 Task: Find a hotel in Nowa Sól, Poland, from 1st to 5th August, with a price range of ₹13,000 to ₹20,000, 2 bedrooms, 3 beds, 2 bathrooms, and amenities like a washing machine. The host should speak English.
Action: Mouse moved to (563, 477)
Screenshot: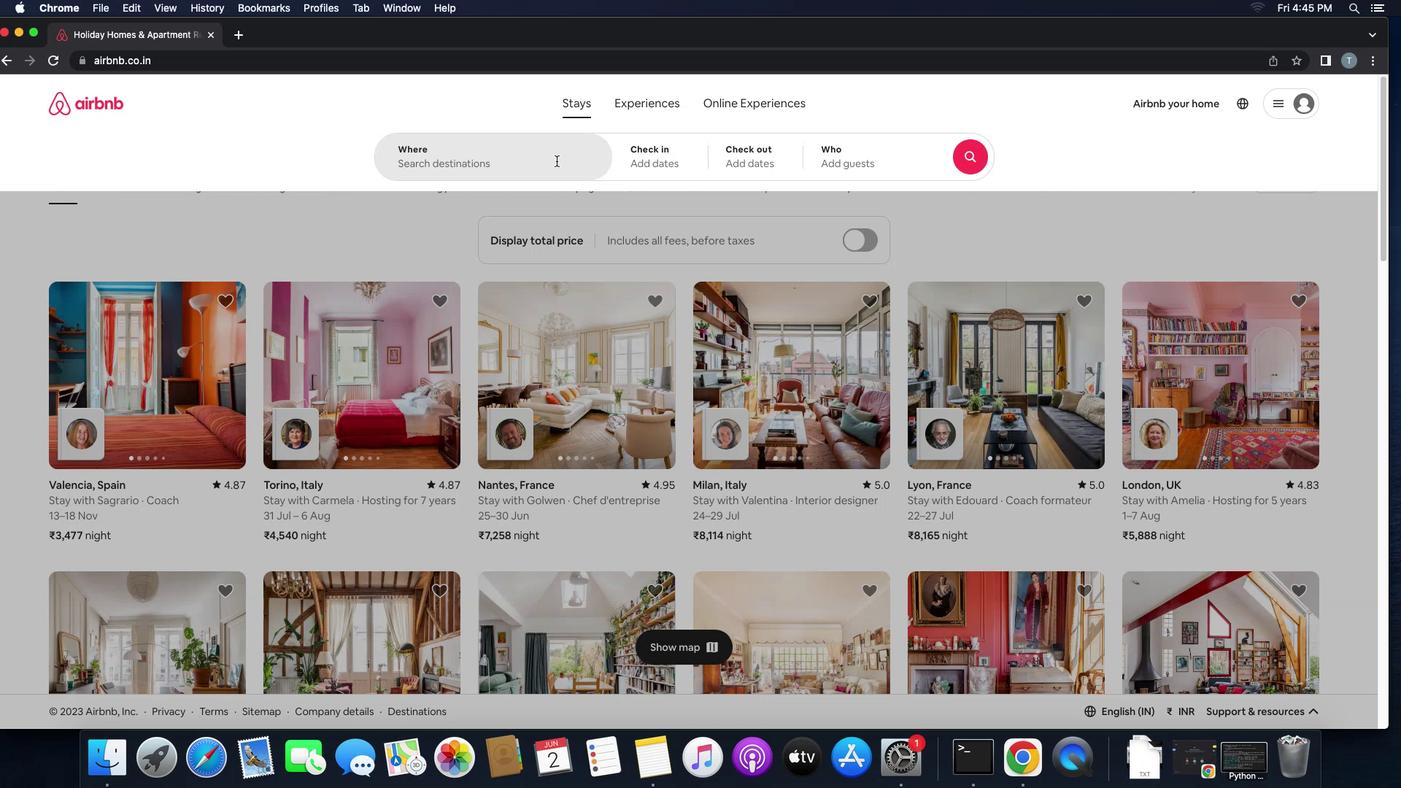 
Action: Mouse pressed left at (563, 477)
Screenshot: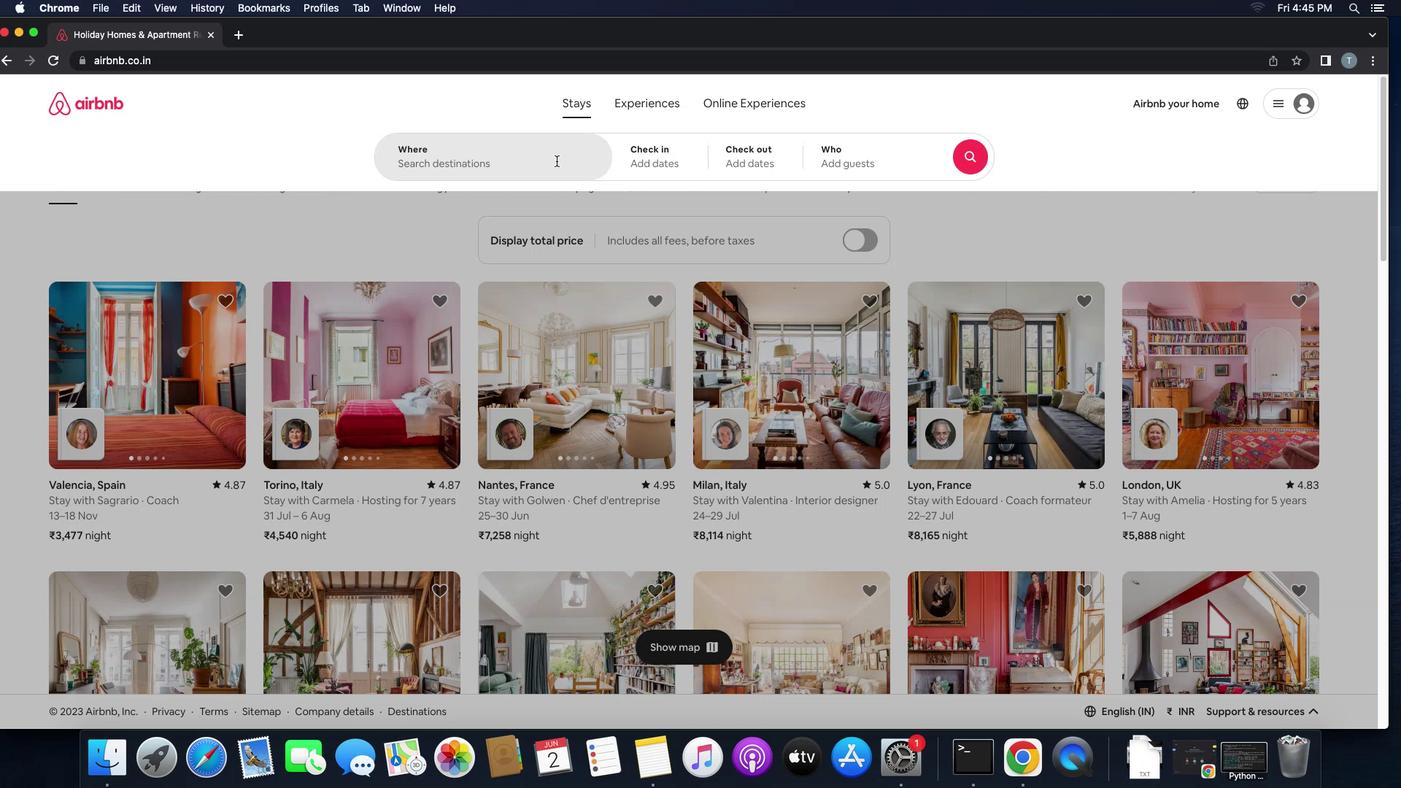 
Action: Key pressed 'n''o''w''a'',''s''o''l'',''p''o''l''a''n''d'
Screenshot: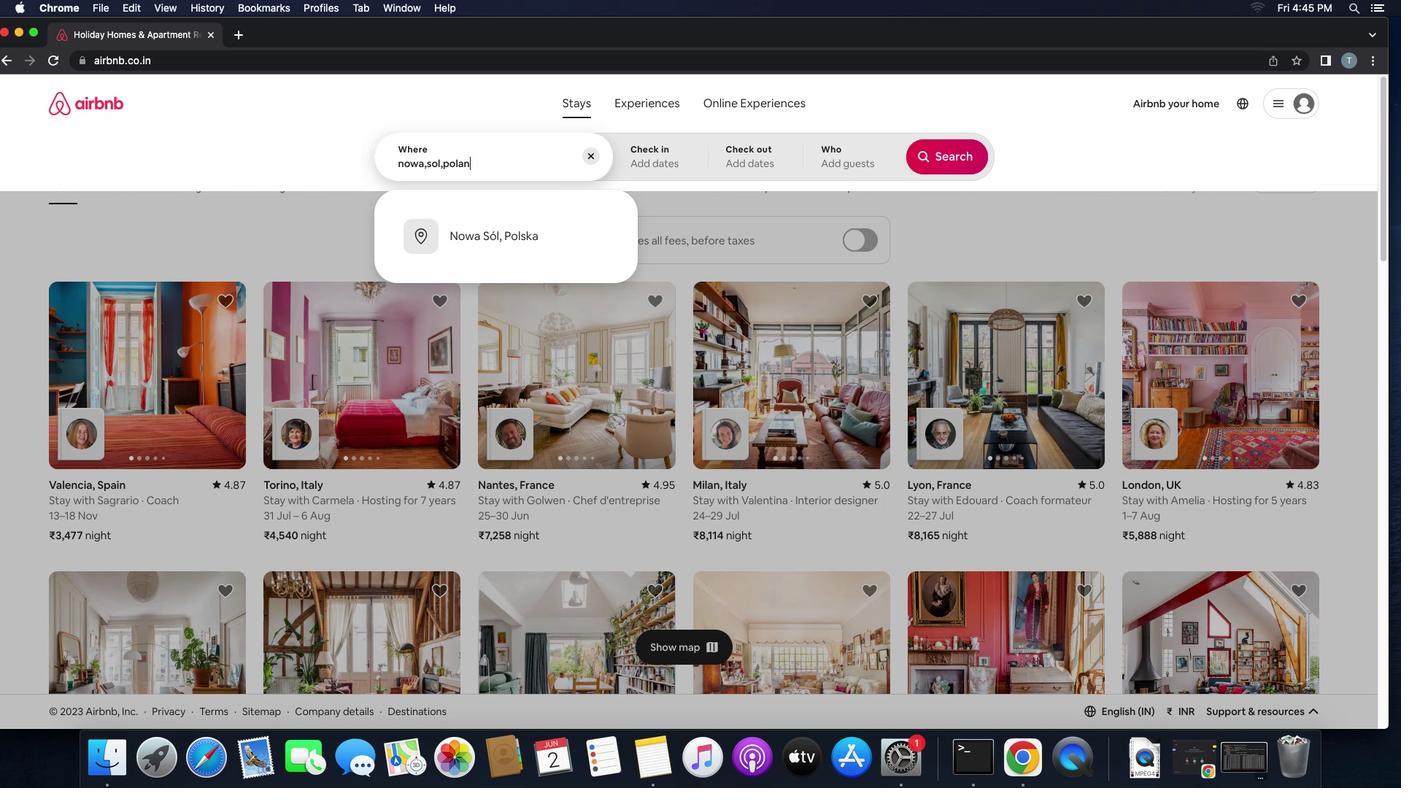 
Action: Mouse moved to (507, 488)
Screenshot: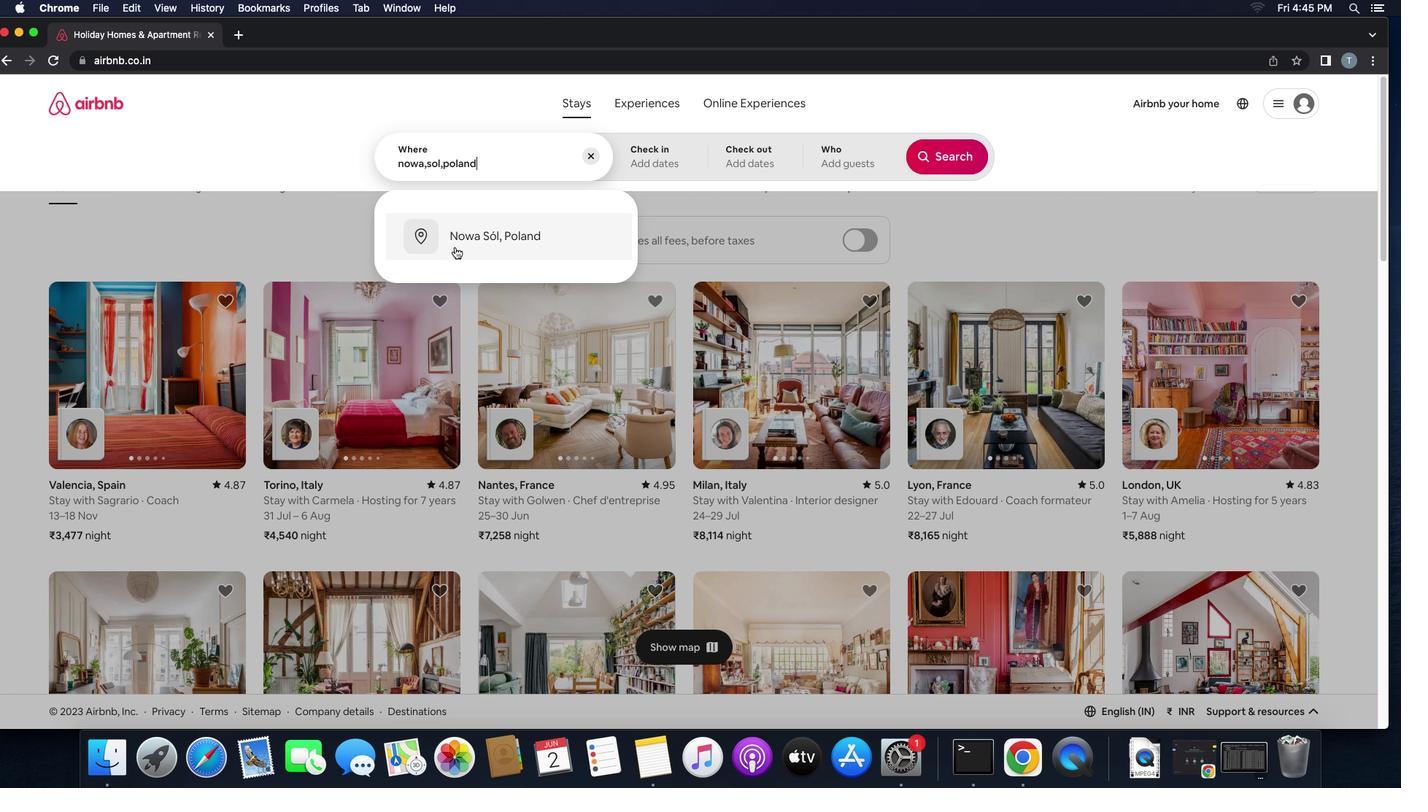 
Action: Mouse pressed left at (507, 488)
Screenshot: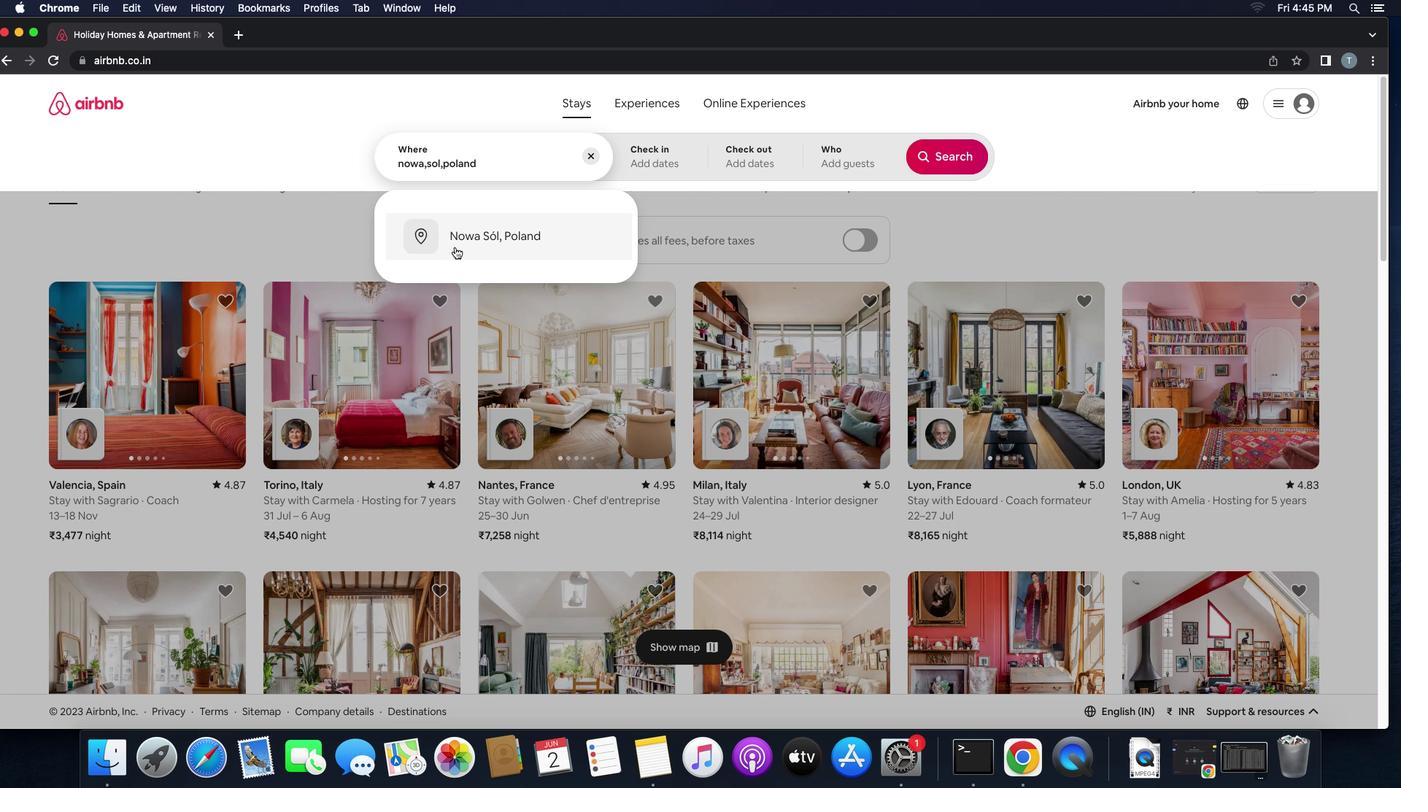 
Action: Mouse moved to (778, 493)
Screenshot: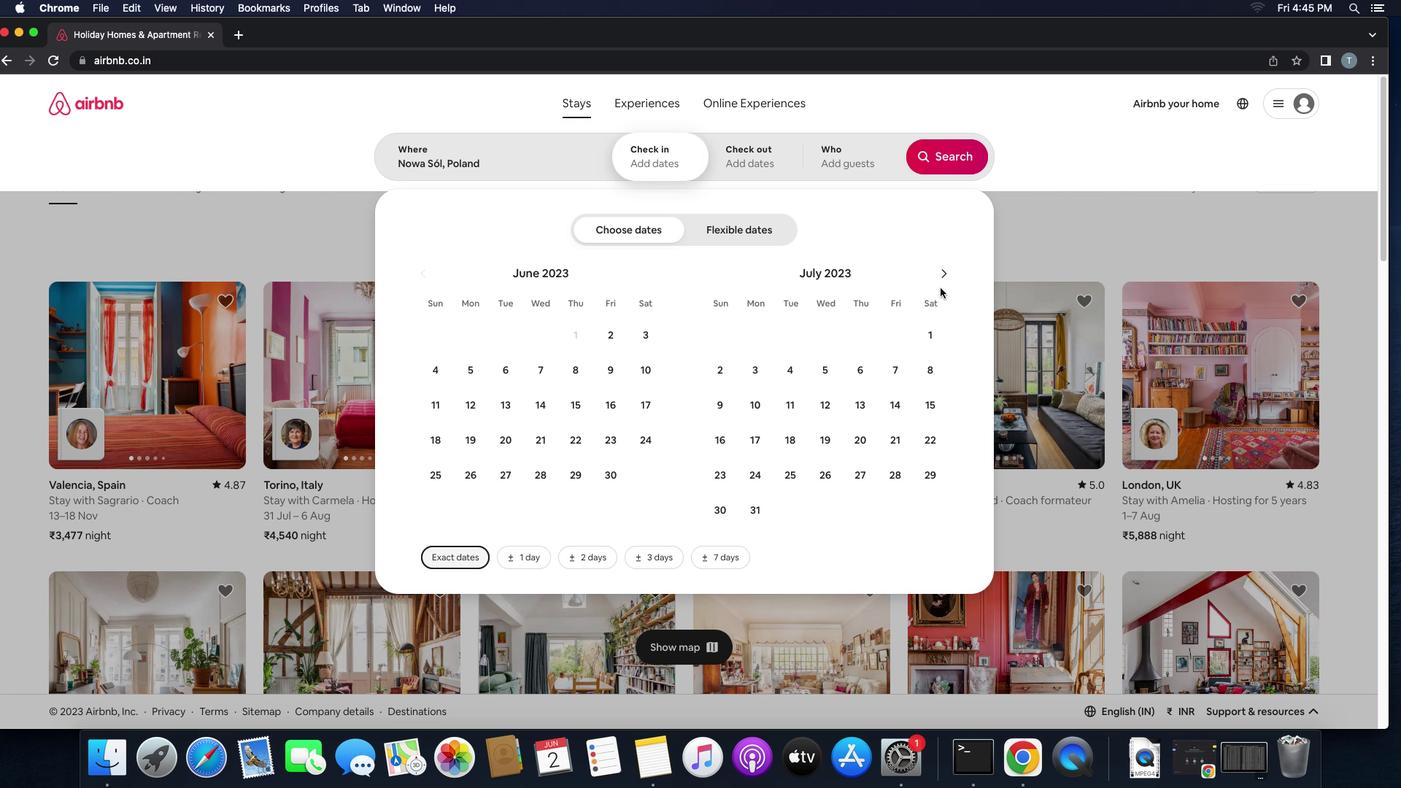 
Action: Mouse pressed left at (778, 493)
Screenshot: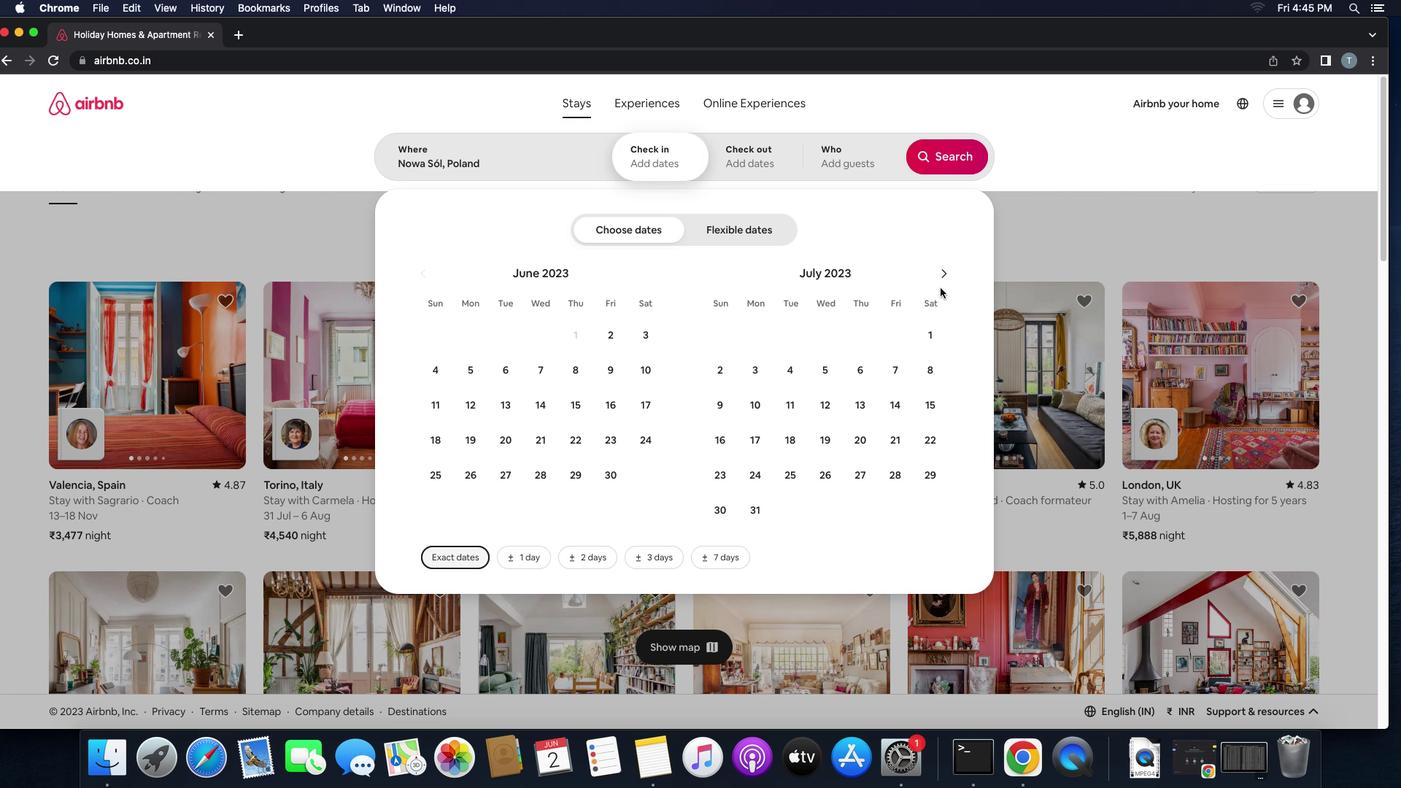 
Action: Mouse moved to (778, 492)
Screenshot: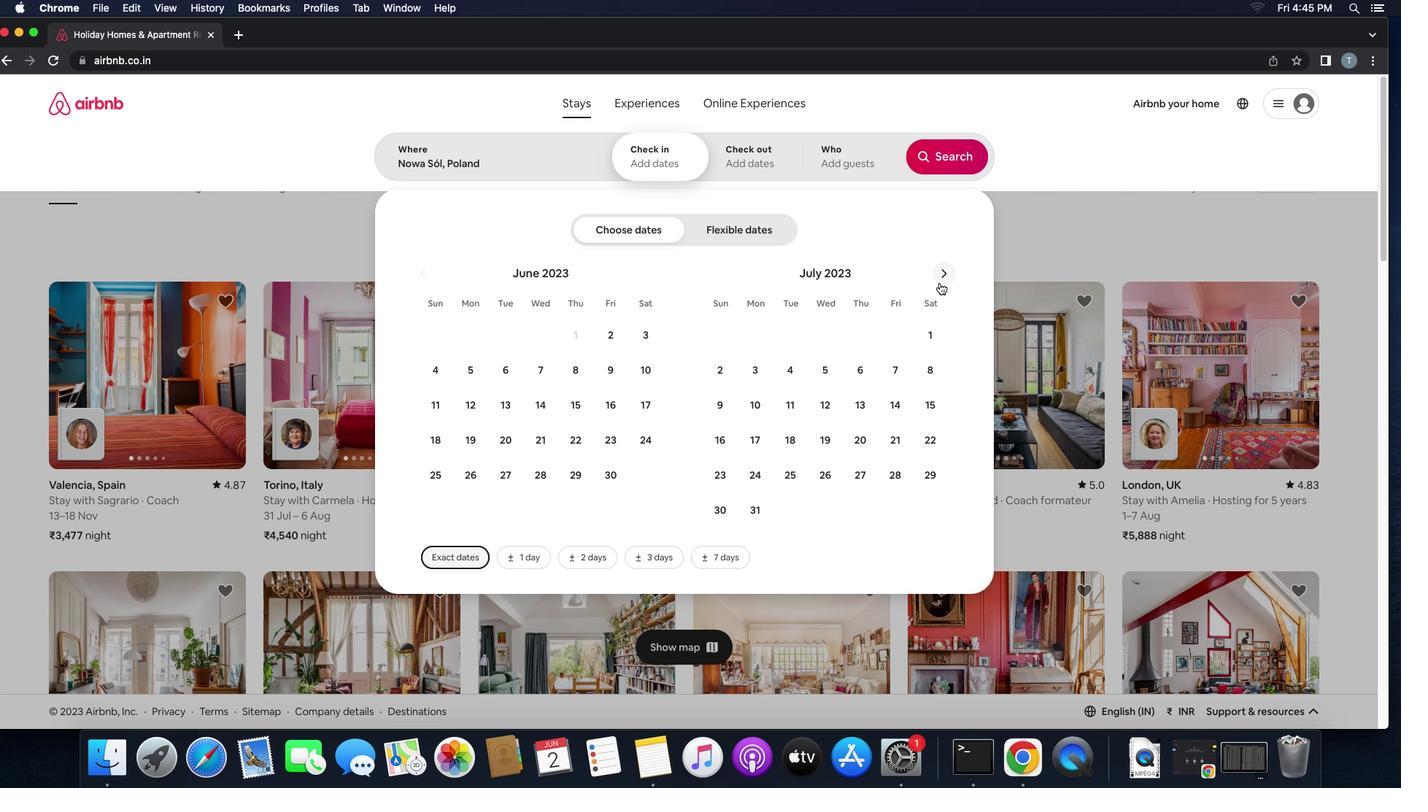 
Action: Mouse pressed left at (778, 492)
Screenshot: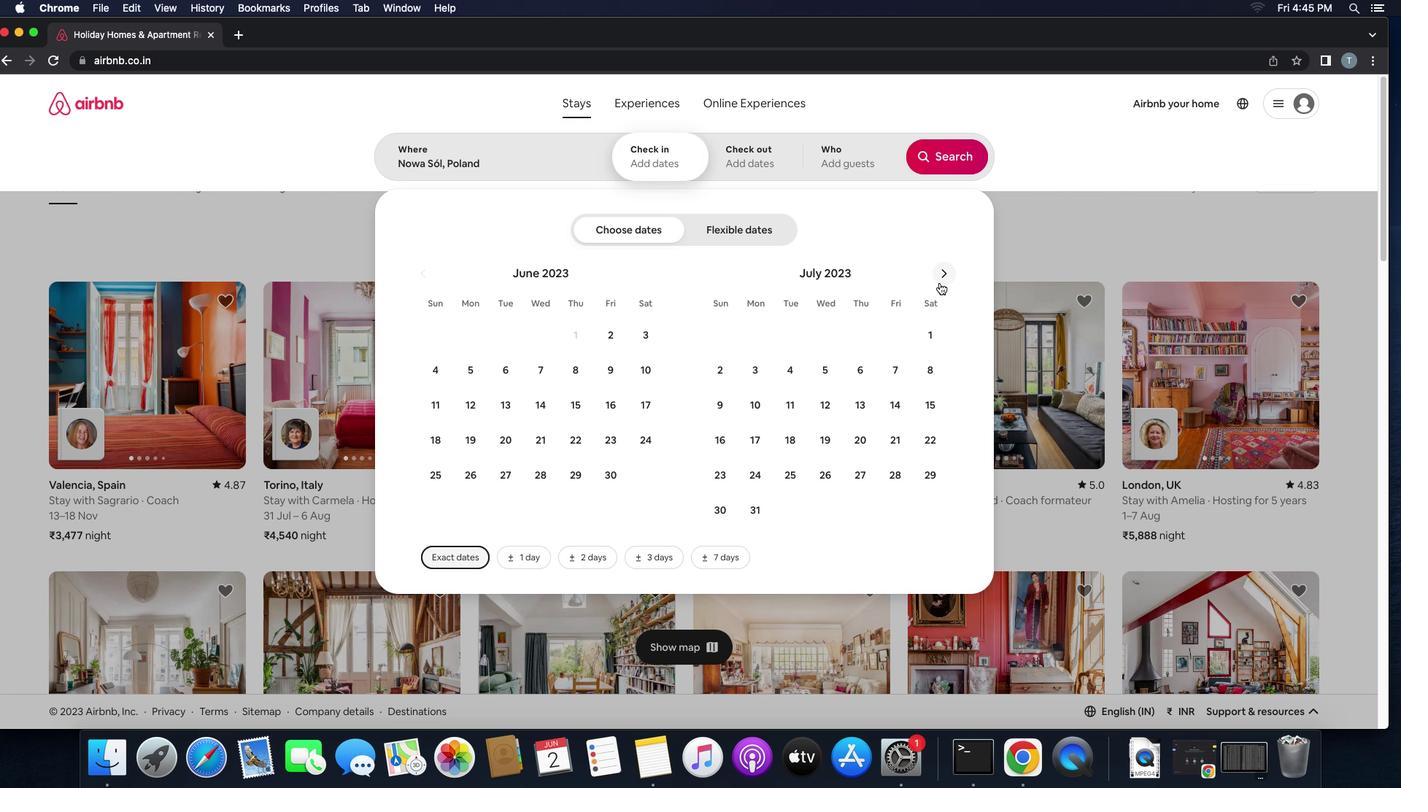 
Action: Mouse moved to (699, 499)
Screenshot: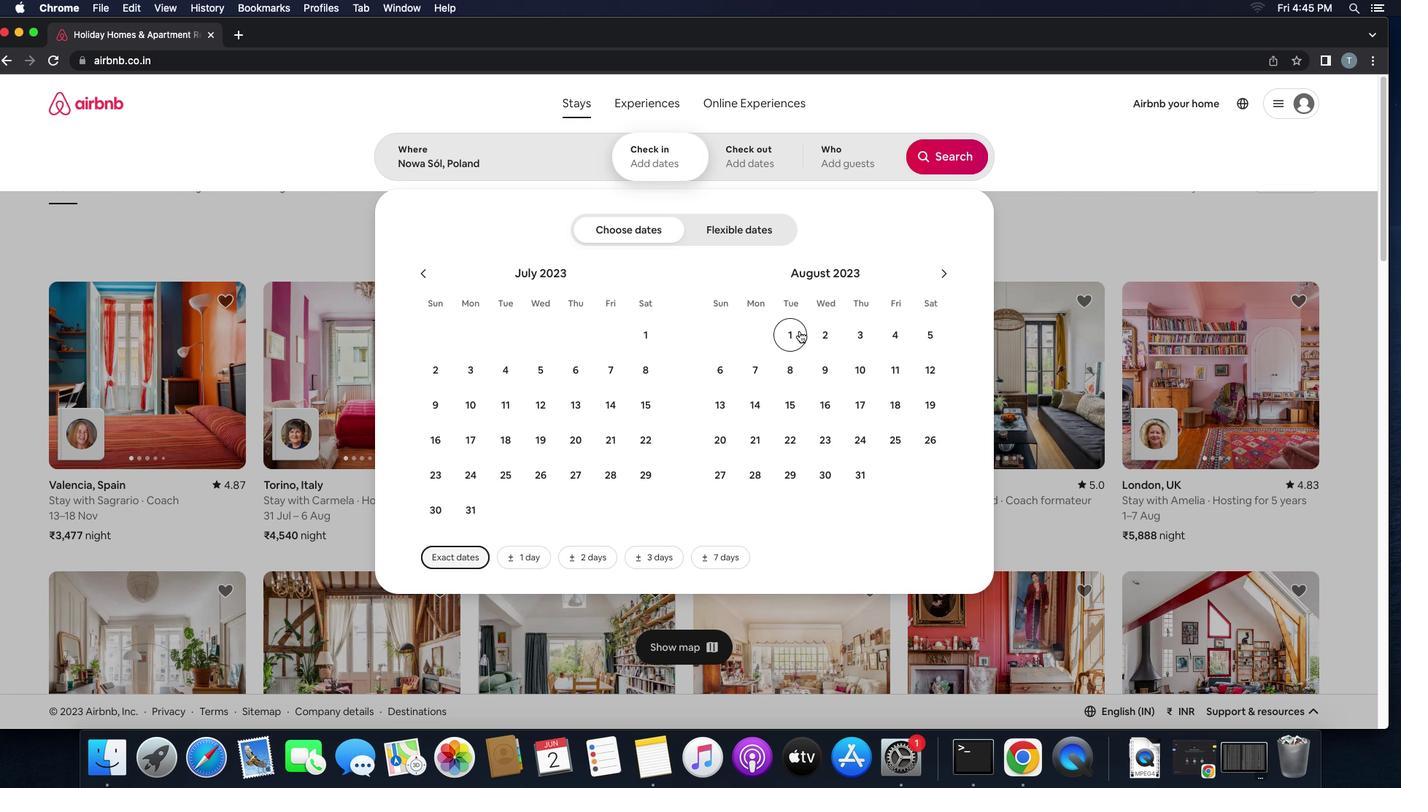 
Action: Mouse pressed left at (699, 499)
Screenshot: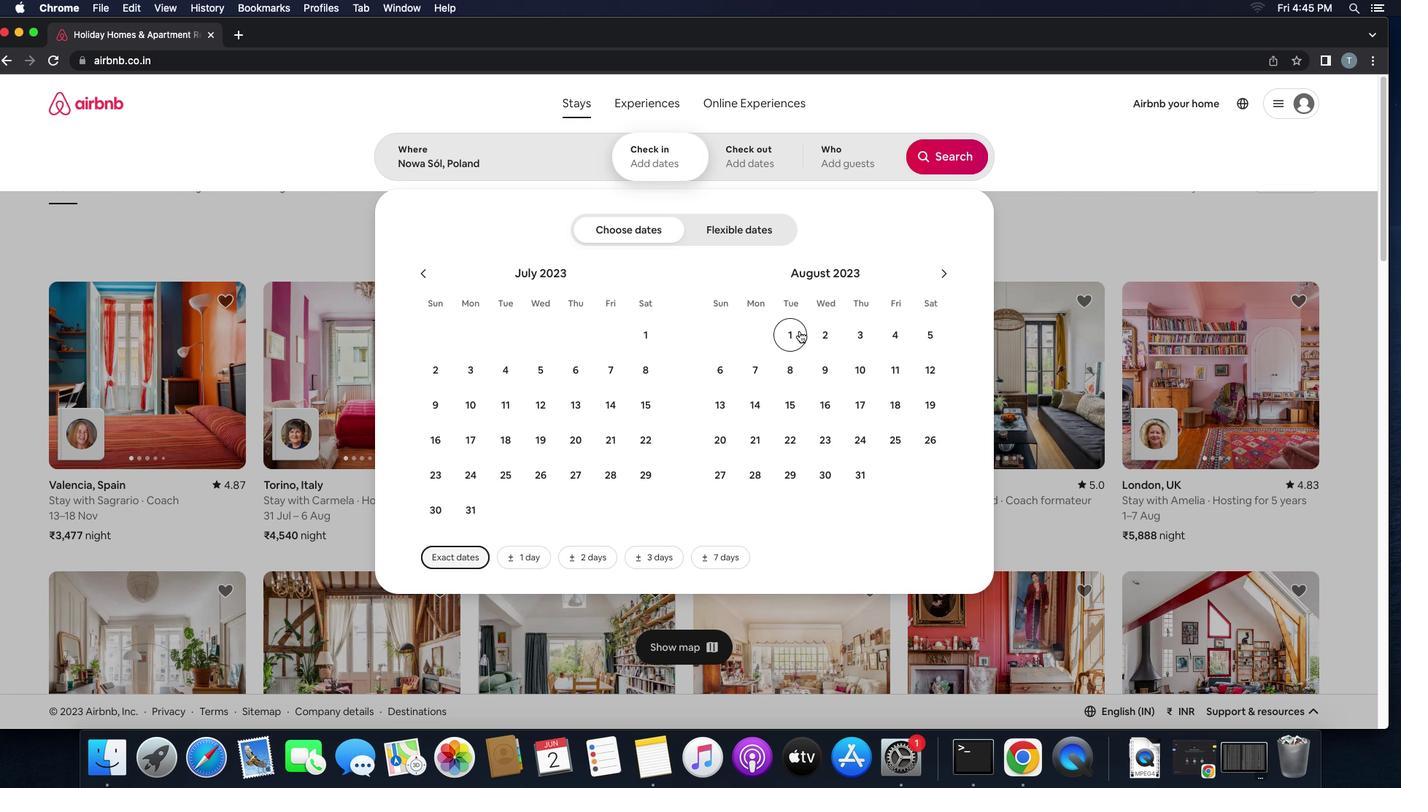 
Action: Mouse moved to (769, 498)
Screenshot: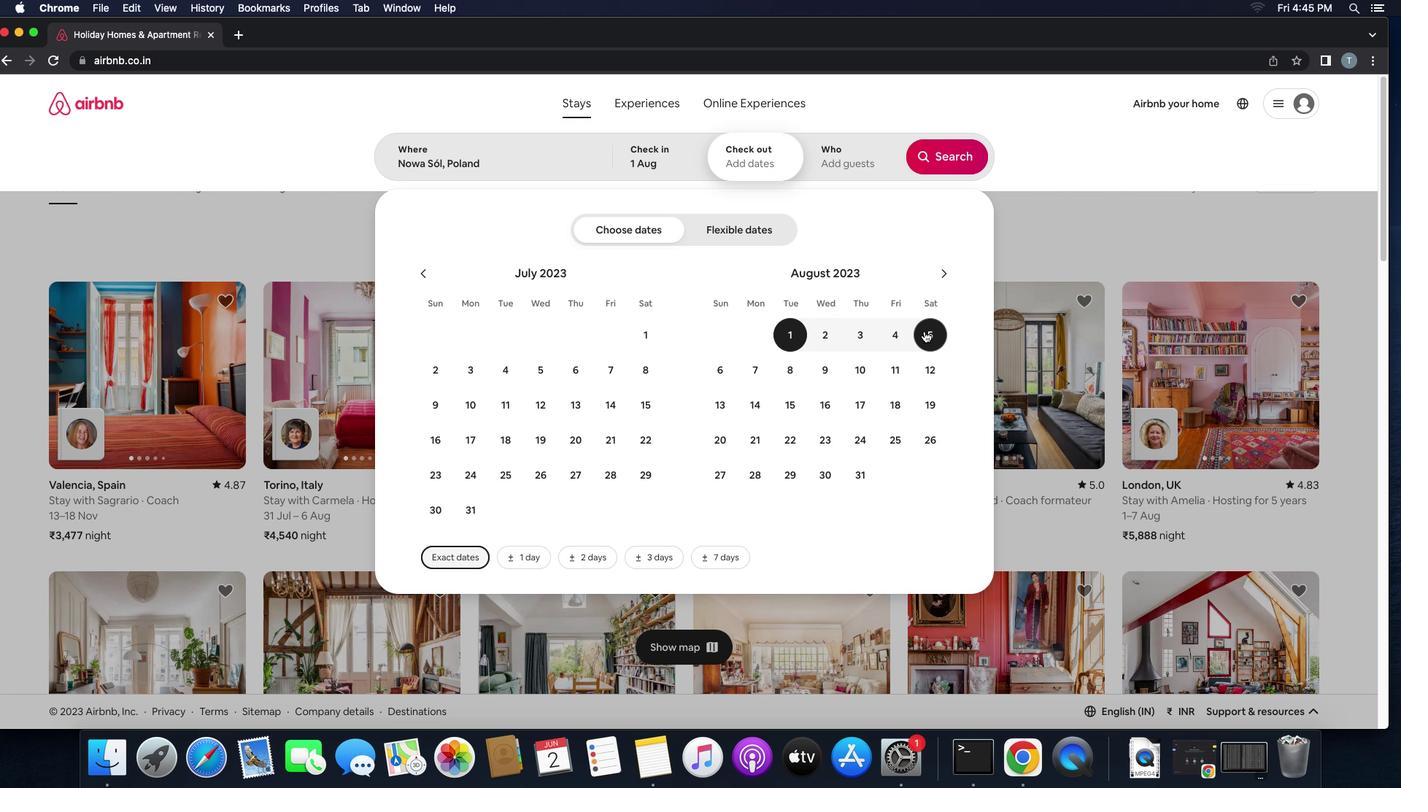 
Action: Mouse pressed left at (769, 498)
Screenshot: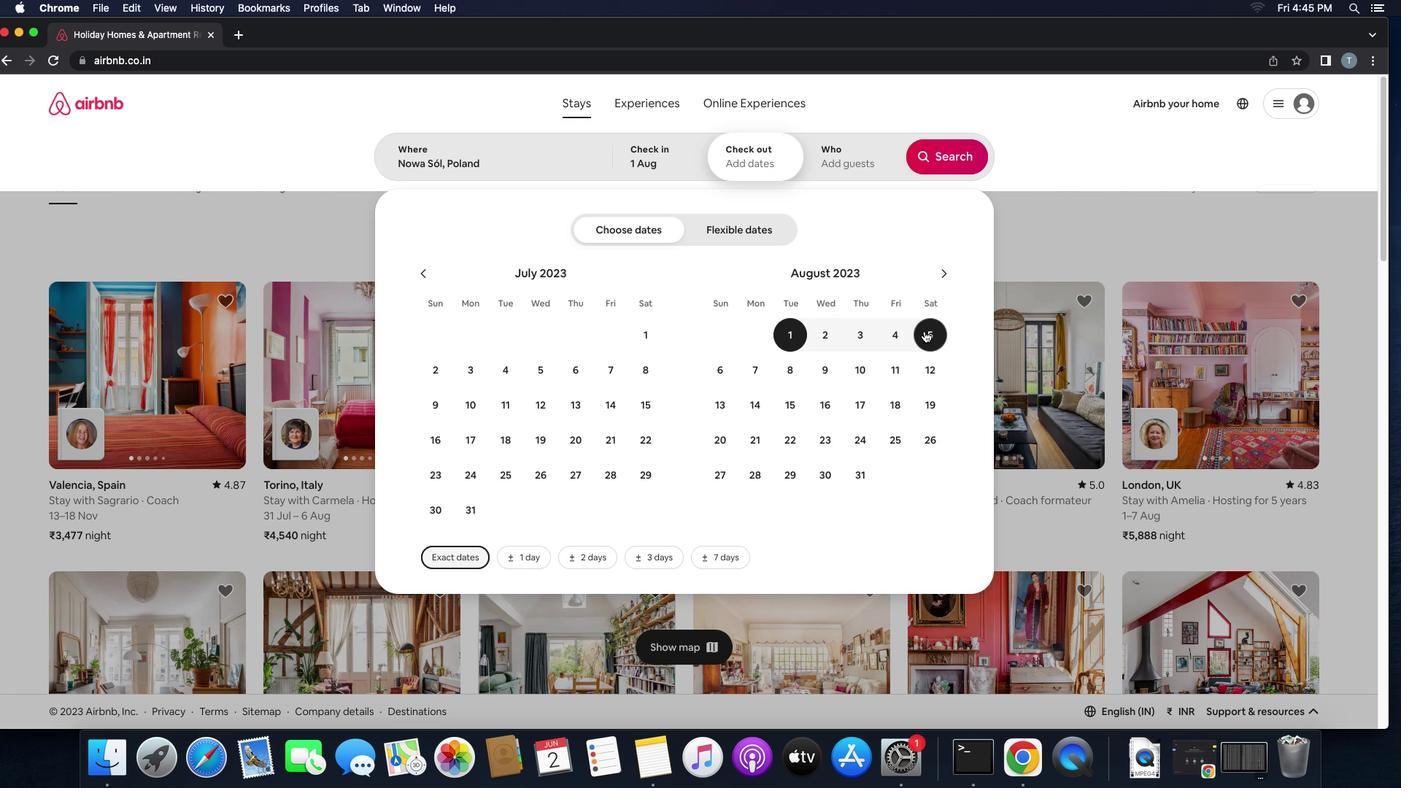 
Action: Mouse moved to (741, 476)
Screenshot: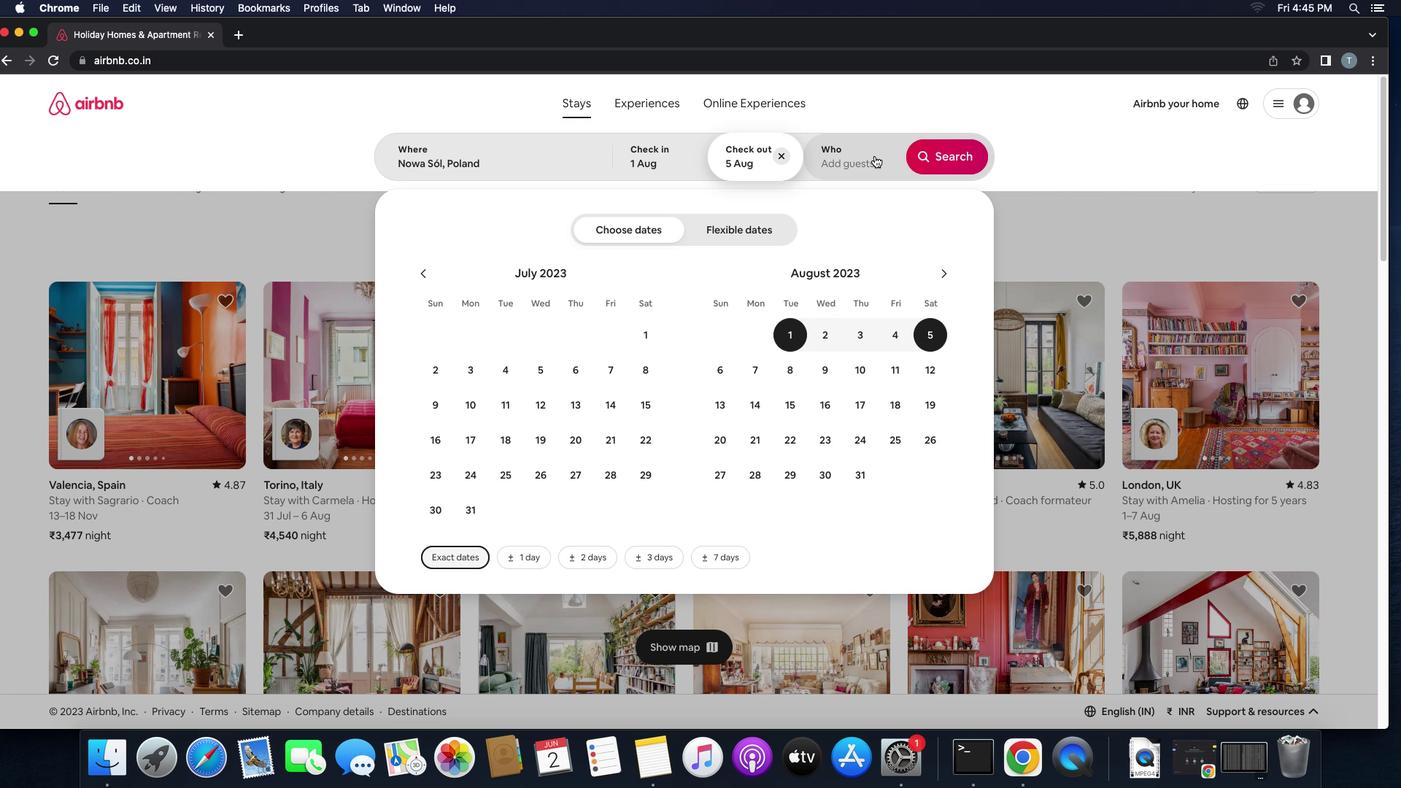 
Action: Mouse pressed left at (741, 476)
Screenshot: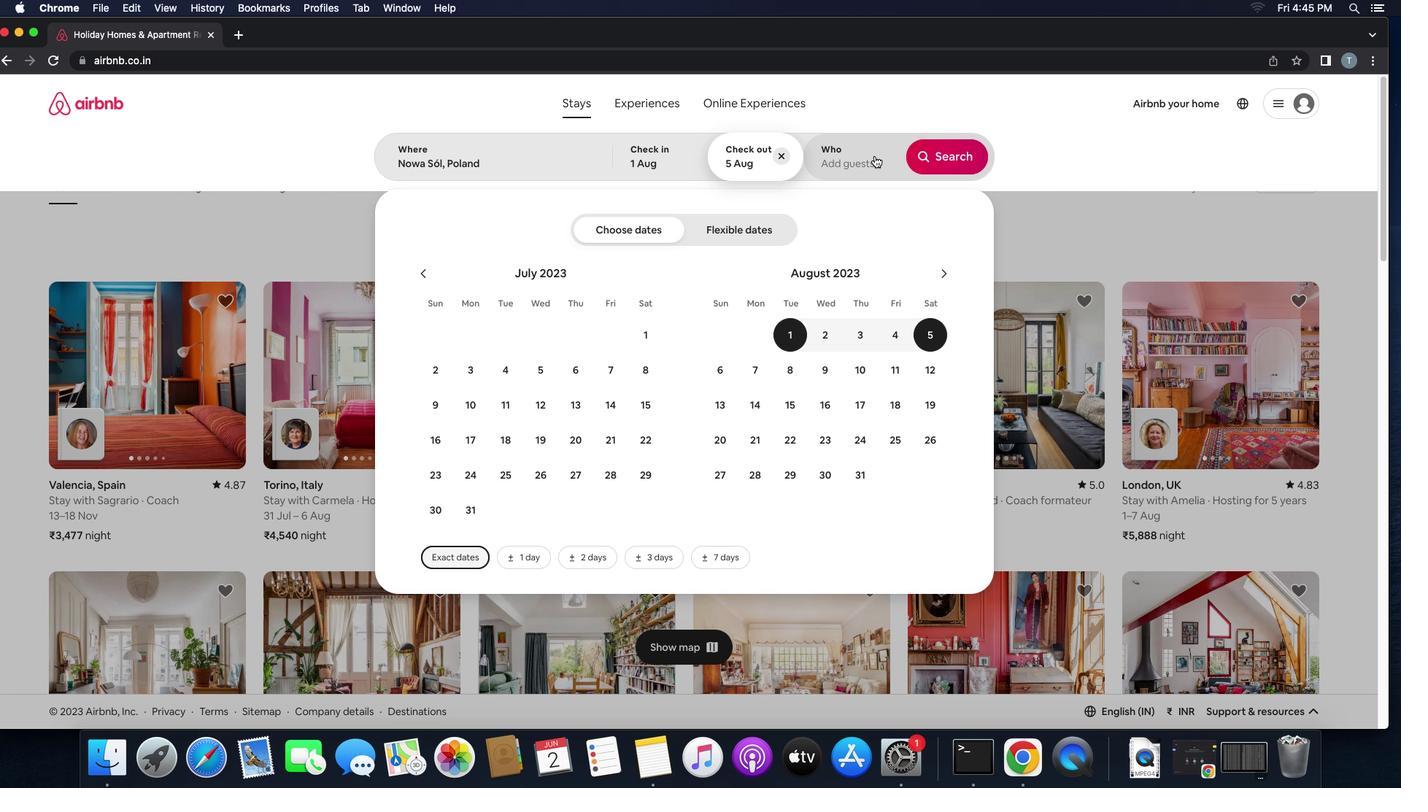 
Action: Mouse moved to (784, 486)
Screenshot: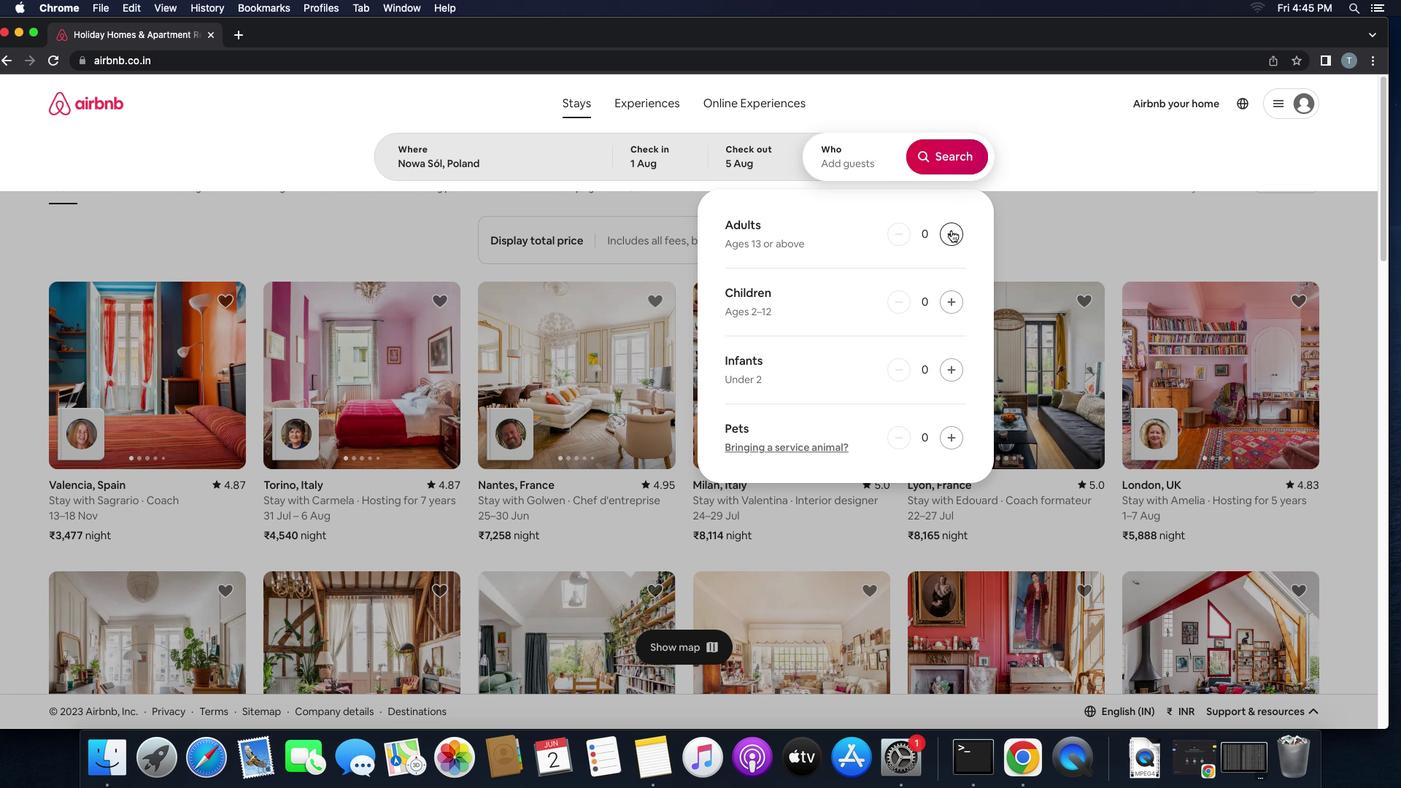 
Action: Mouse pressed left at (784, 486)
Screenshot: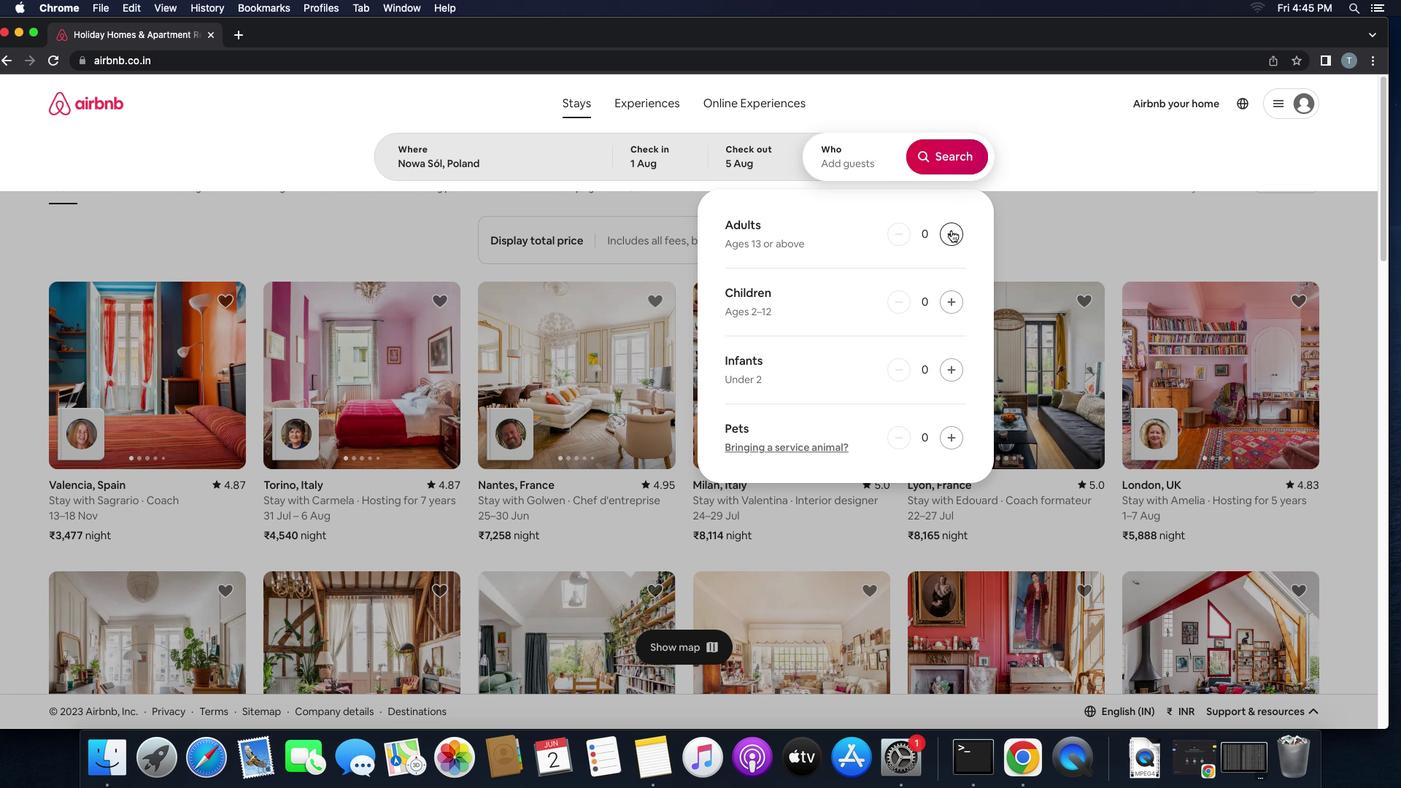 
Action: Mouse pressed left at (784, 486)
Screenshot: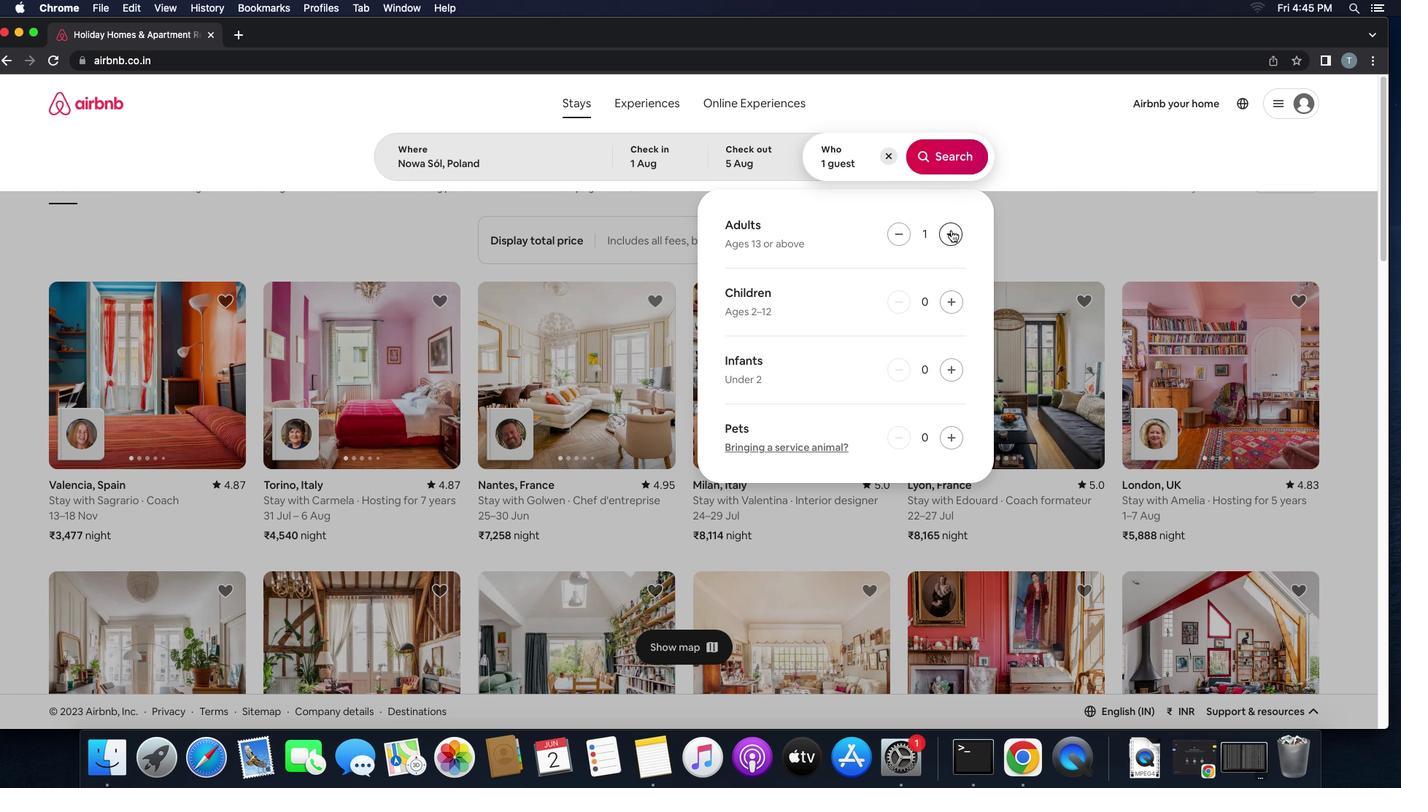 
Action: Mouse moved to (784, 486)
Screenshot: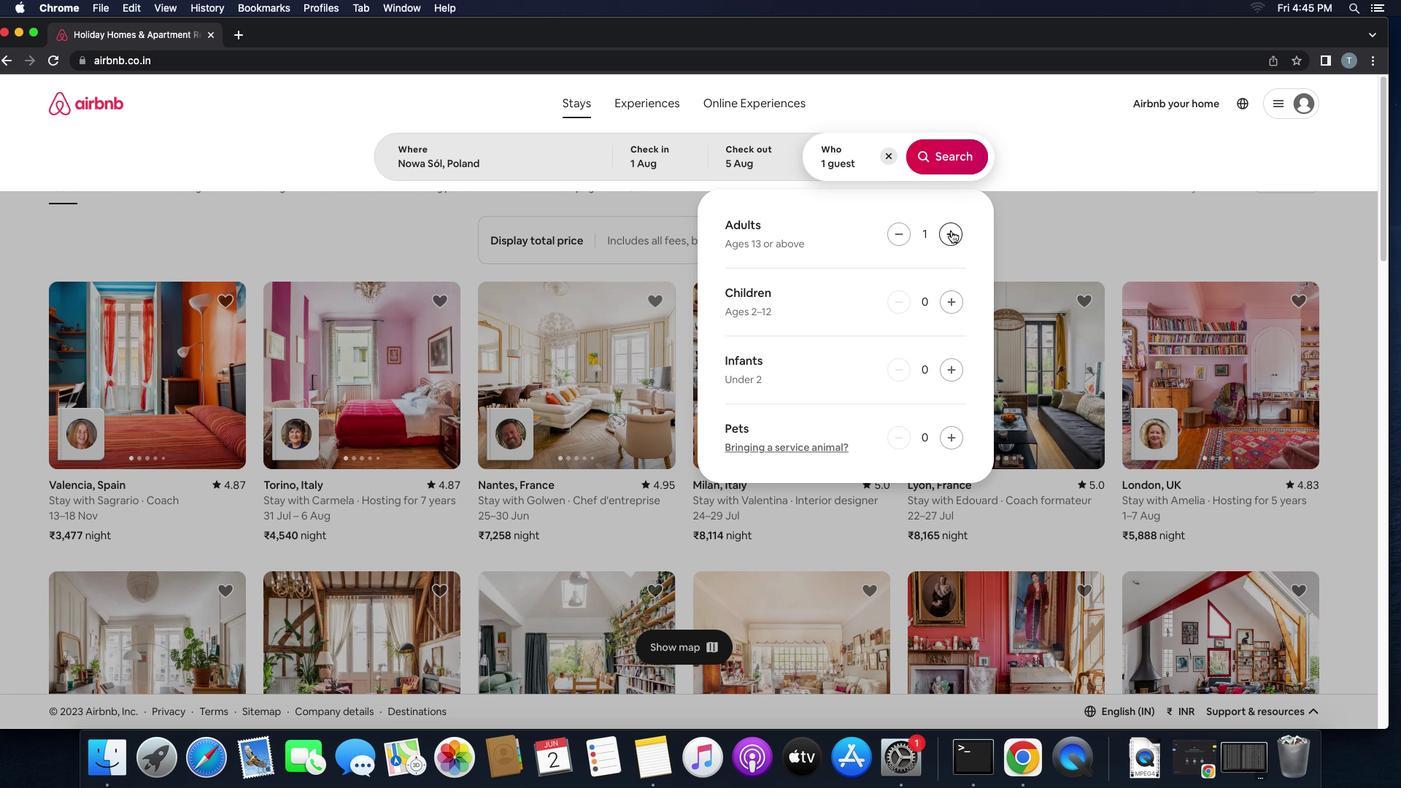 
Action: Mouse pressed left at (784, 486)
Screenshot: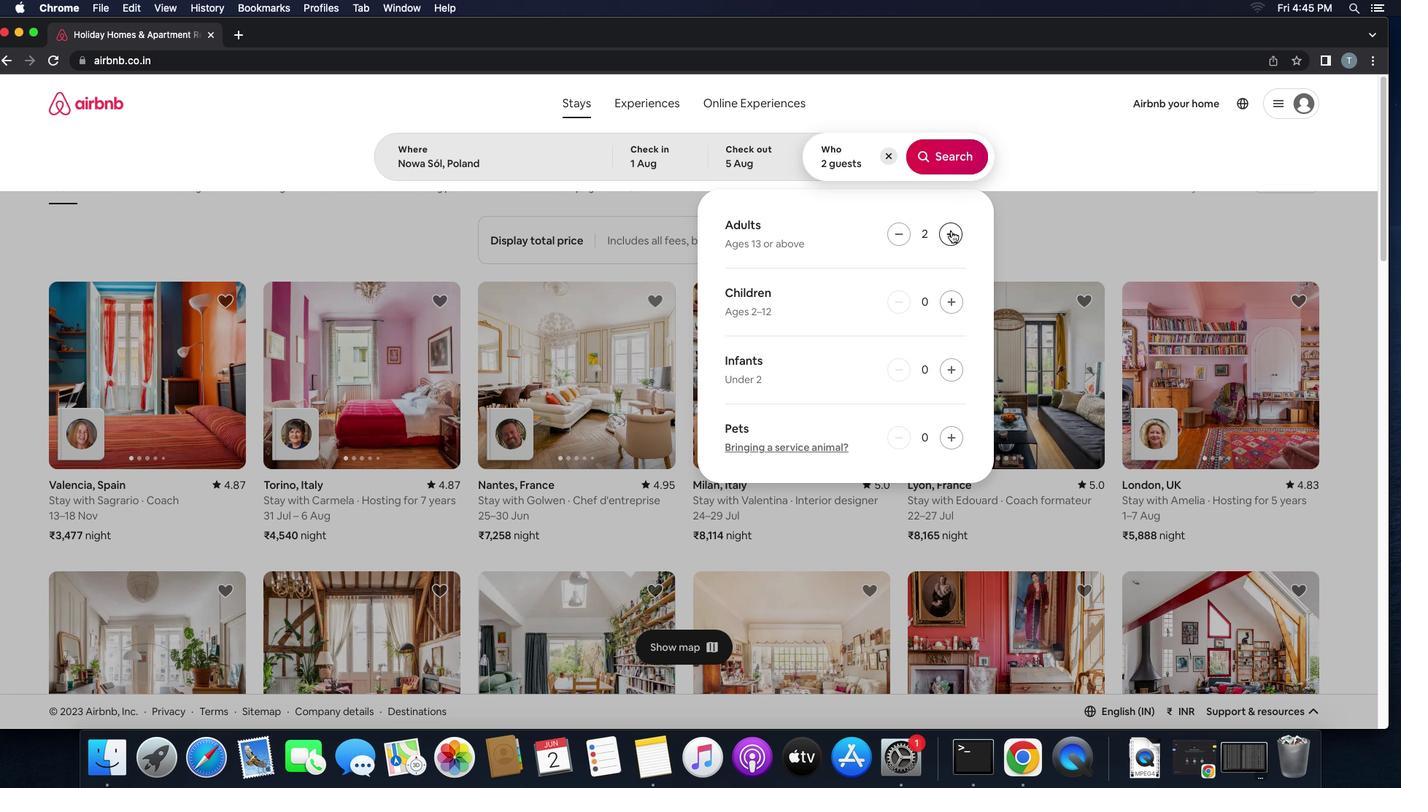 
Action: Mouse moved to (779, 478)
Screenshot: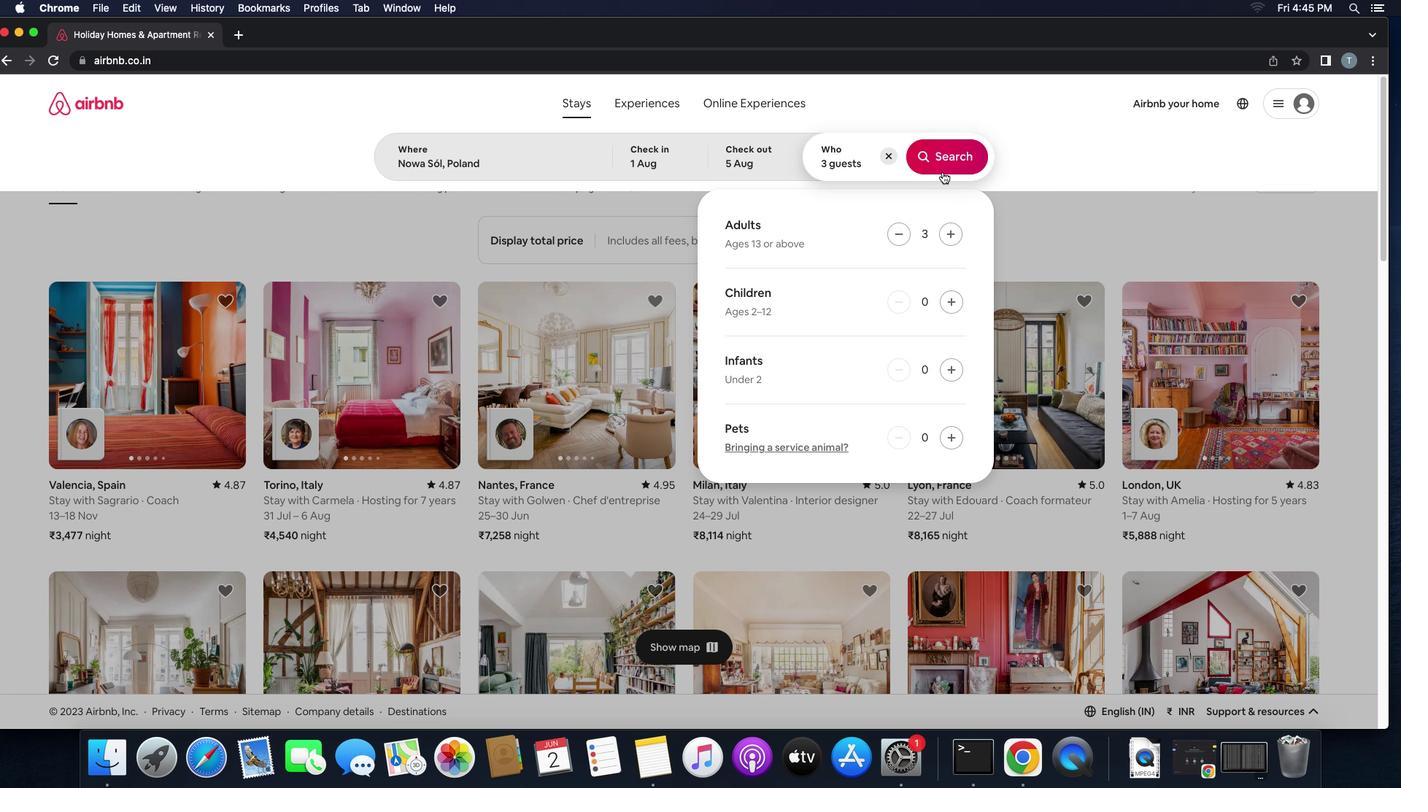 
Action: Mouse pressed left at (779, 478)
Screenshot: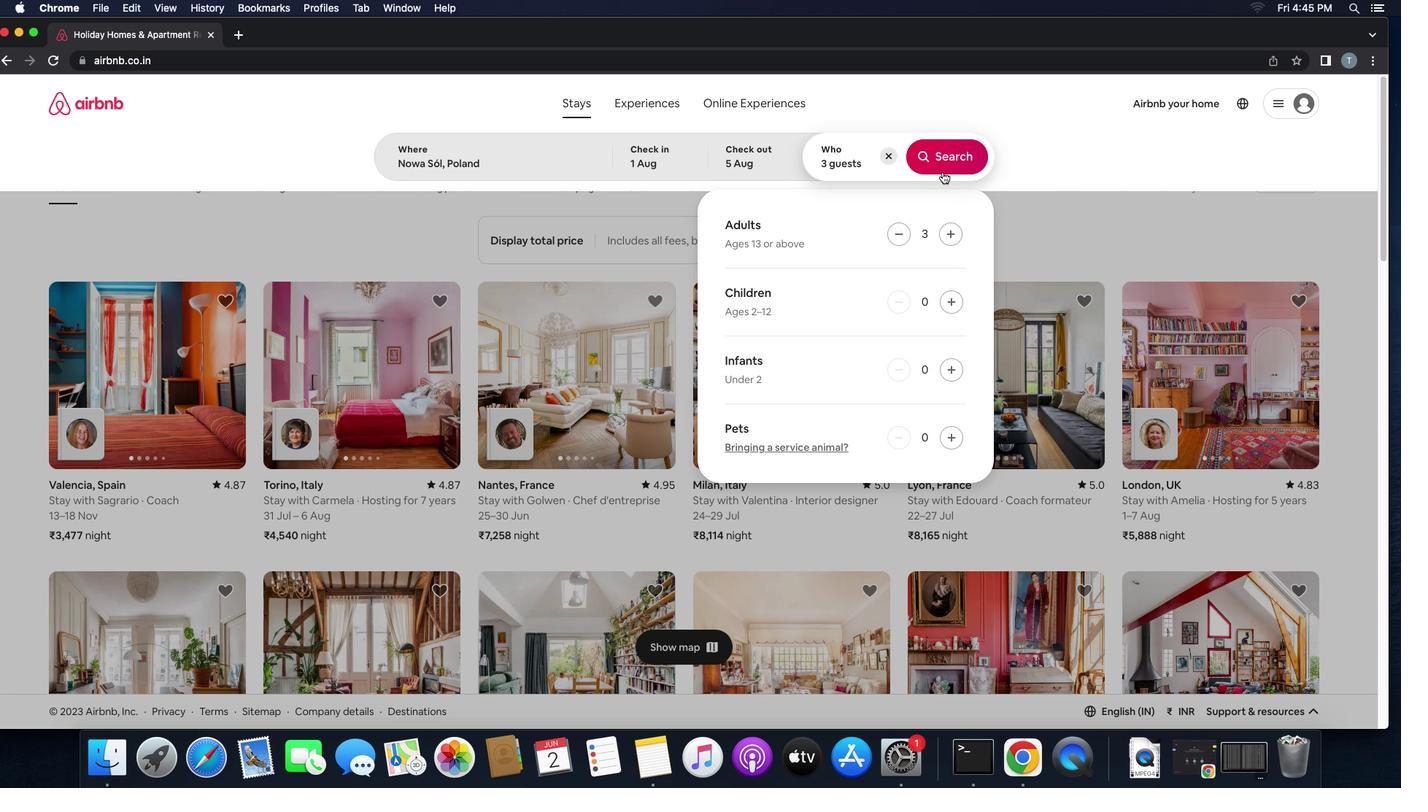 
Action: Mouse moved to (996, 478)
Screenshot: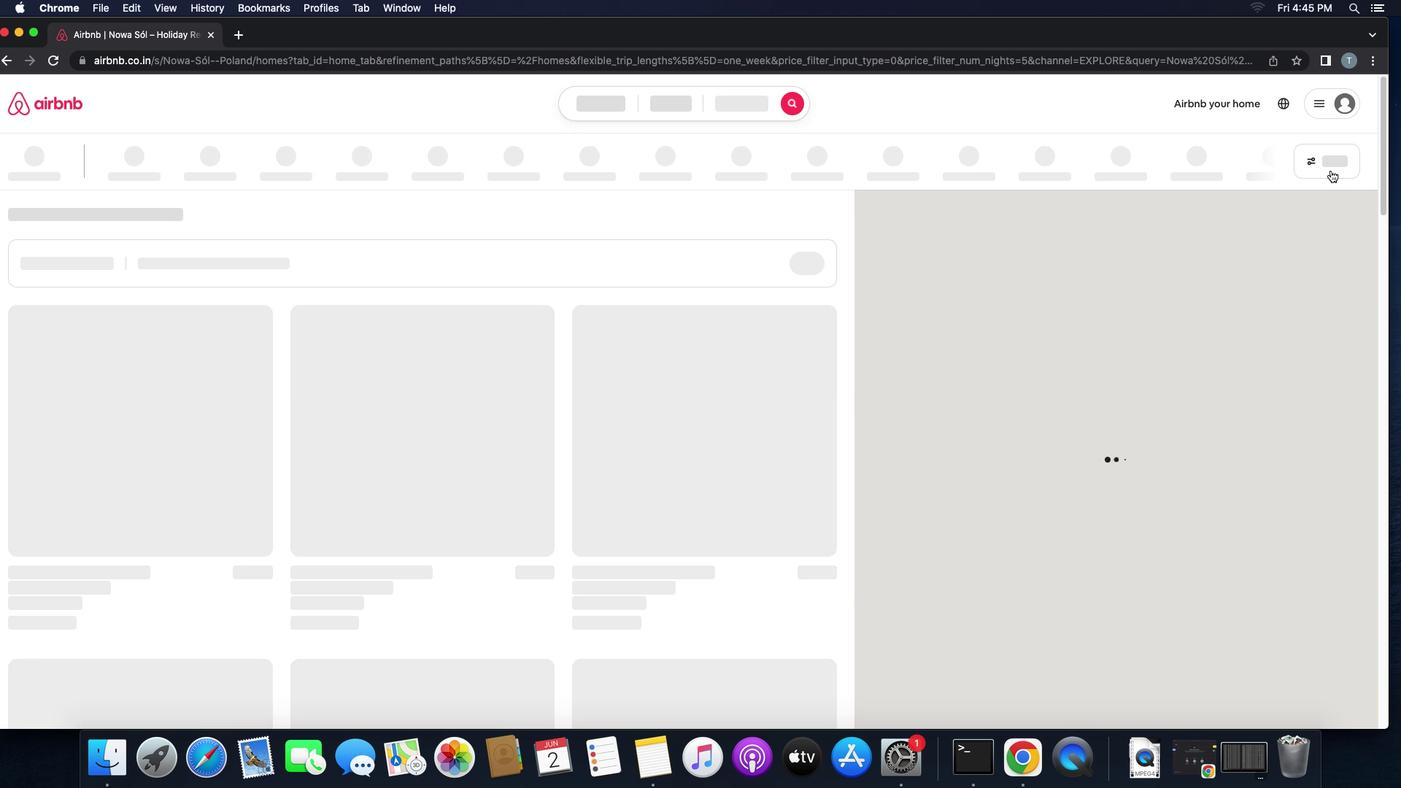 
Action: Mouse pressed left at (996, 478)
Screenshot: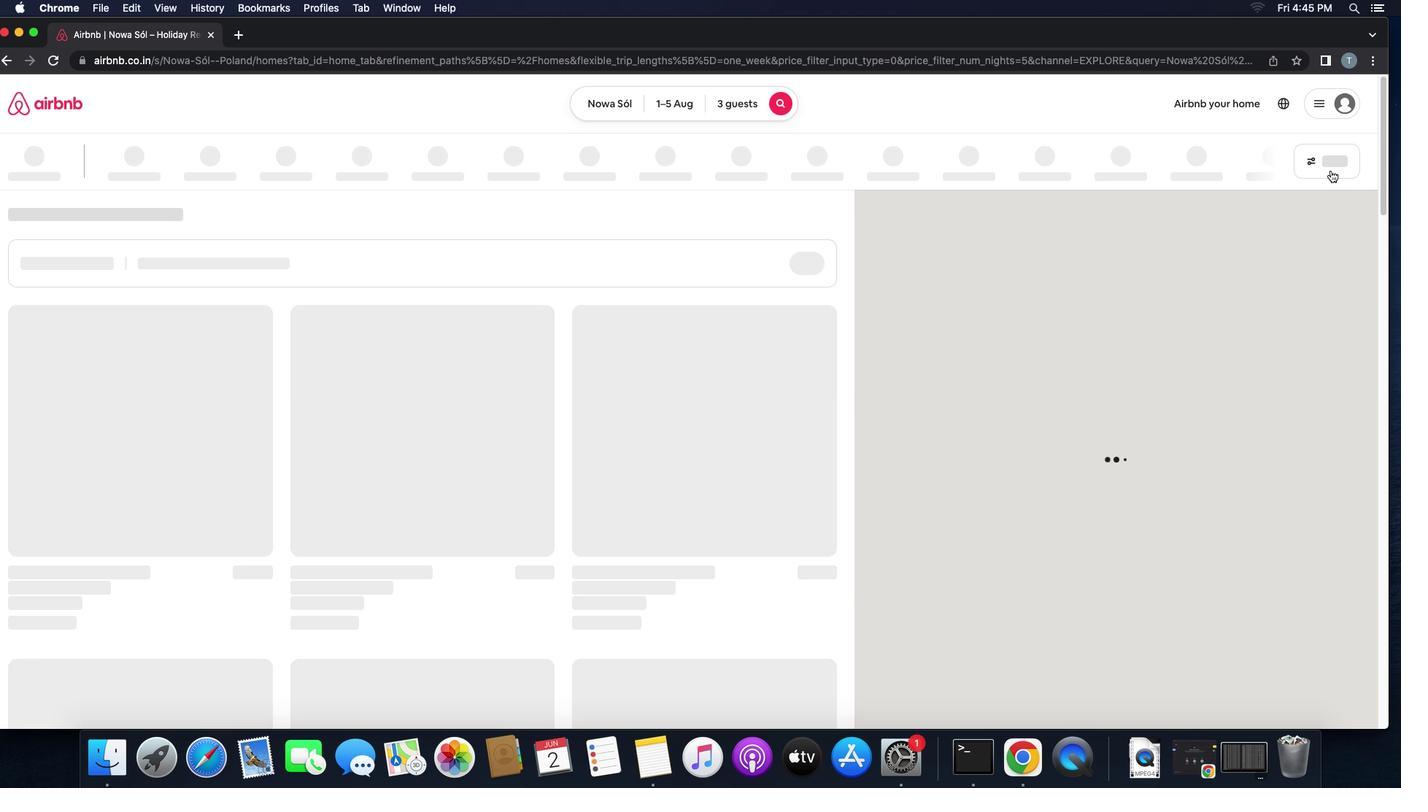 
Action: Mouse moved to (565, 524)
Screenshot: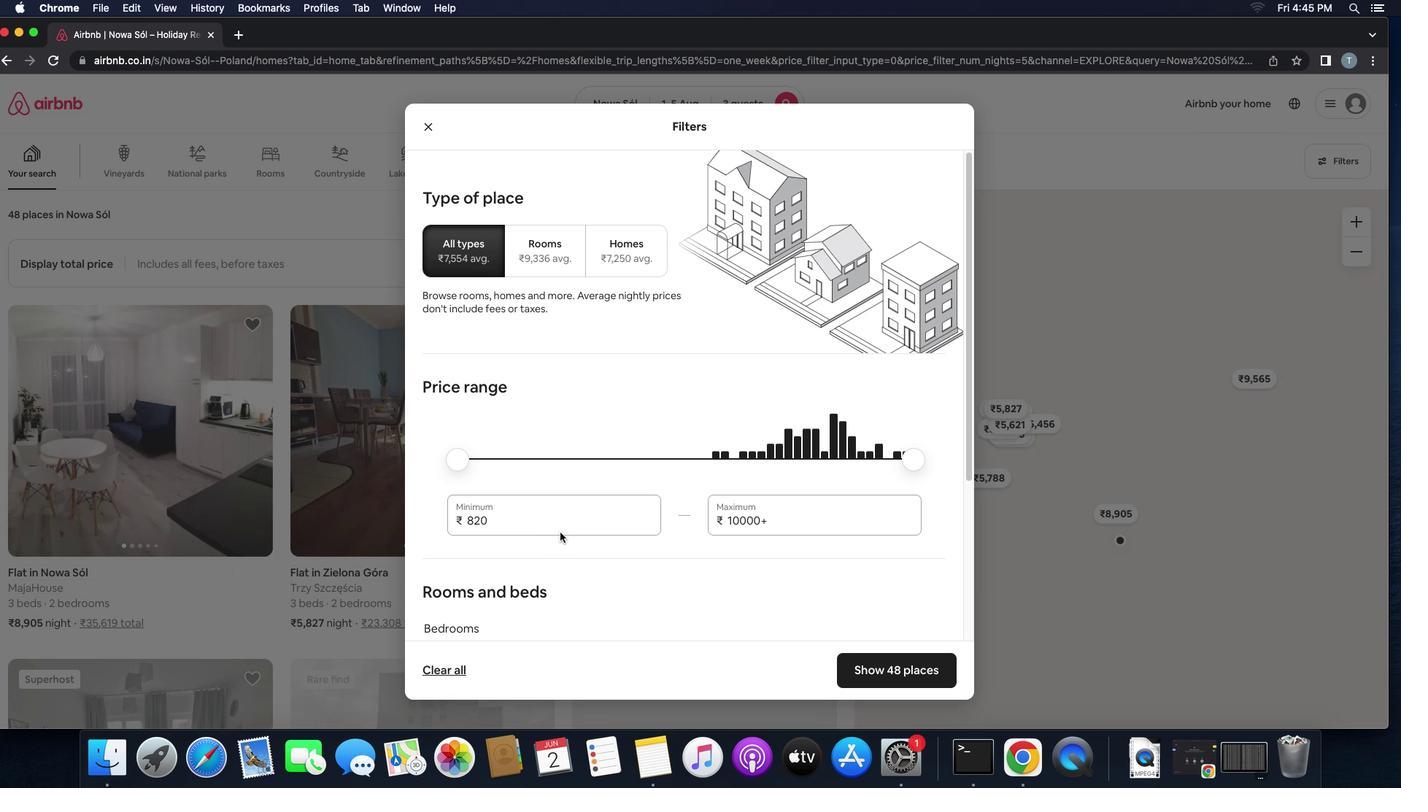 
Action: Mouse pressed left at (565, 524)
Screenshot: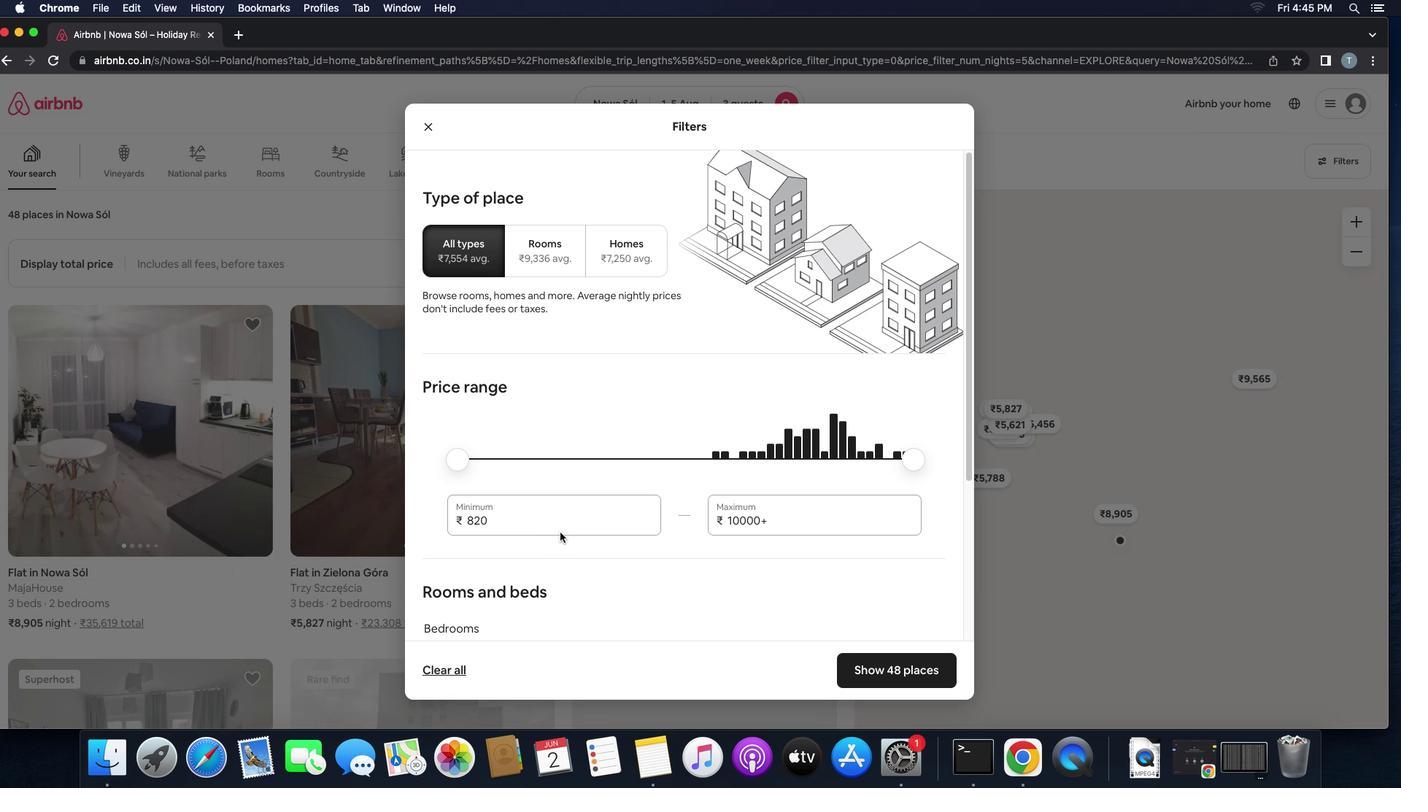 
Action: Mouse moved to (567, 523)
Screenshot: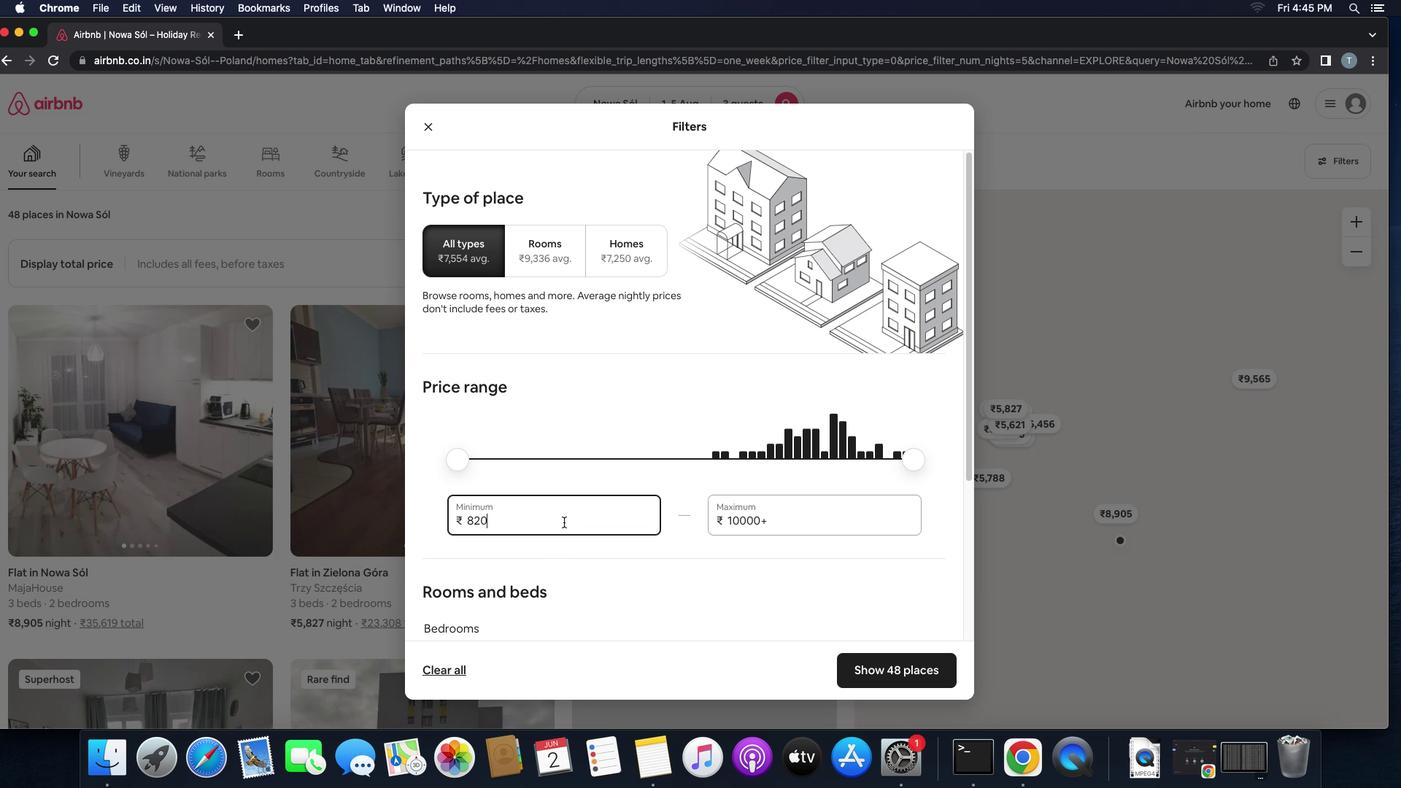 
Action: Key pressed Key.backspaceKey.backspaceKey.backspaceKey.backspace'1''3''0''0''0'
Screenshot: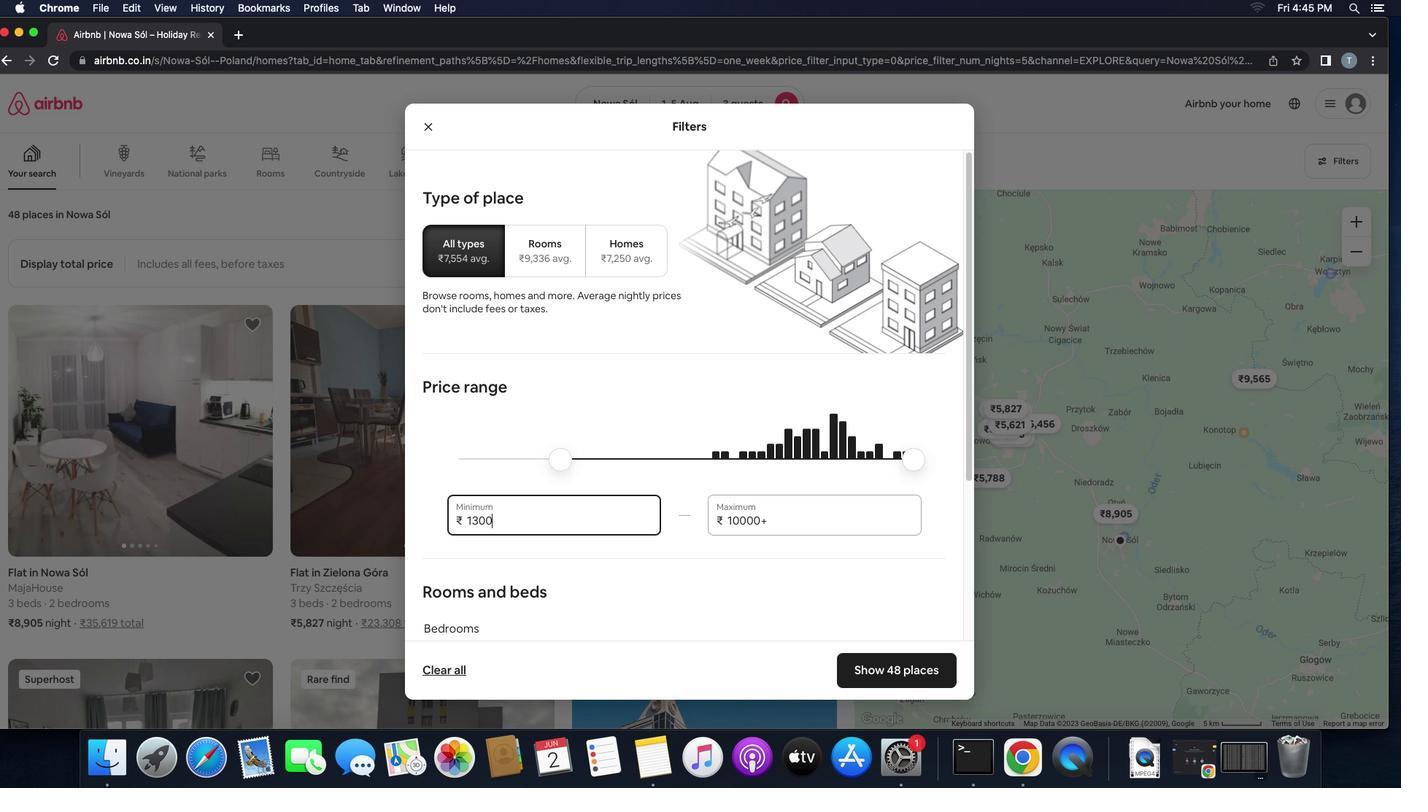 
Action: Mouse moved to (711, 521)
Screenshot: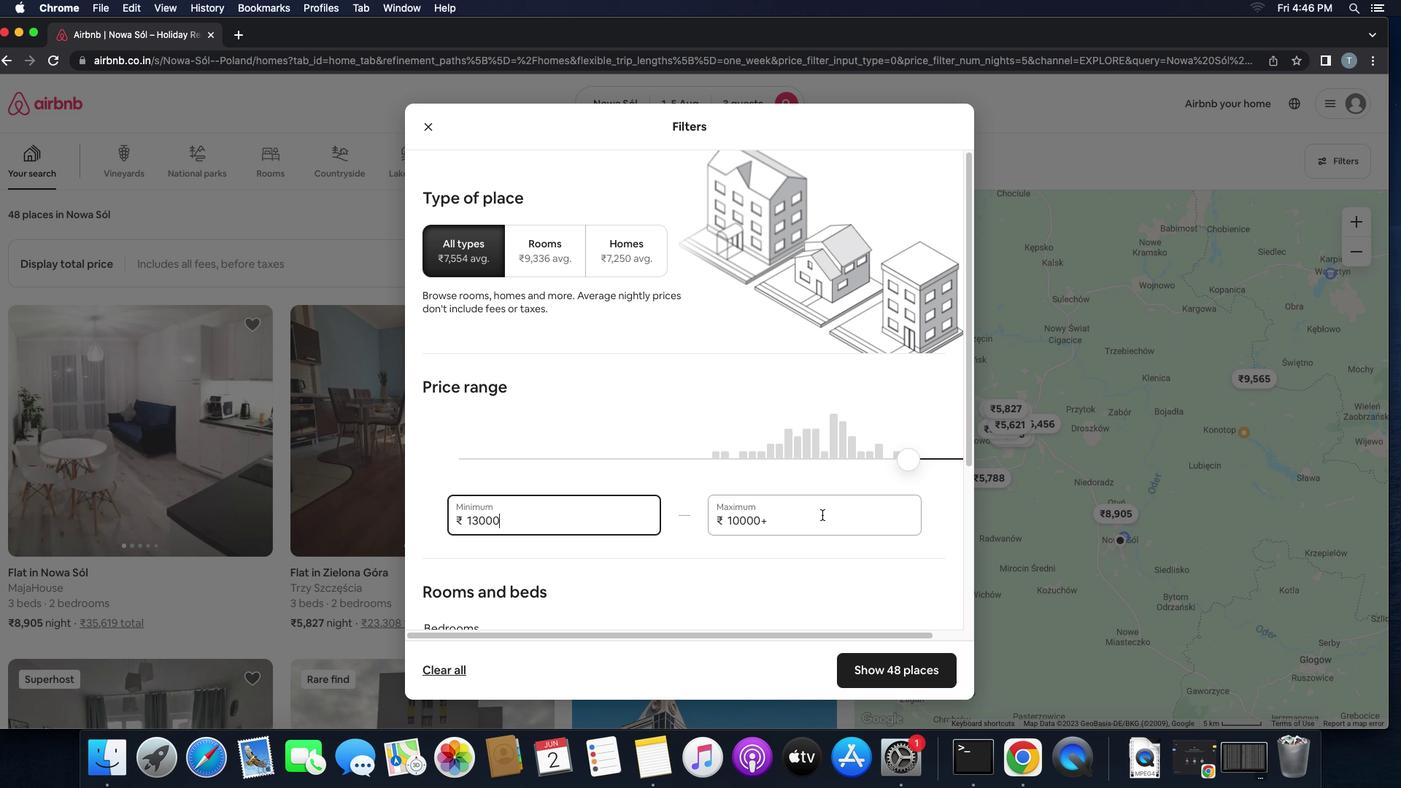 
Action: Mouse pressed left at (711, 521)
Screenshot: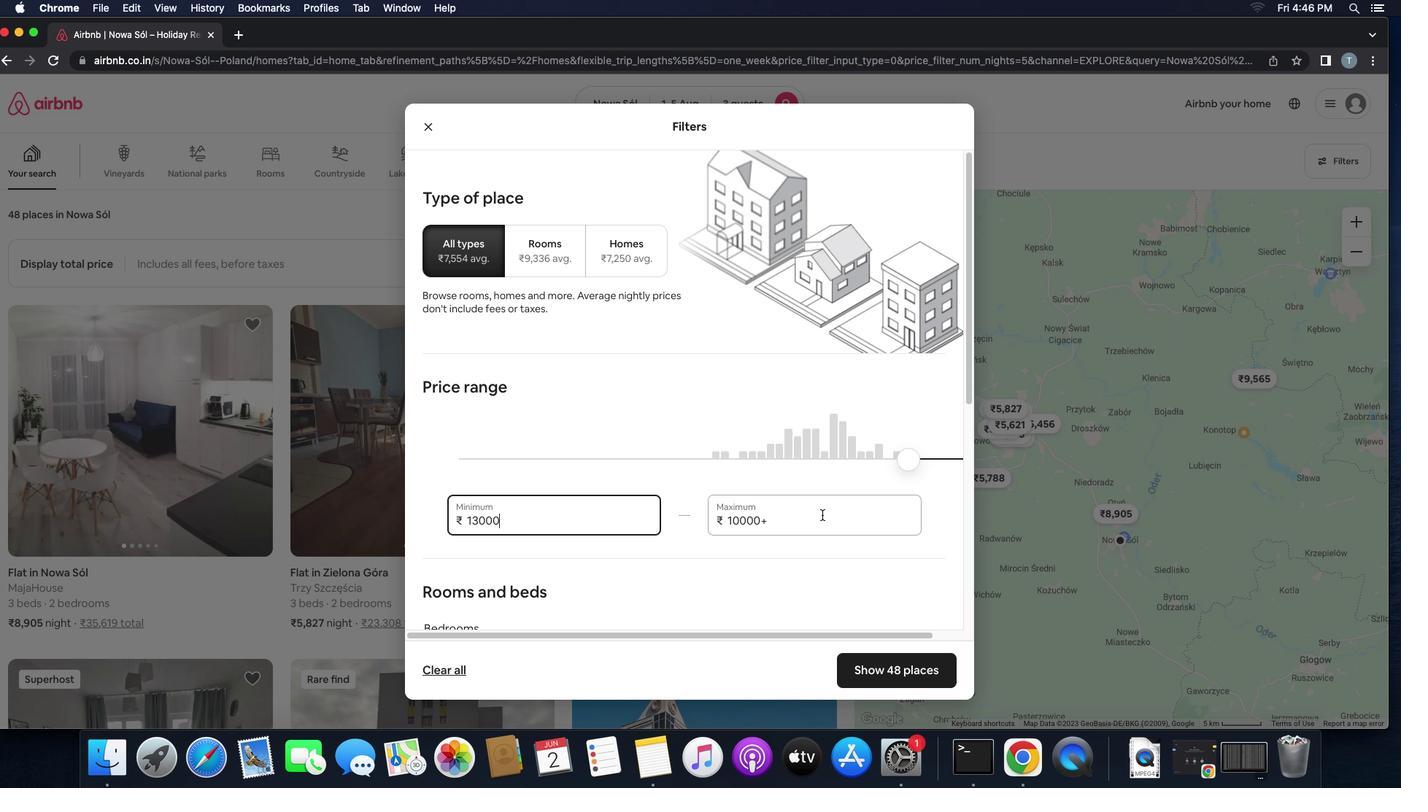 
Action: Key pressed Key.backspaceKey.backspaceKey.backspaceKey.backspaceKey.backspaceKey.backspace'2''0''0''0''0'
Screenshot: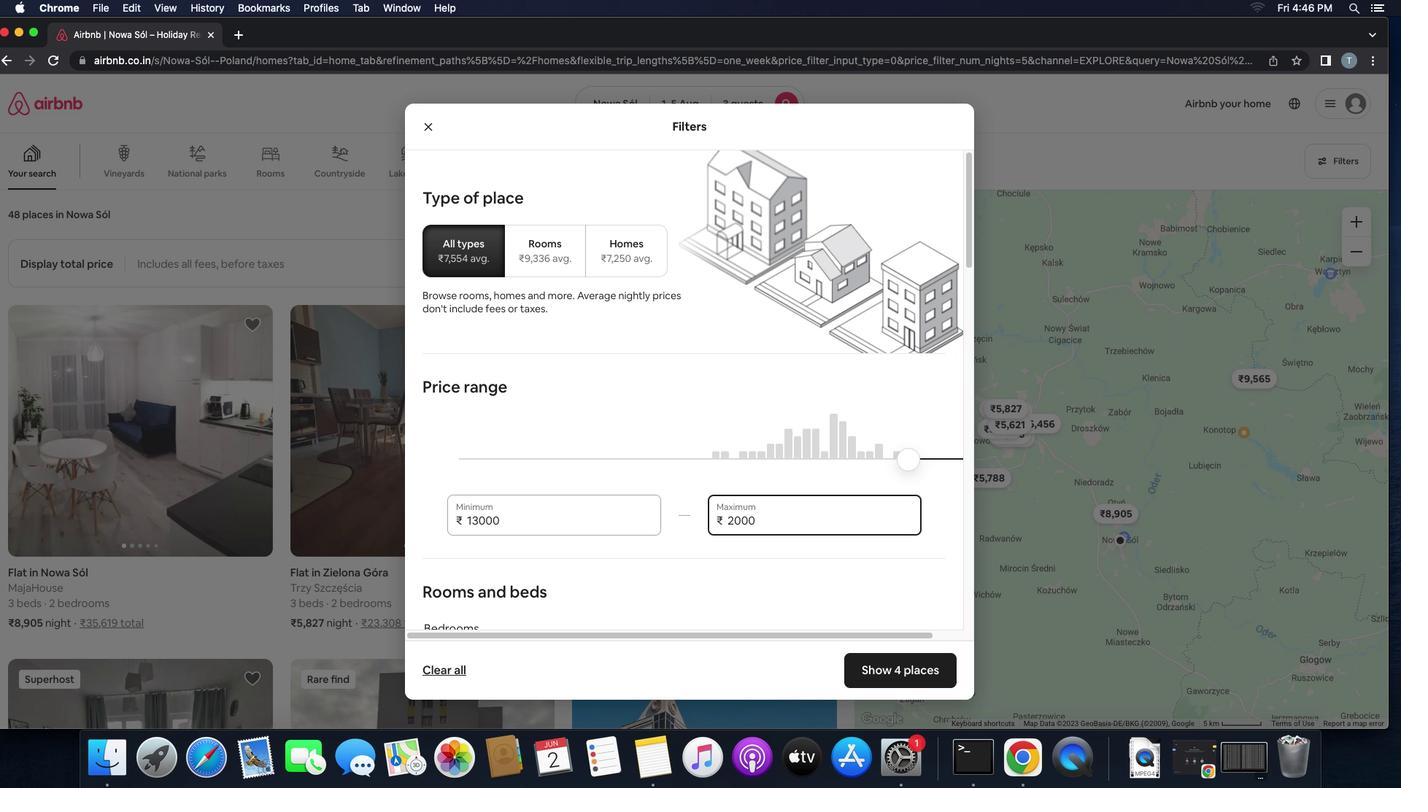 
Action: Mouse moved to (662, 519)
Screenshot: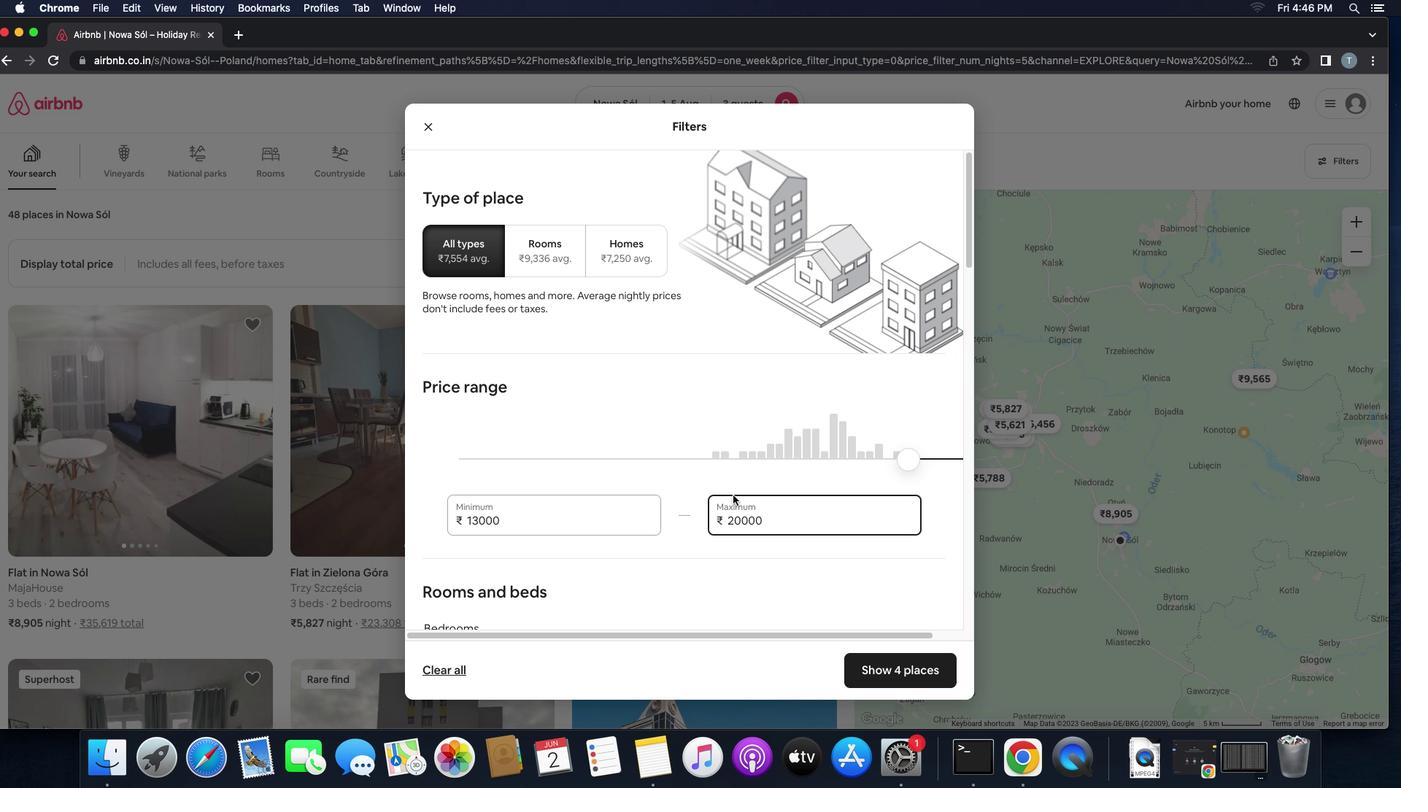 
Action: Mouse scrolled (662, 519) with delta (252, 457)
Screenshot: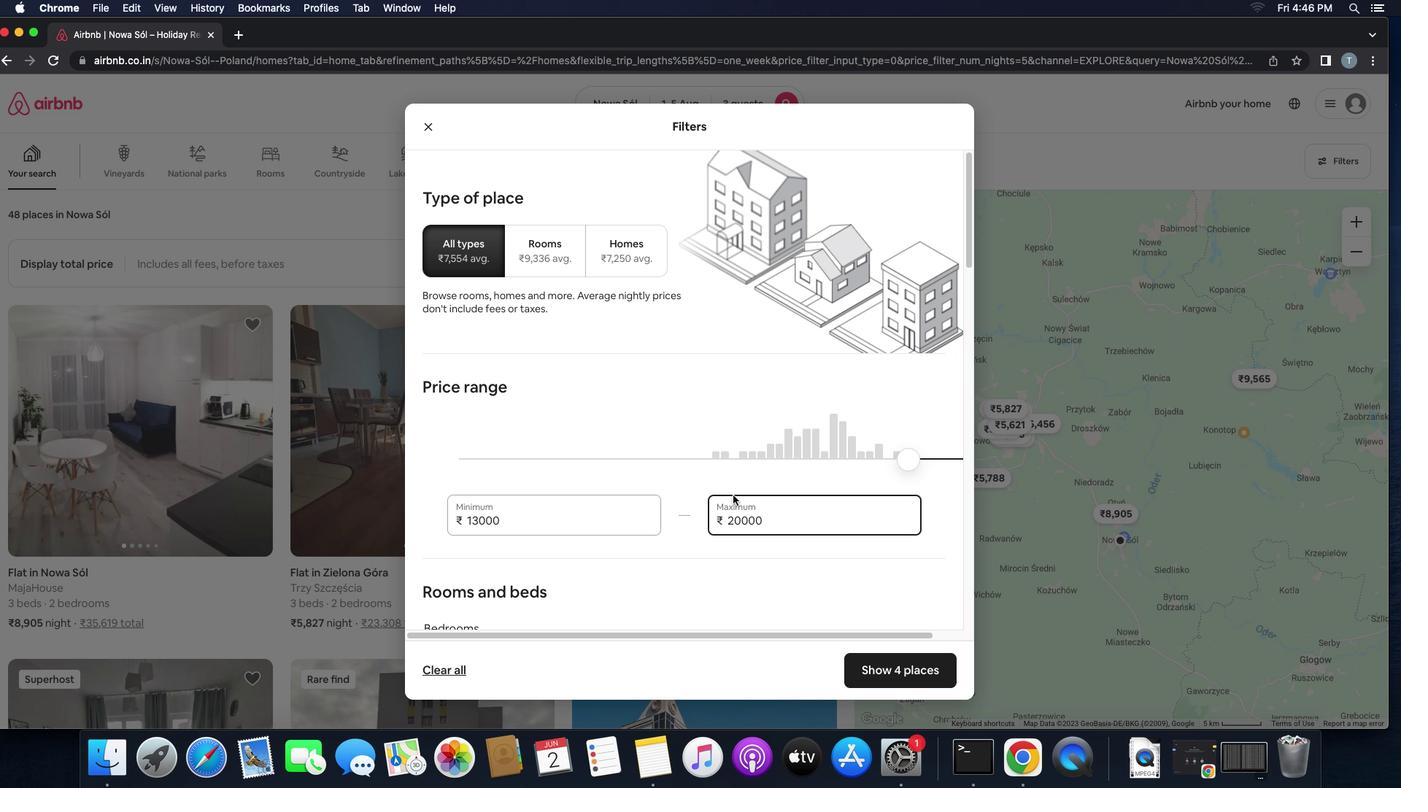 
Action: Mouse scrolled (662, 519) with delta (252, 457)
Screenshot: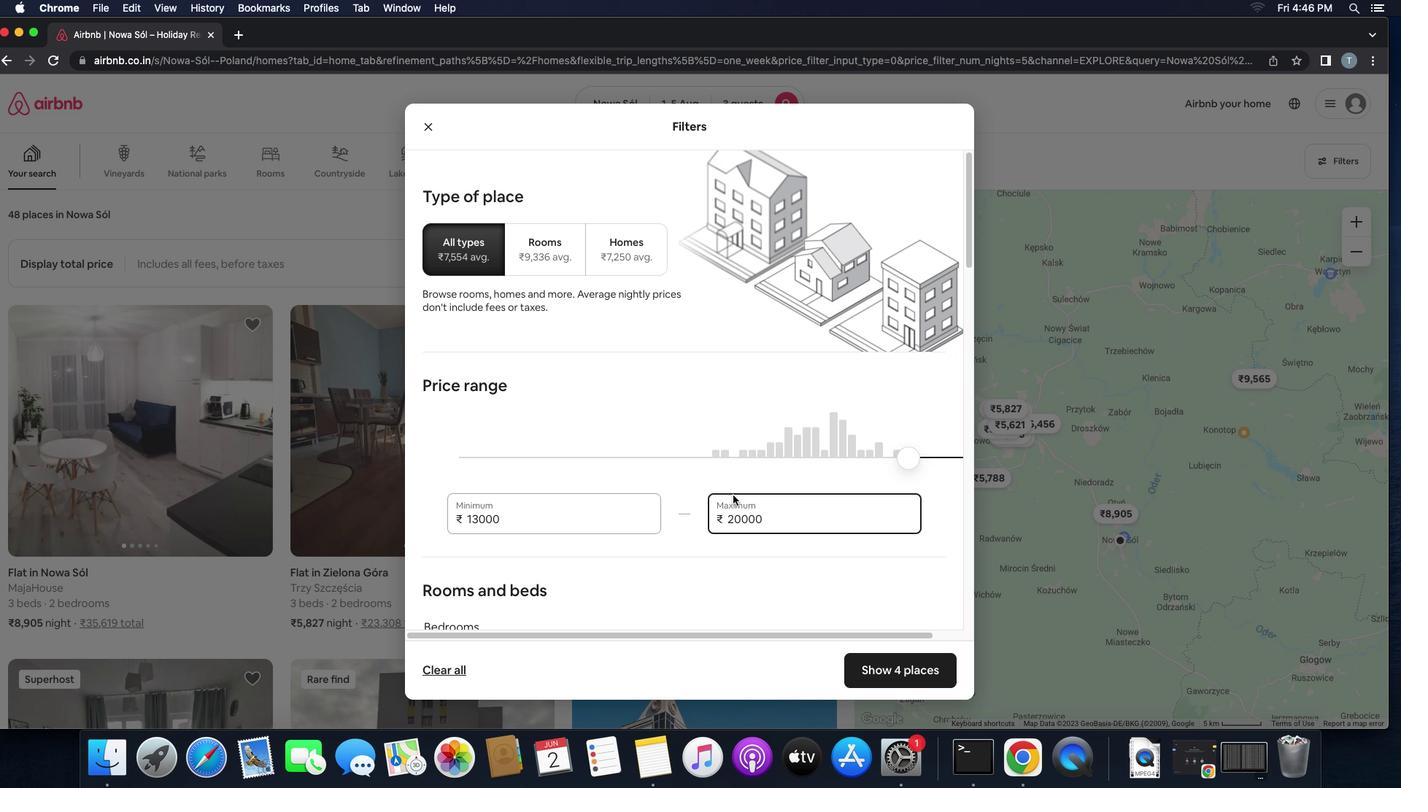 
Action: Mouse scrolled (662, 519) with delta (252, 457)
Screenshot: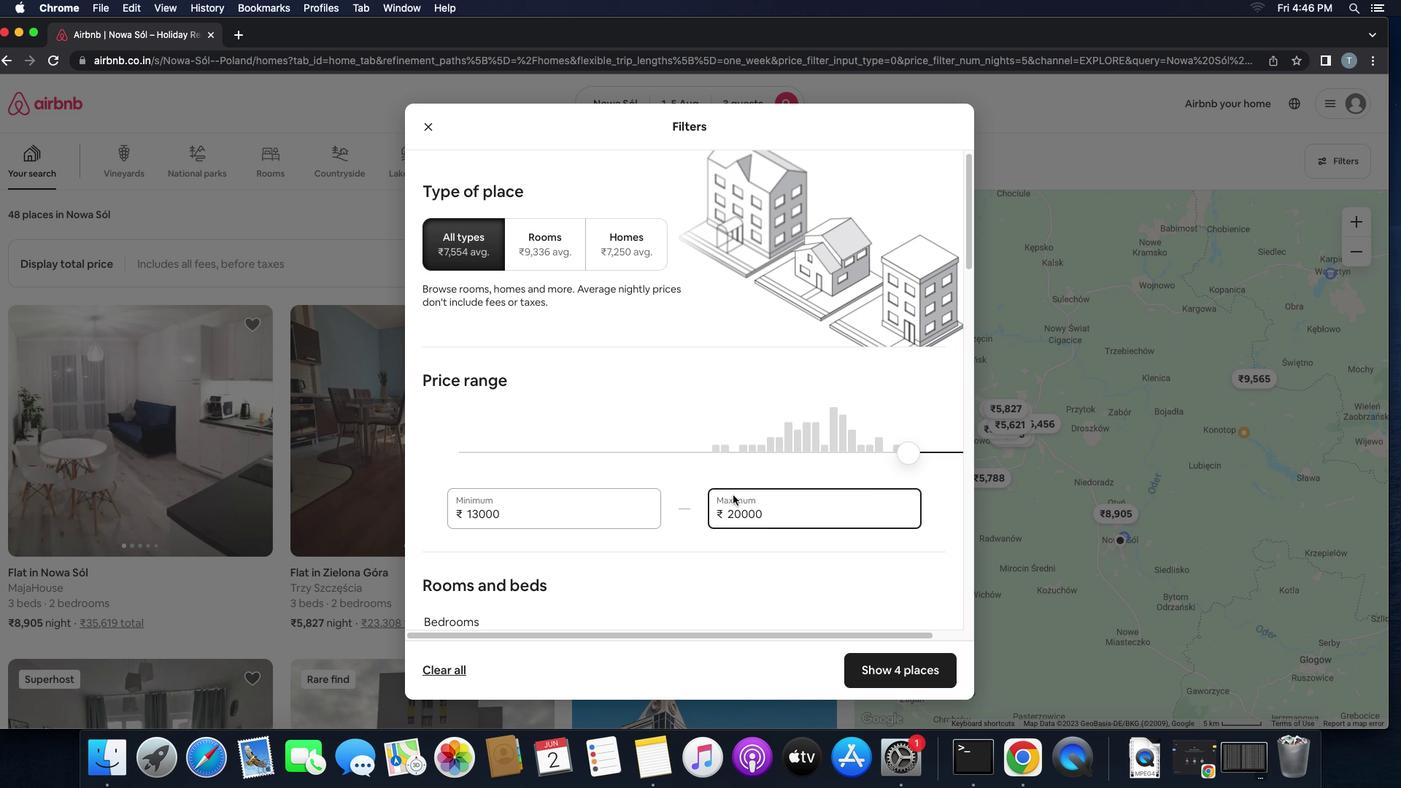 
Action: Mouse scrolled (662, 519) with delta (252, 457)
Screenshot: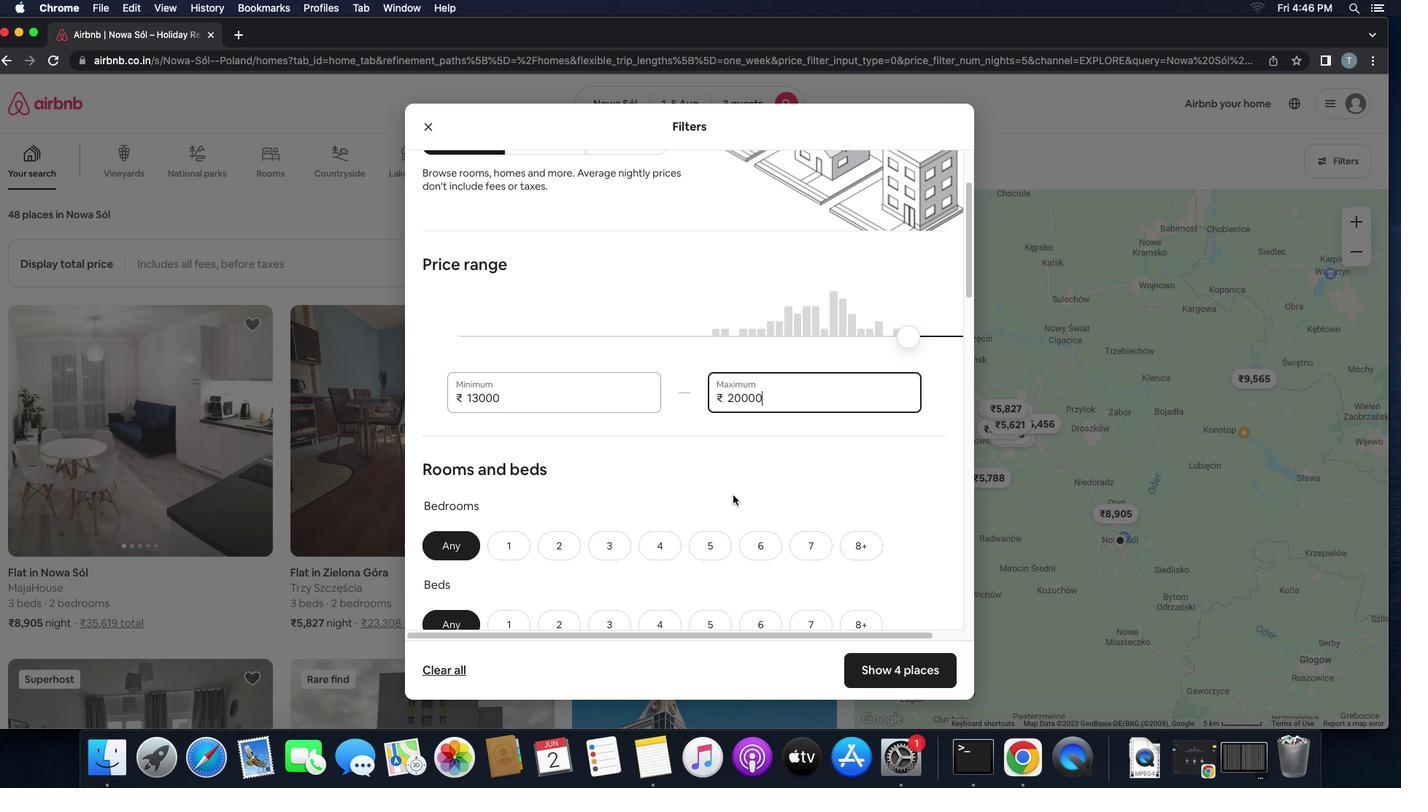 
Action: Mouse scrolled (662, 519) with delta (252, 457)
Screenshot: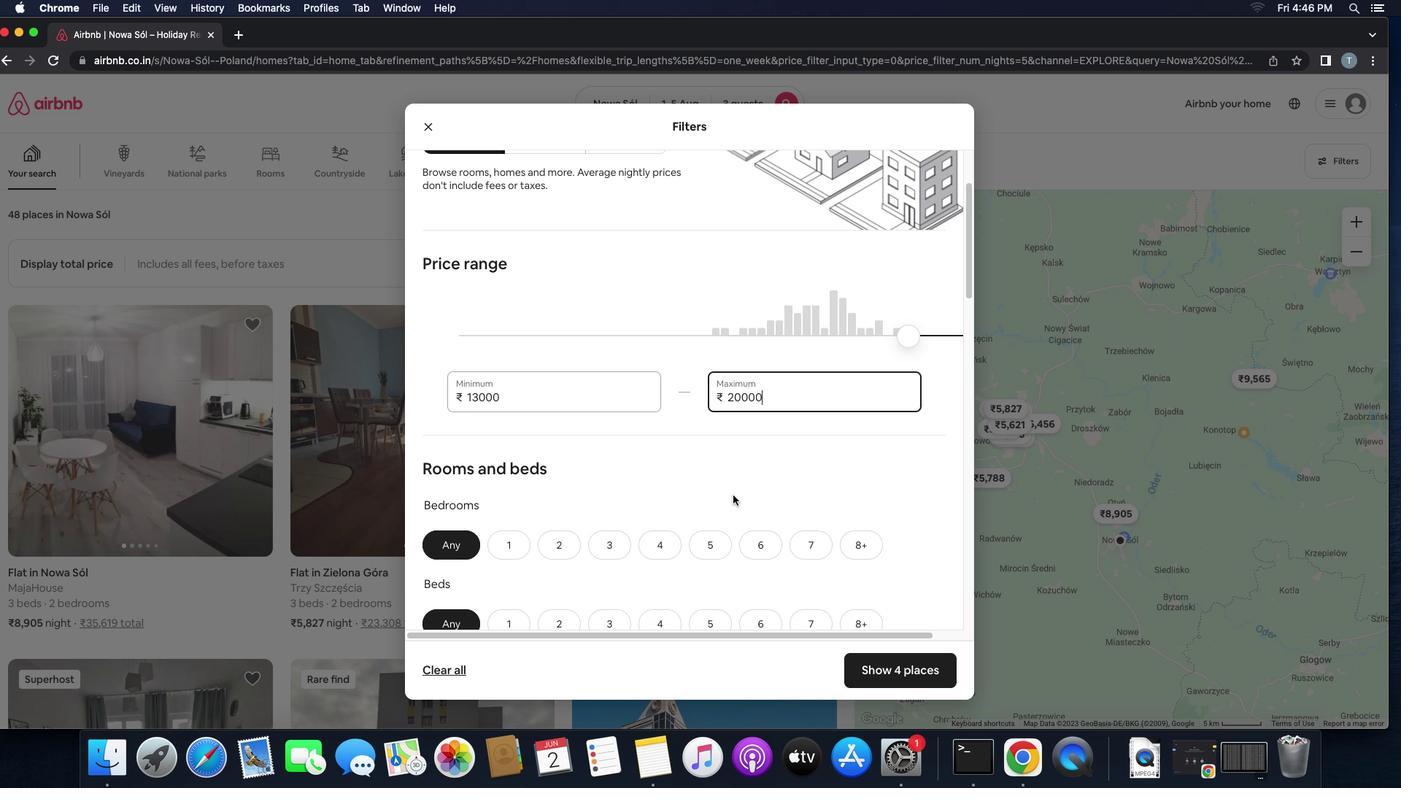 
Action: Mouse scrolled (662, 519) with delta (252, 457)
Screenshot: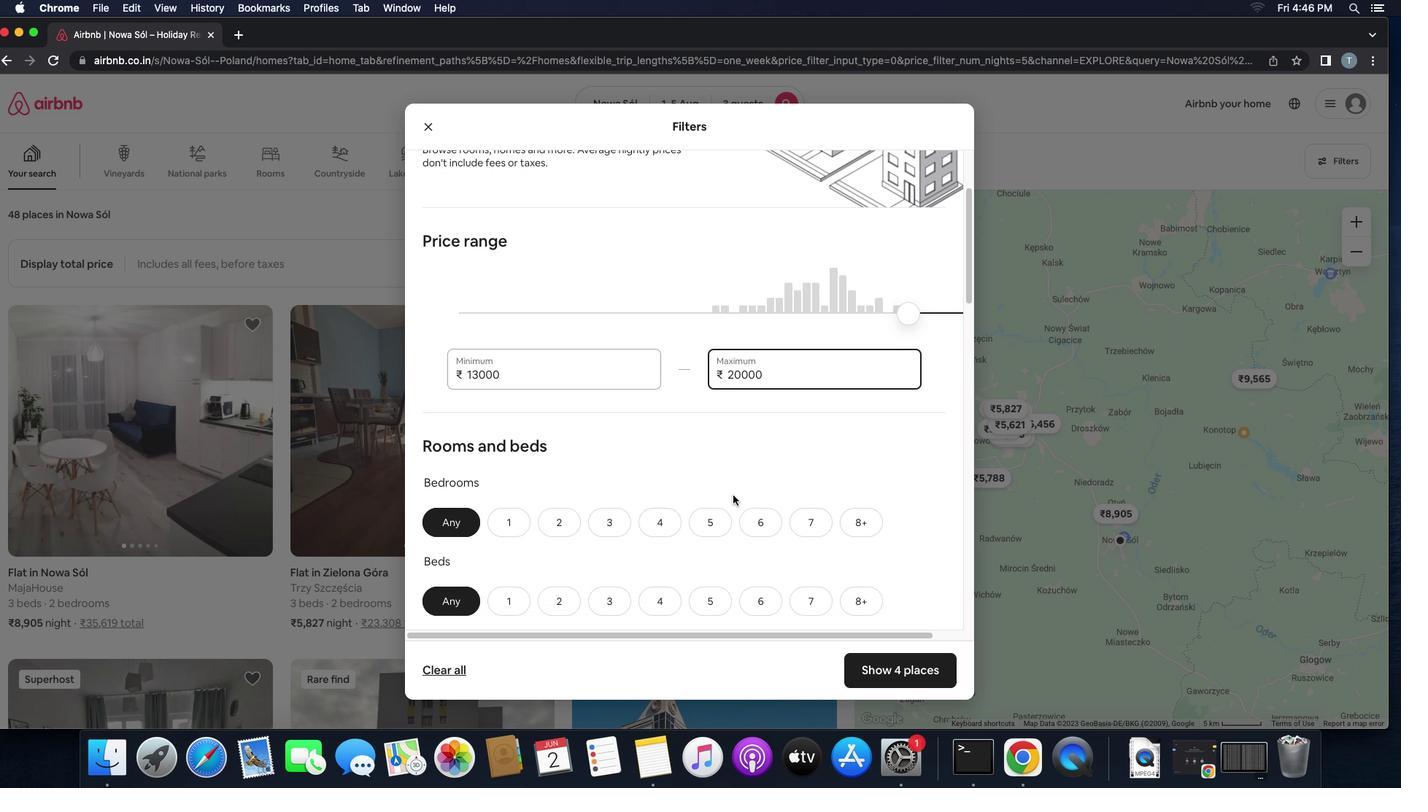 
Action: Mouse scrolled (662, 519) with delta (252, 457)
Screenshot: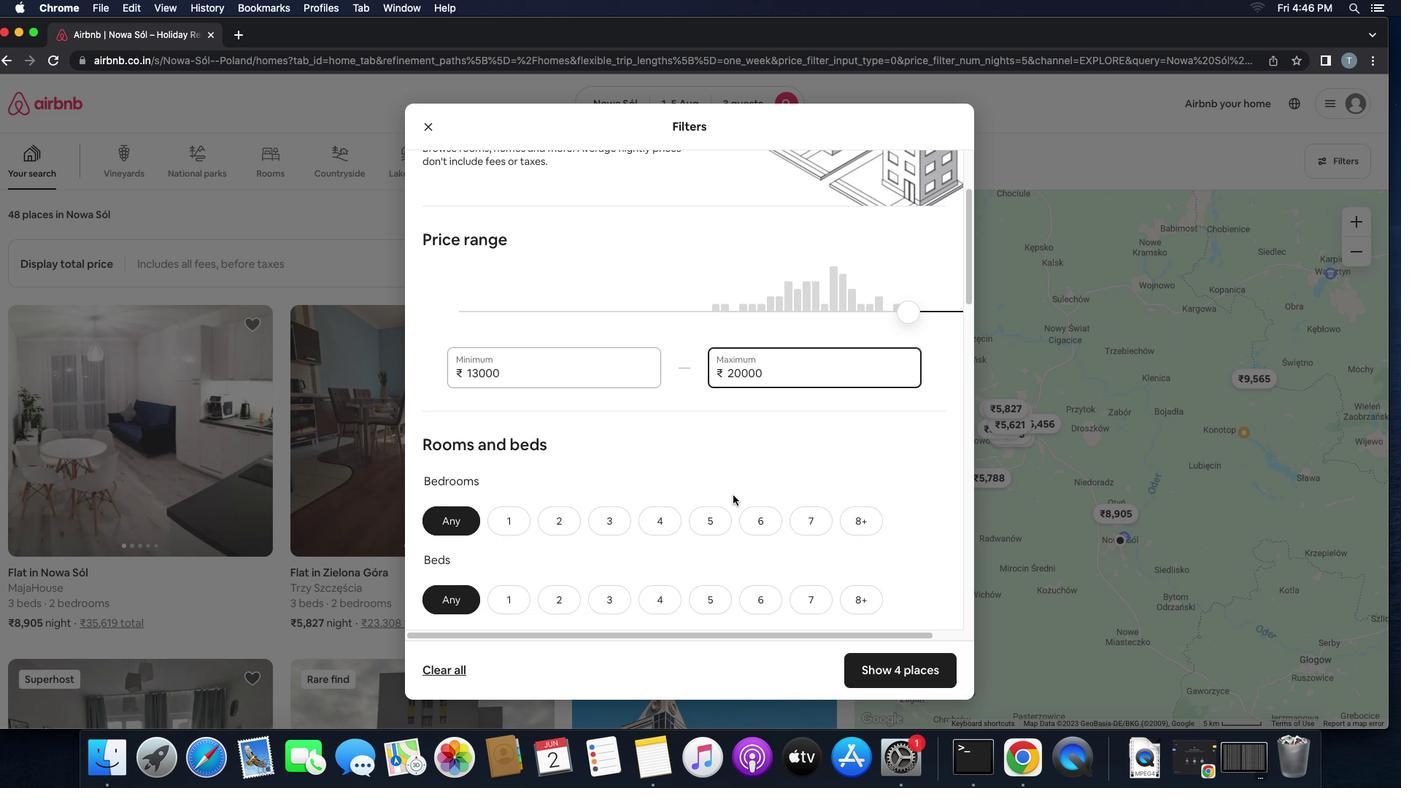 
Action: Mouse scrolled (662, 519) with delta (252, 457)
Screenshot: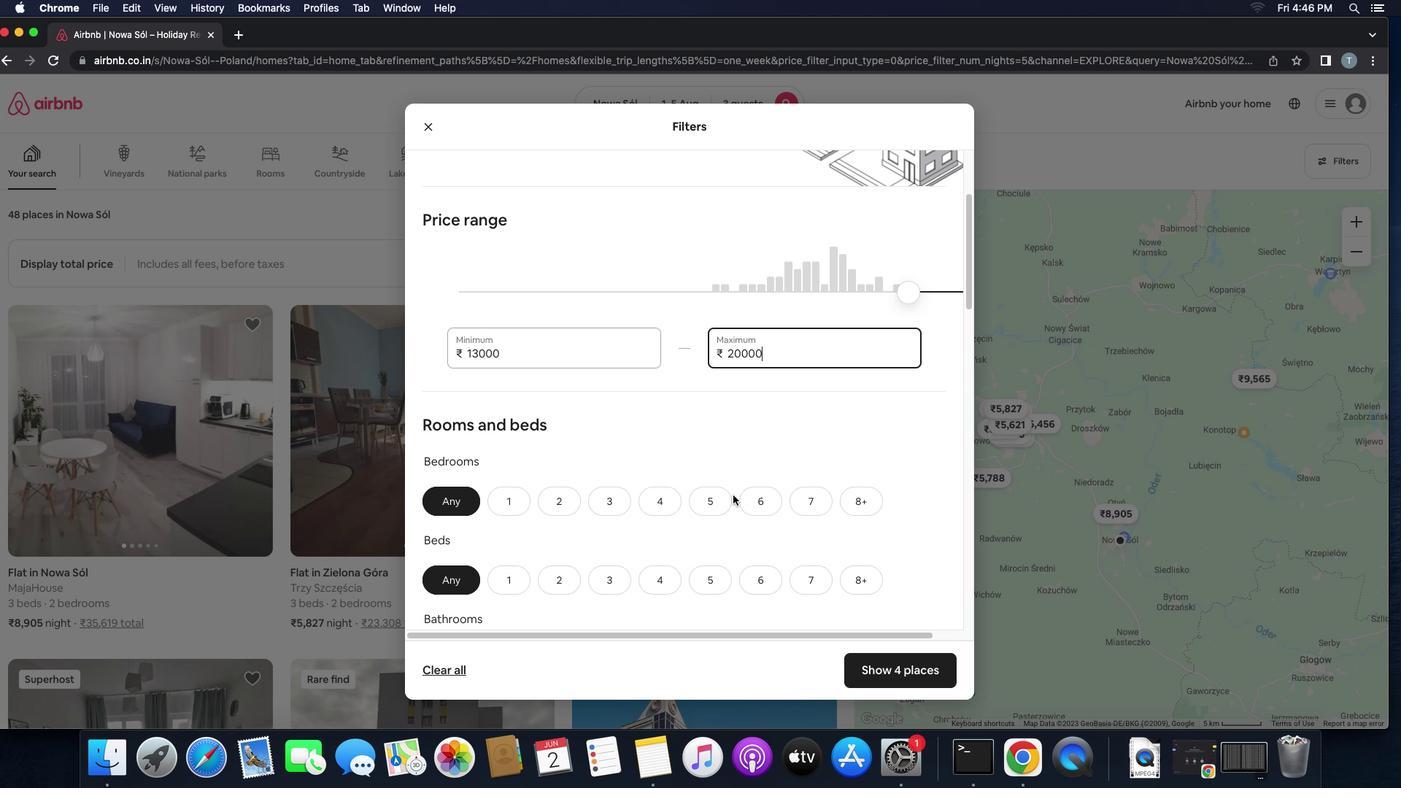 
Action: Mouse scrolled (662, 519) with delta (252, 457)
Screenshot: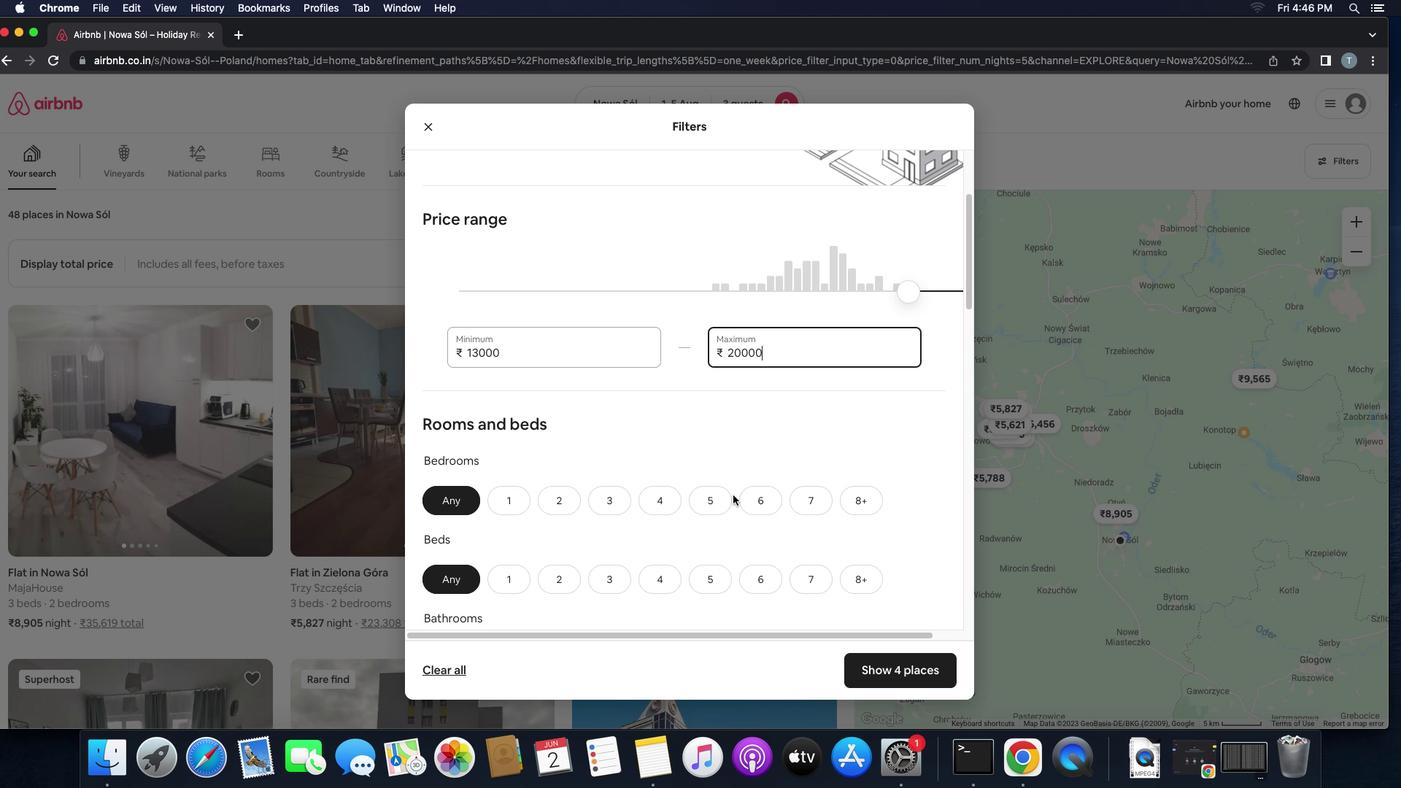 
Action: Mouse scrolled (662, 519) with delta (252, 457)
Screenshot: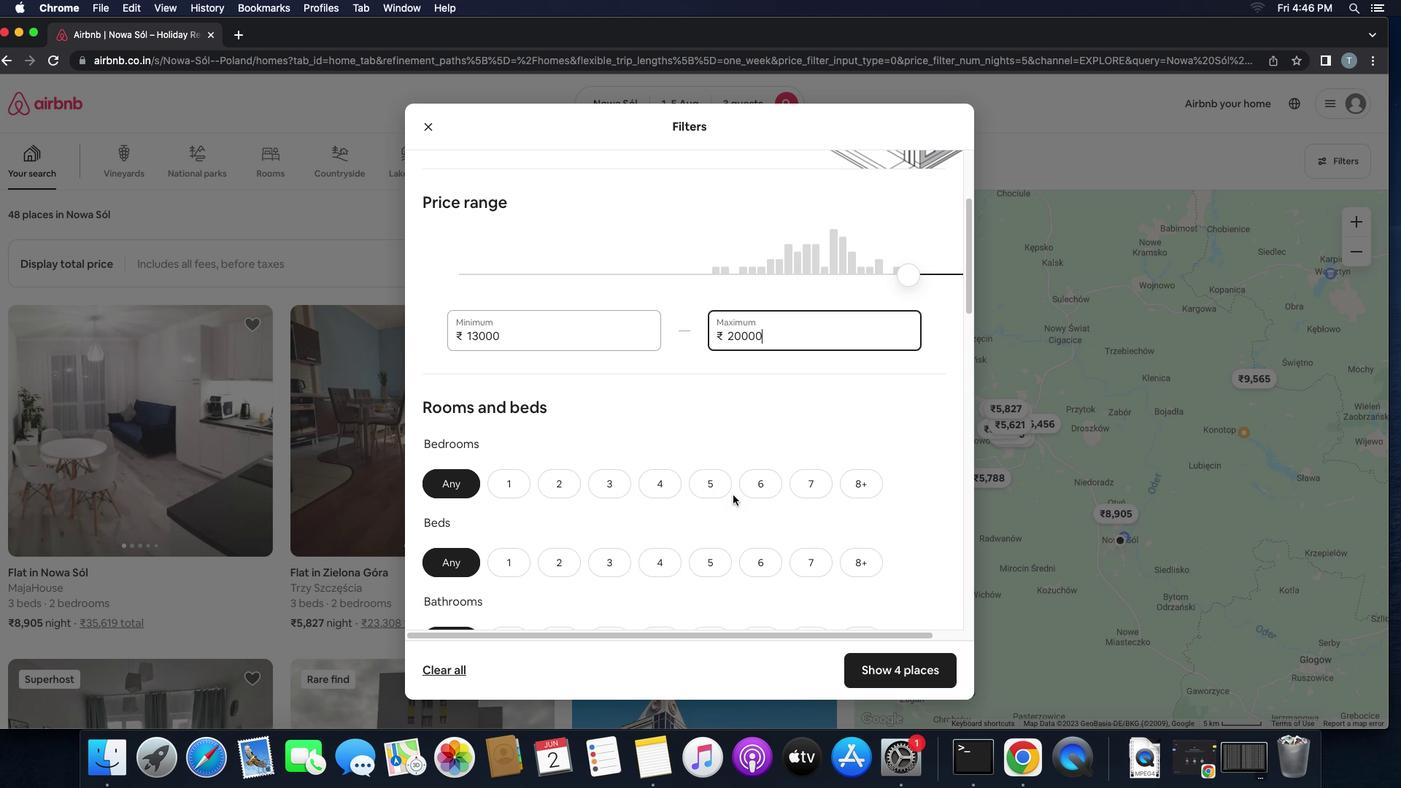 
Action: Mouse scrolled (662, 519) with delta (252, 457)
Screenshot: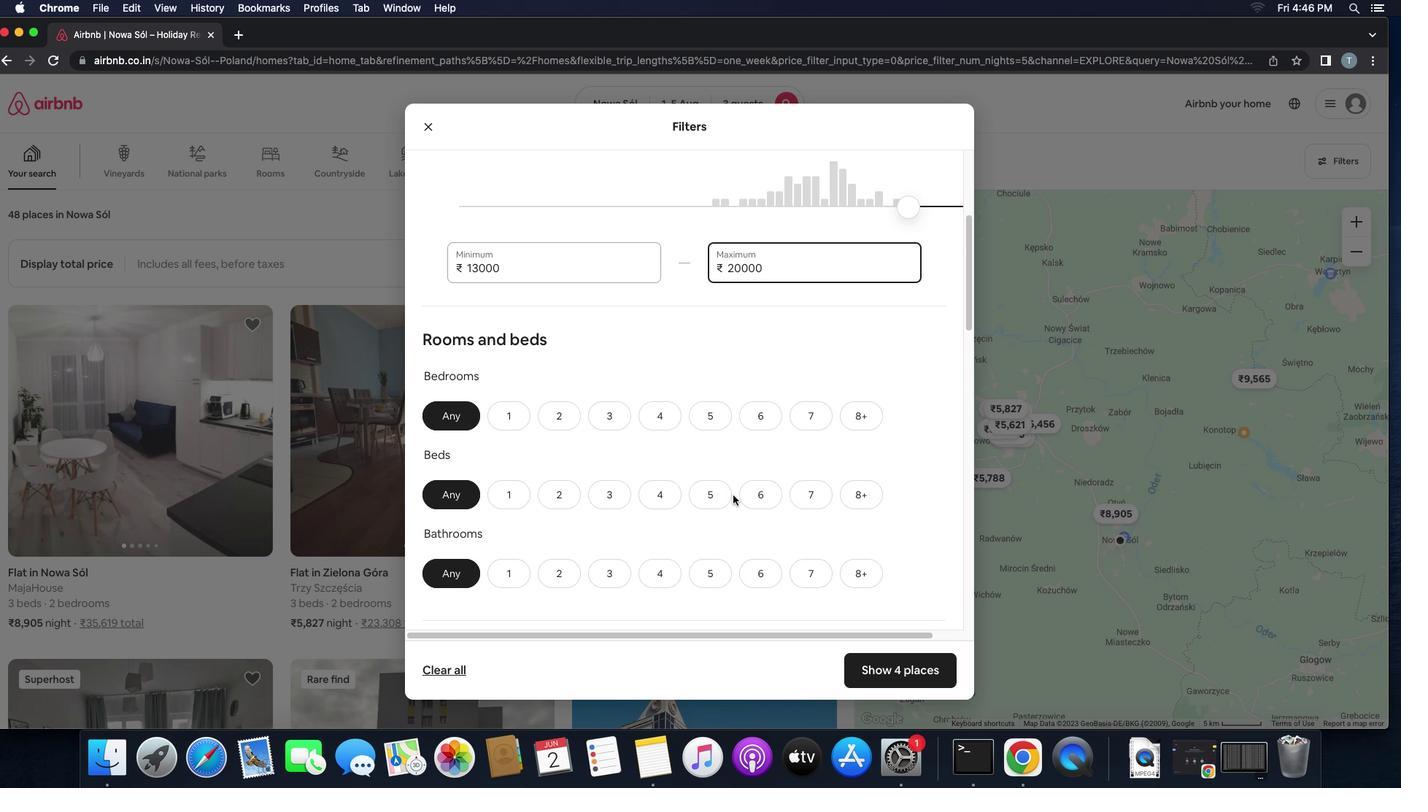 
Action: Mouse scrolled (662, 519) with delta (252, 457)
Screenshot: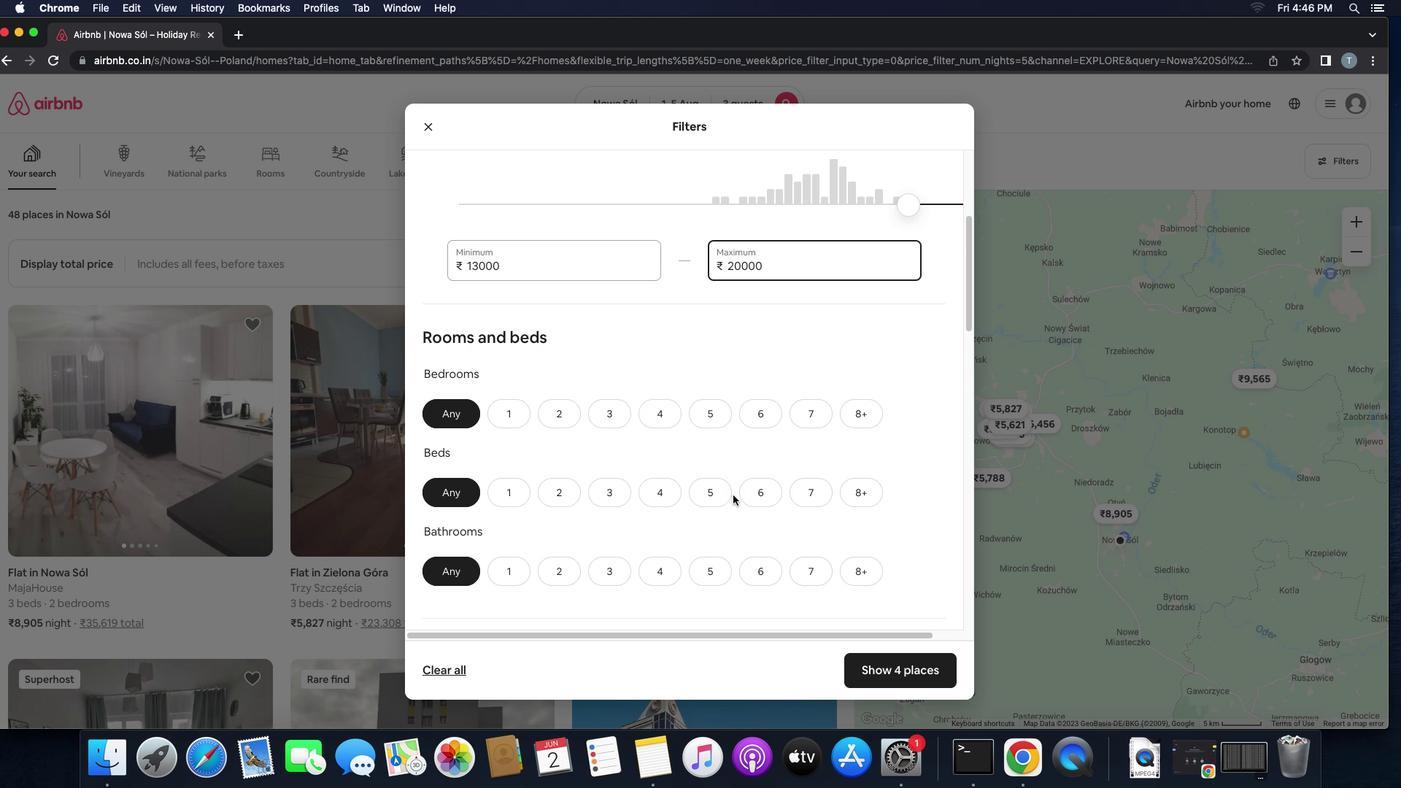 
Action: Mouse moved to (568, 507)
Screenshot: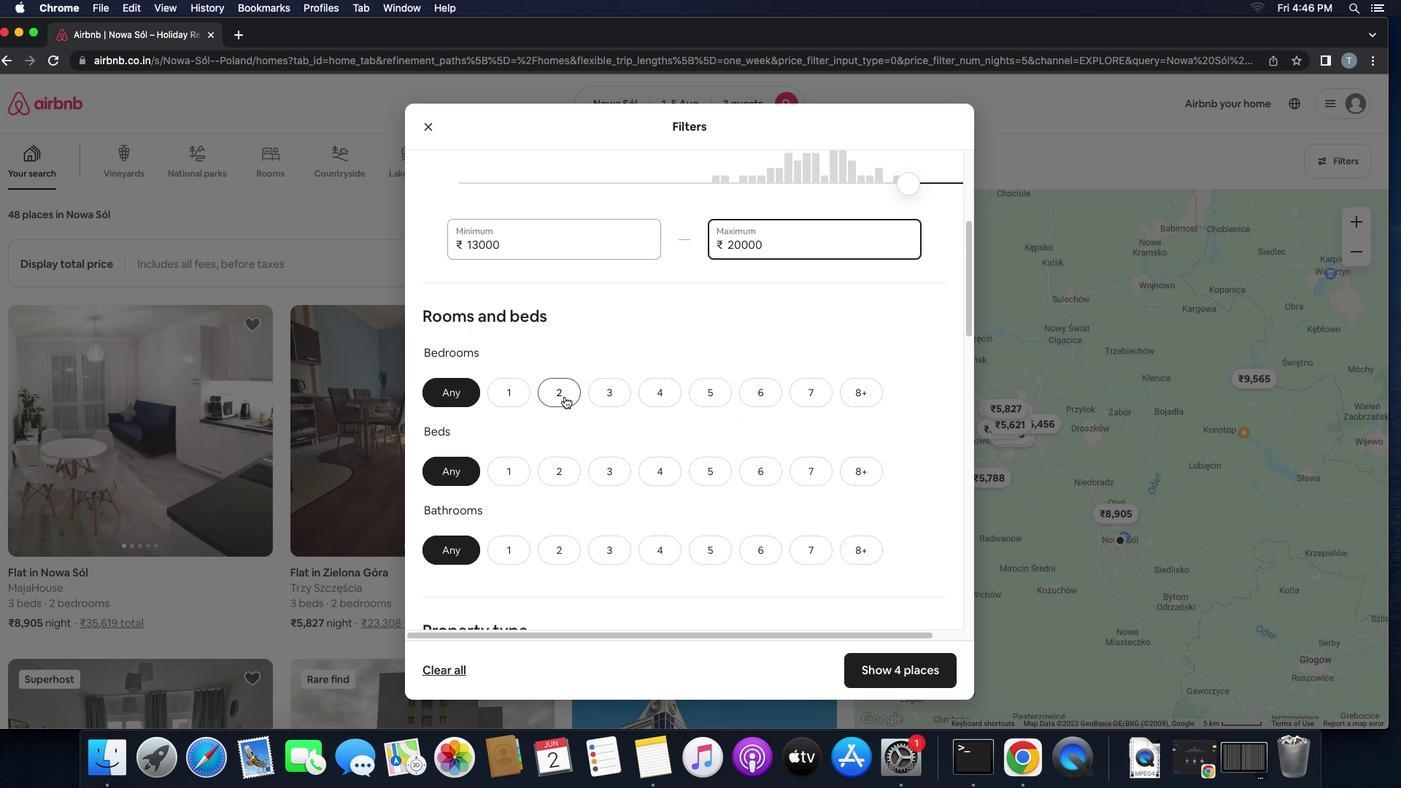 
Action: Mouse pressed left at (568, 507)
Screenshot: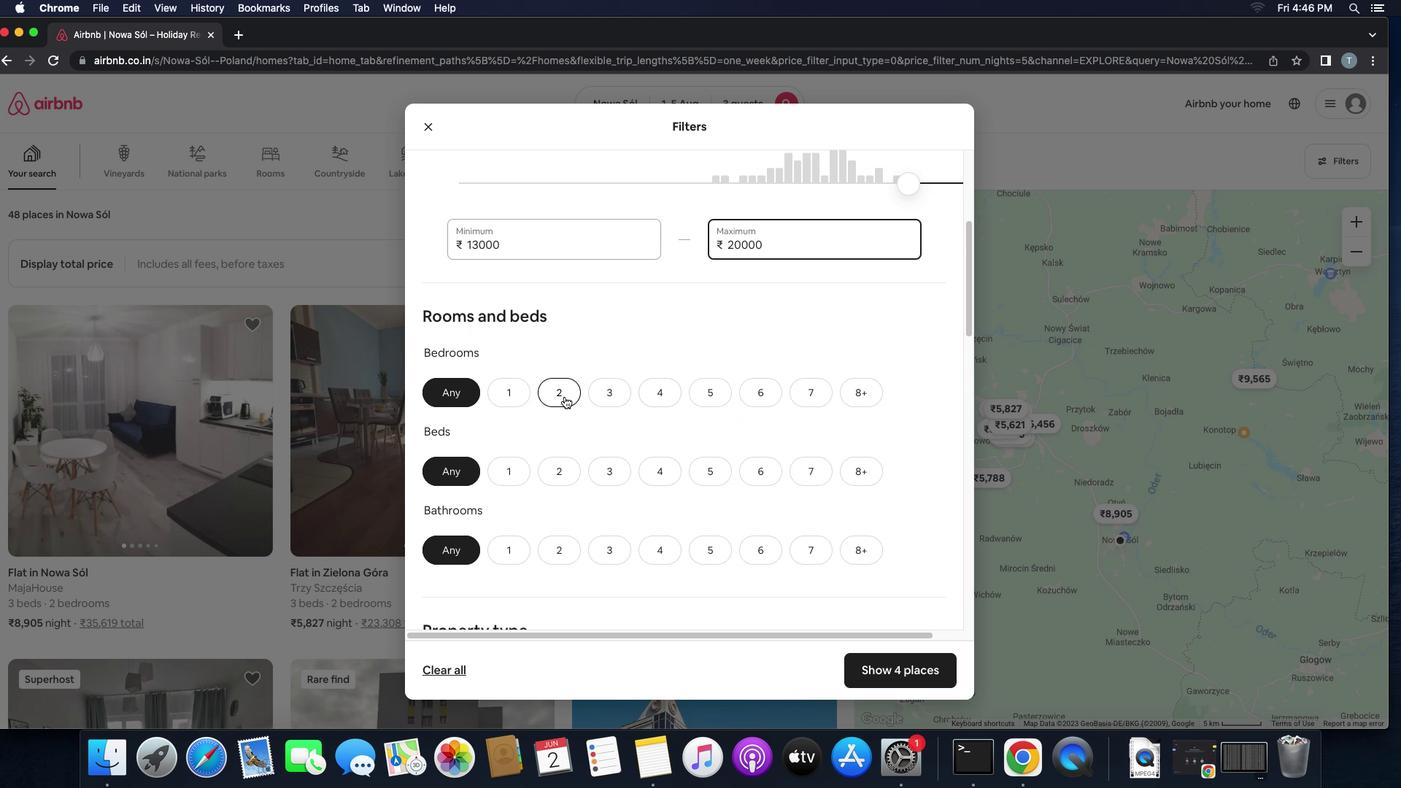 
Action: Mouse moved to (587, 516)
Screenshot: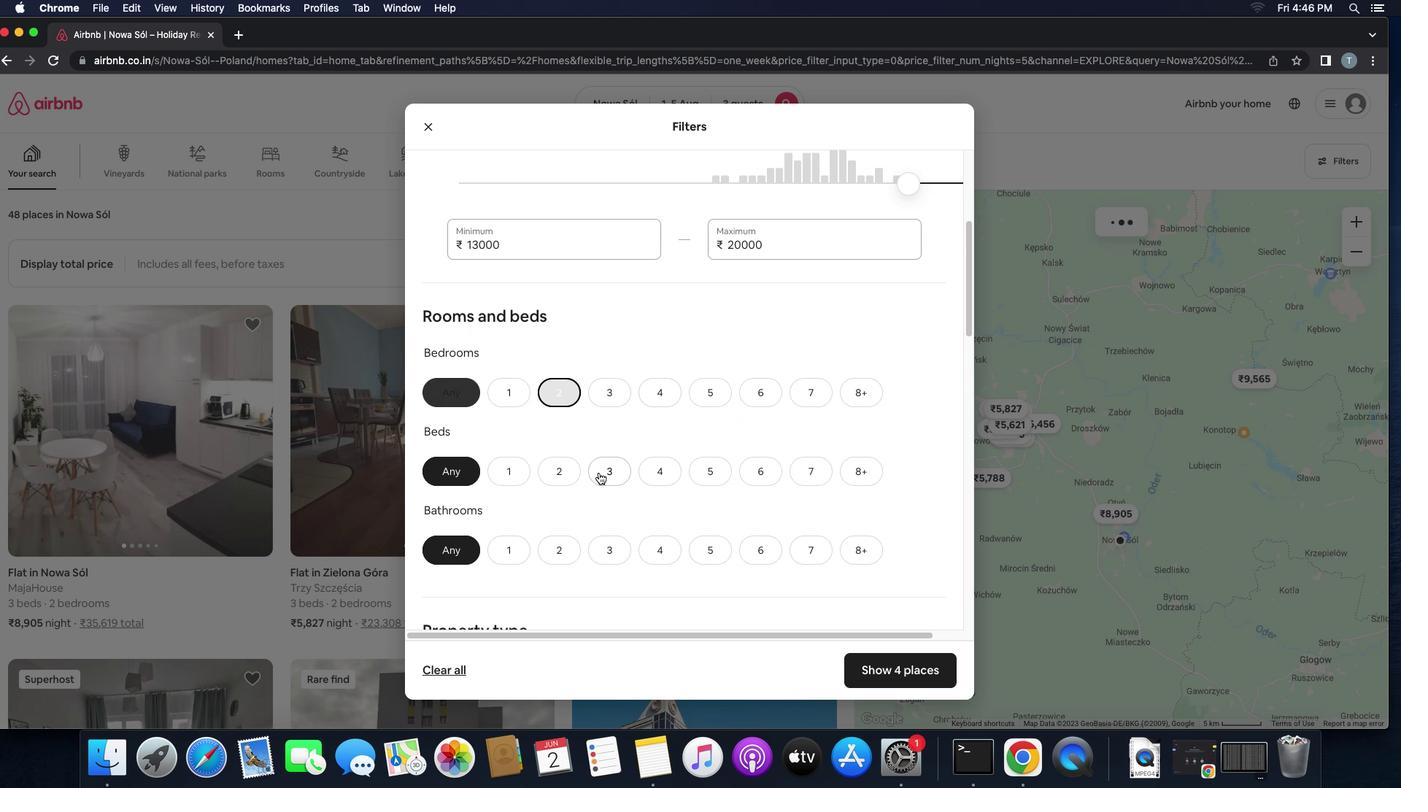
Action: Mouse pressed left at (587, 516)
Screenshot: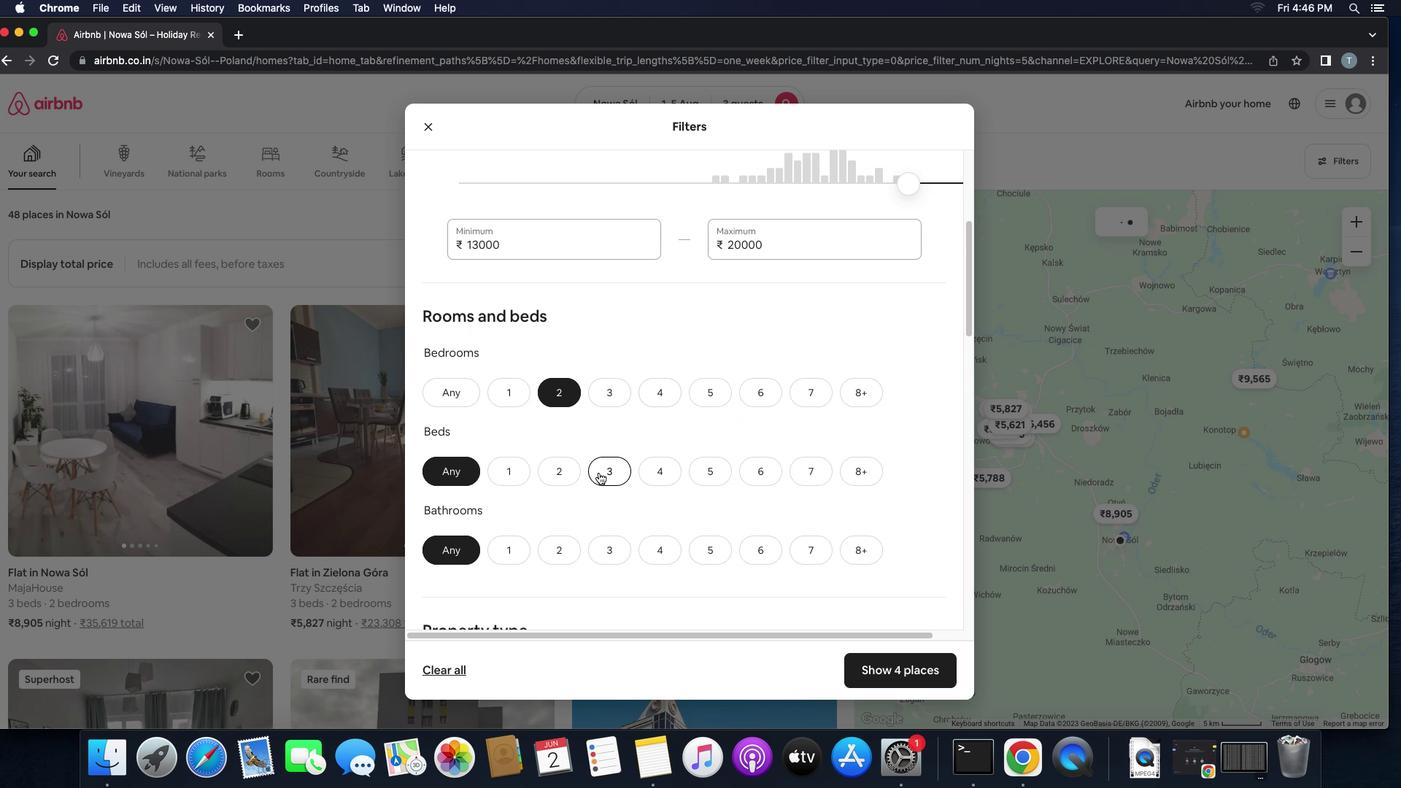 
Action: Mouse moved to (567, 527)
Screenshot: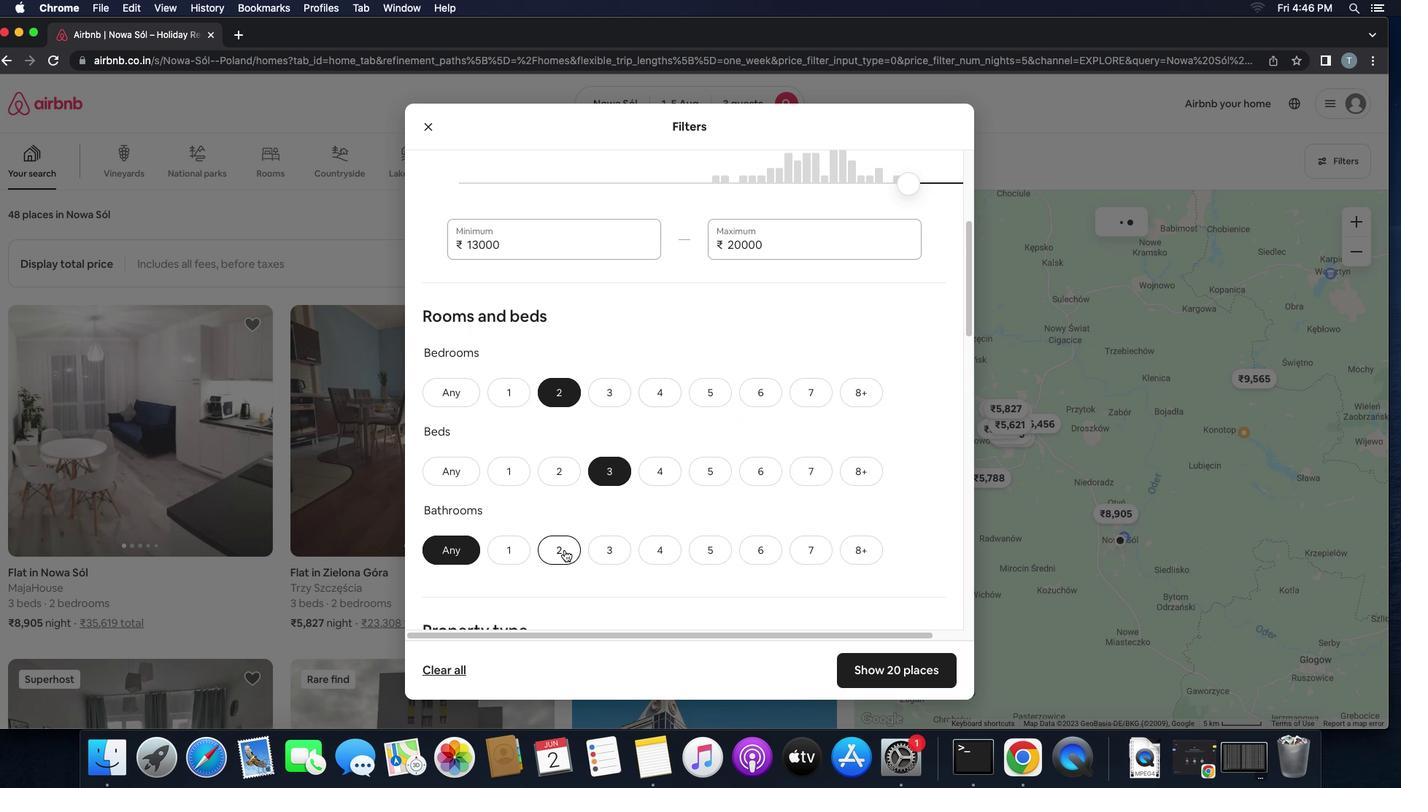 
Action: Mouse pressed left at (567, 527)
Screenshot: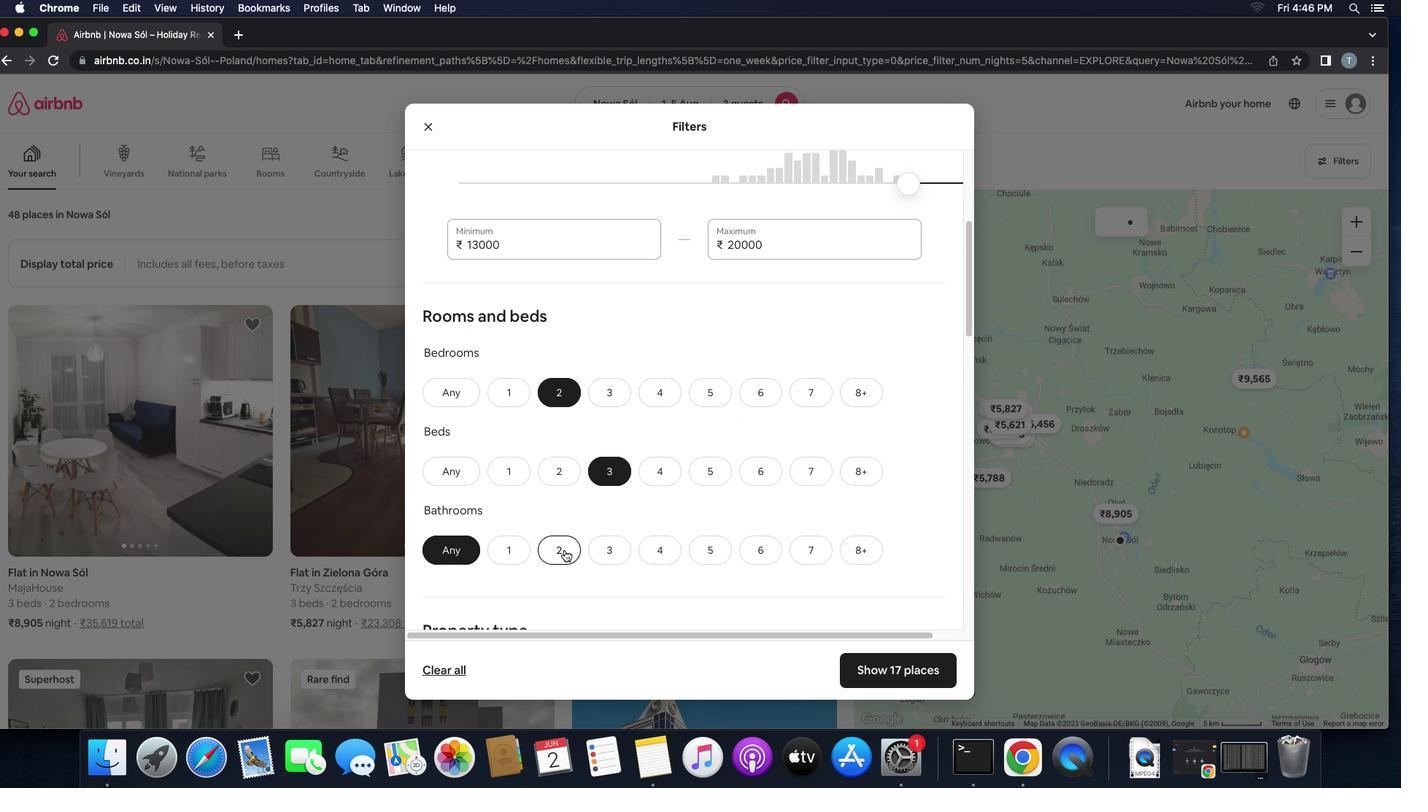 
Action: Mouse moved to (683, 524)
Screenshot: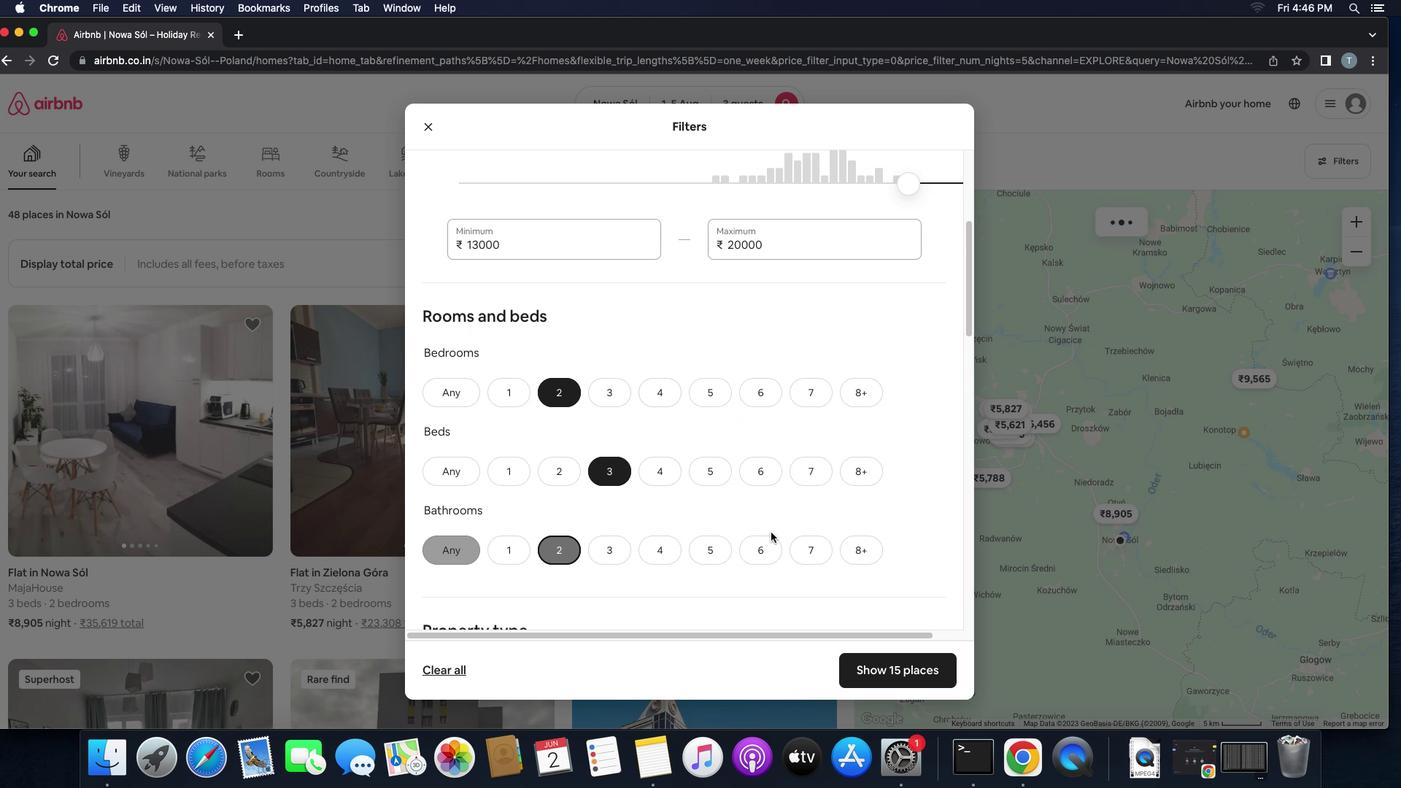 
Action: Mouse scrolled (683, 524) with delta (252, 457)
Screenshot: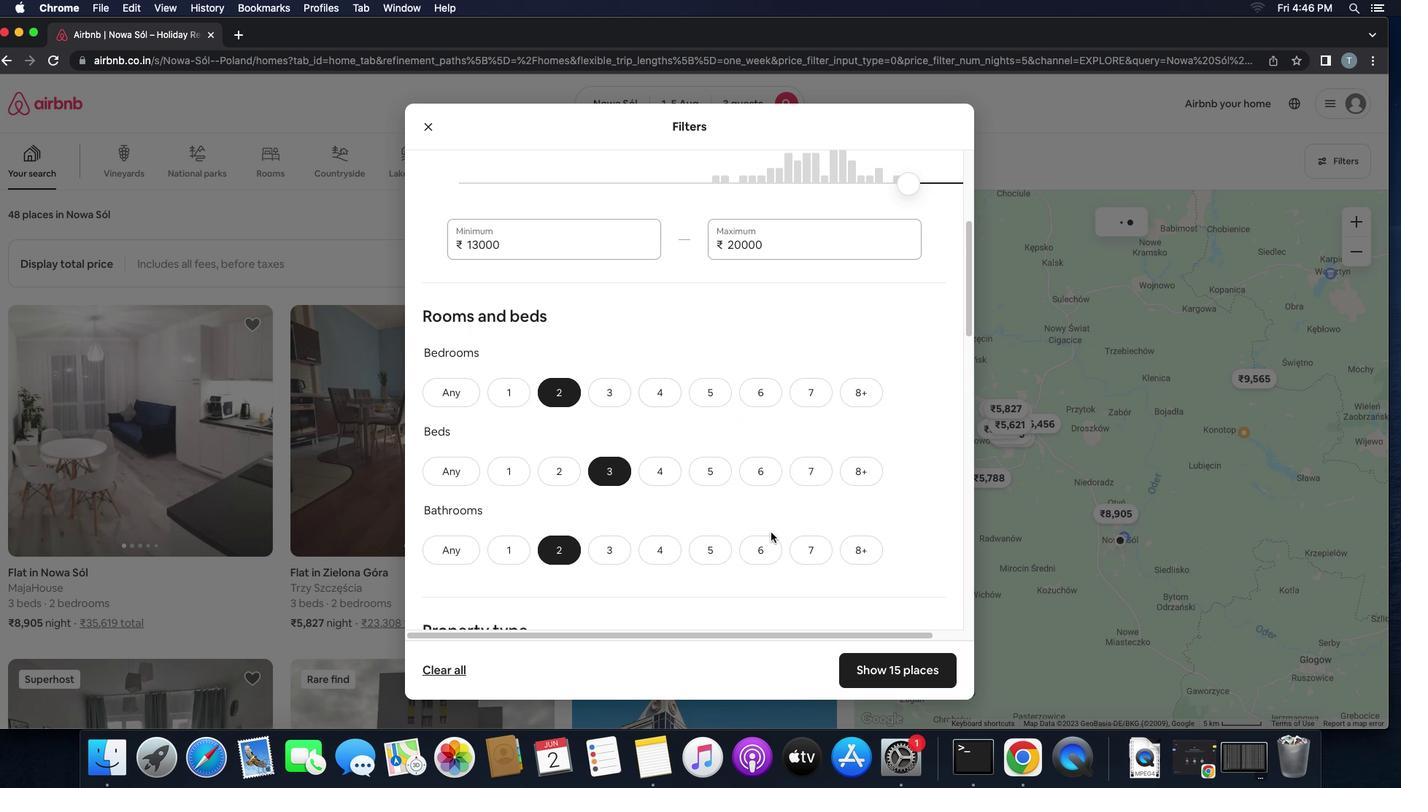 
Action: Mouse scrolled (683, 524) with delta (252, 457)
Screenshot: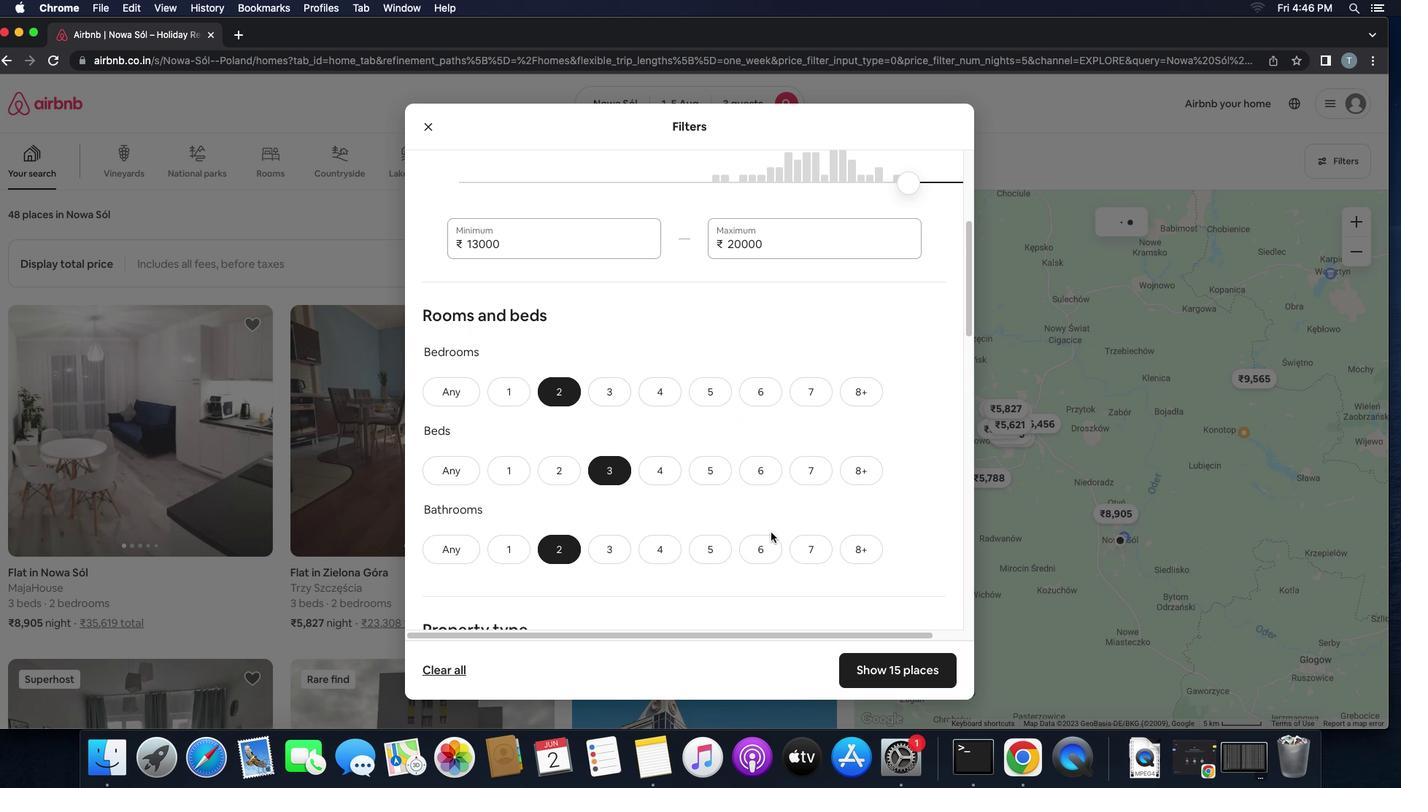 
Action: Mouse scrolled (683, 524) with delta (252, 457)
Screenshot: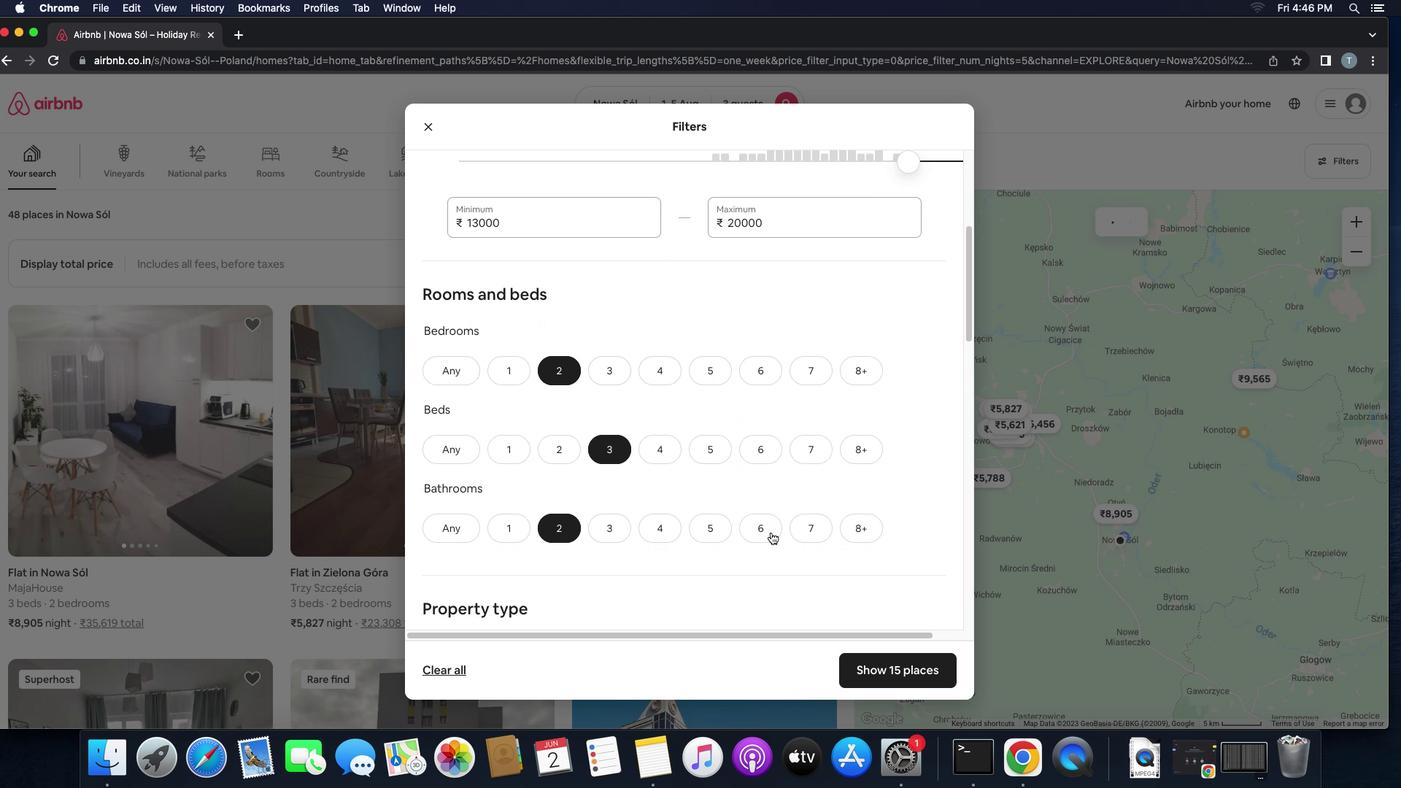 
Action: Mouse scrolled (683, 524) with delta (252, 457)
Screenshot: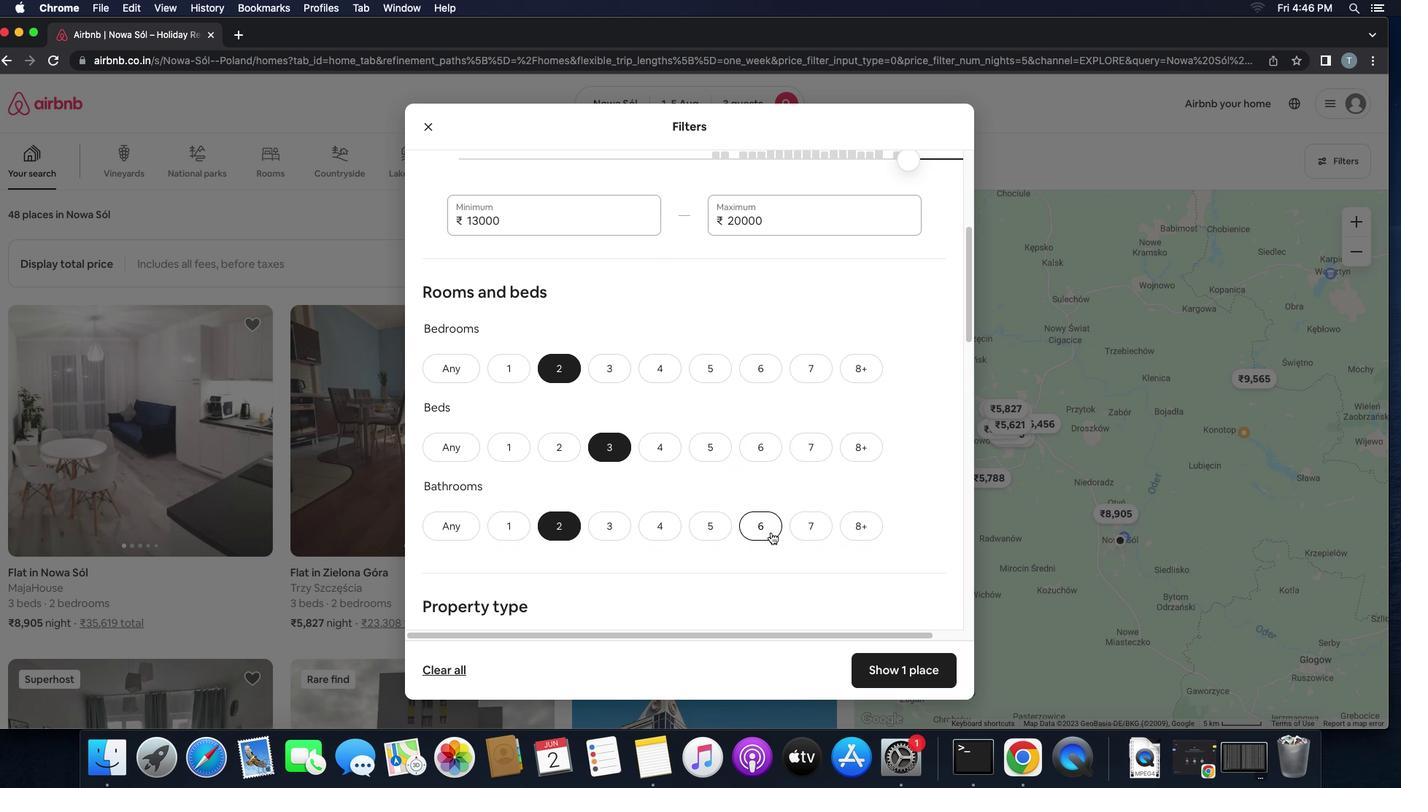 
Action: Mouse scrolled (683, 524) with delta (252, 457)
Screenshot: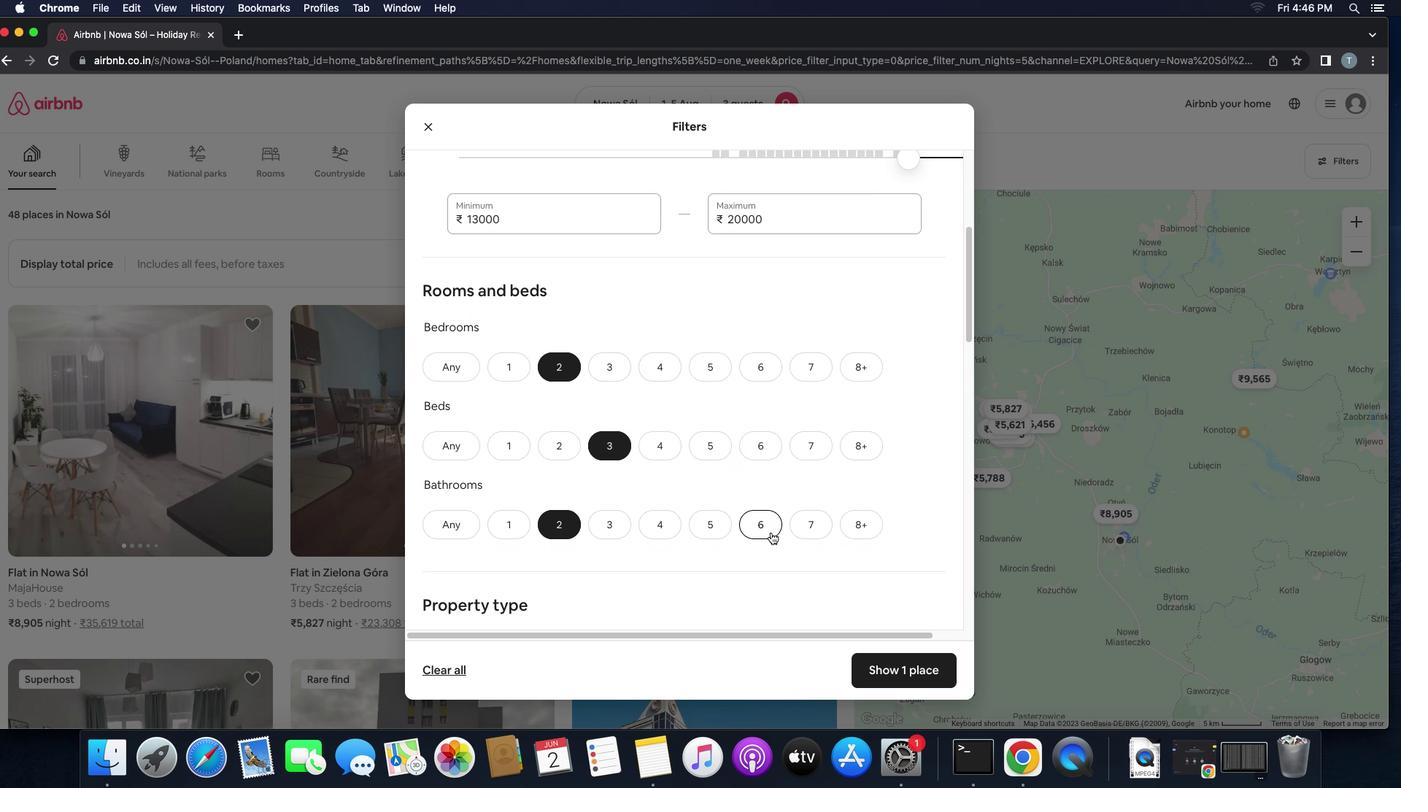 
Action: Mouse scrolled (683, 524) with delta (252, 457)
Screenshot: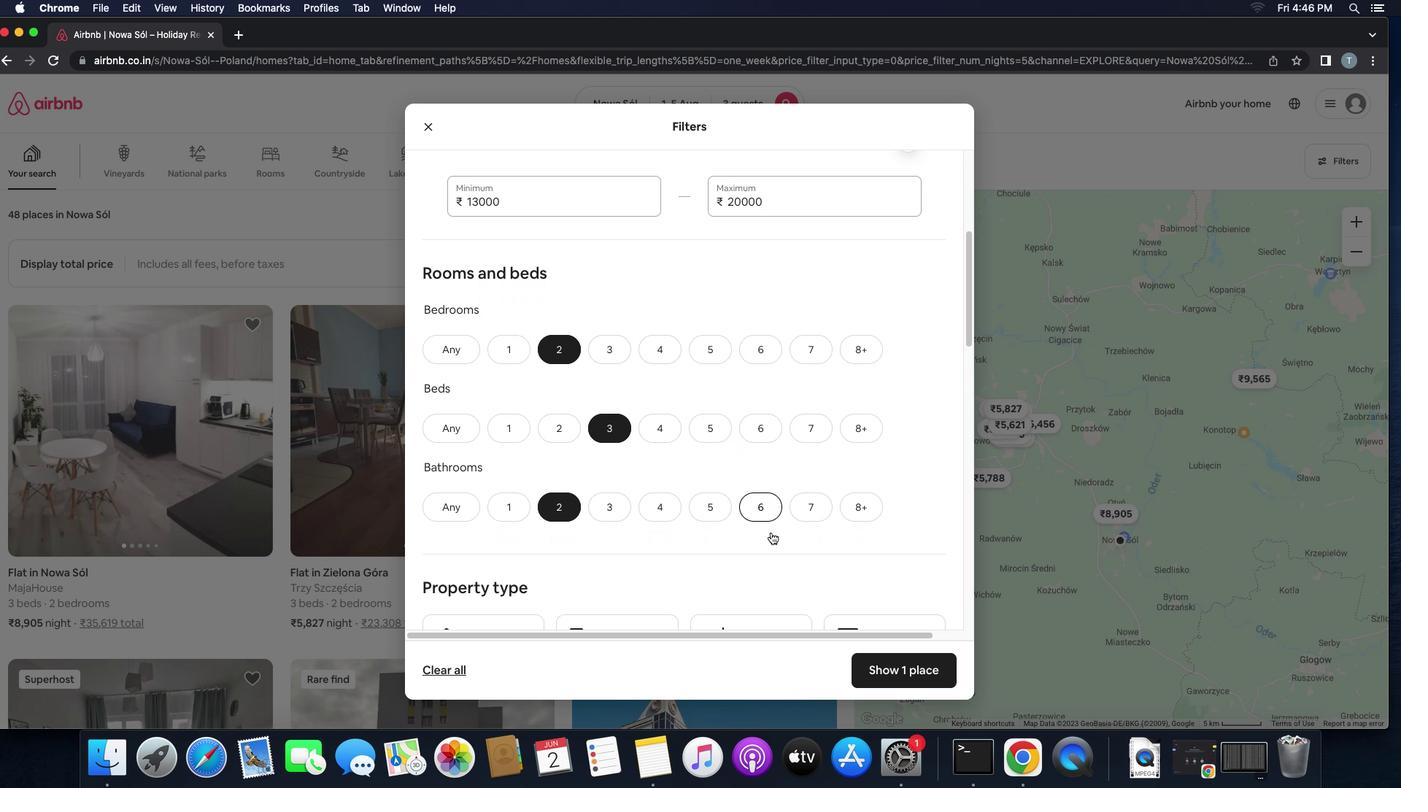 
Action: Mouse scrolled (683, 524) with delta (252, 457)
Screenshot: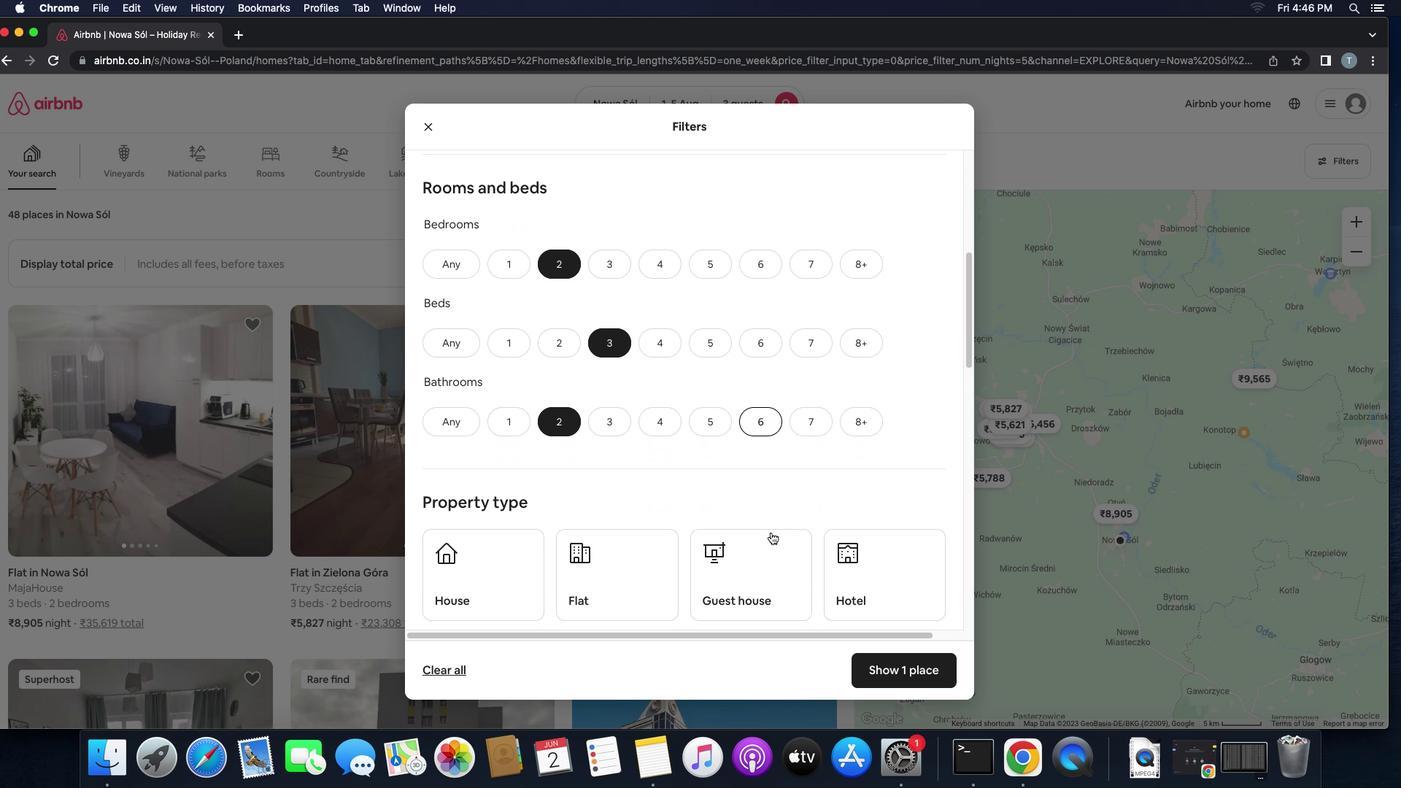 
Action: Mouse scrolled (683, 524) with delta (252, 457)
Screenshot: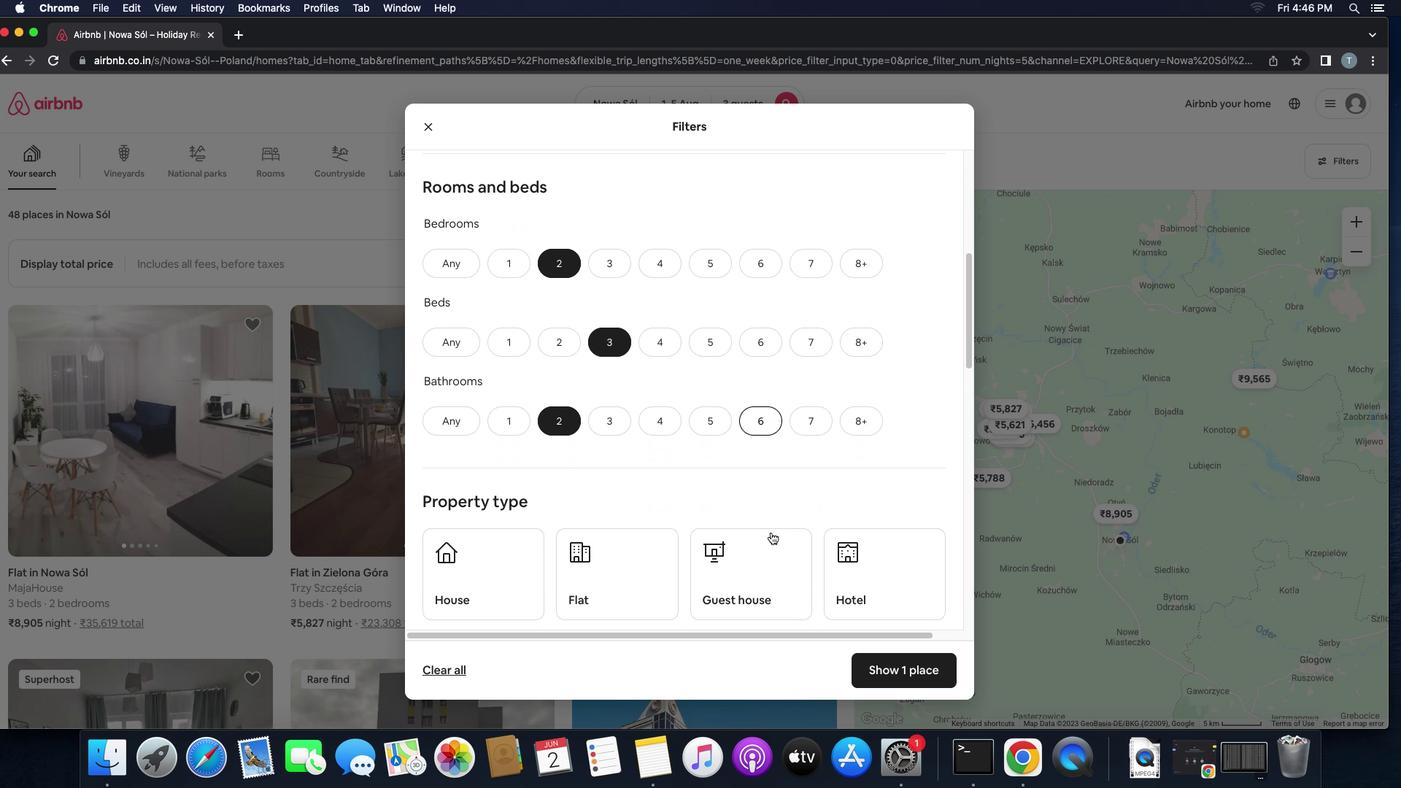 
Action: Mouse scrolled (683, 524) with delta (252, 457)
Screenshot: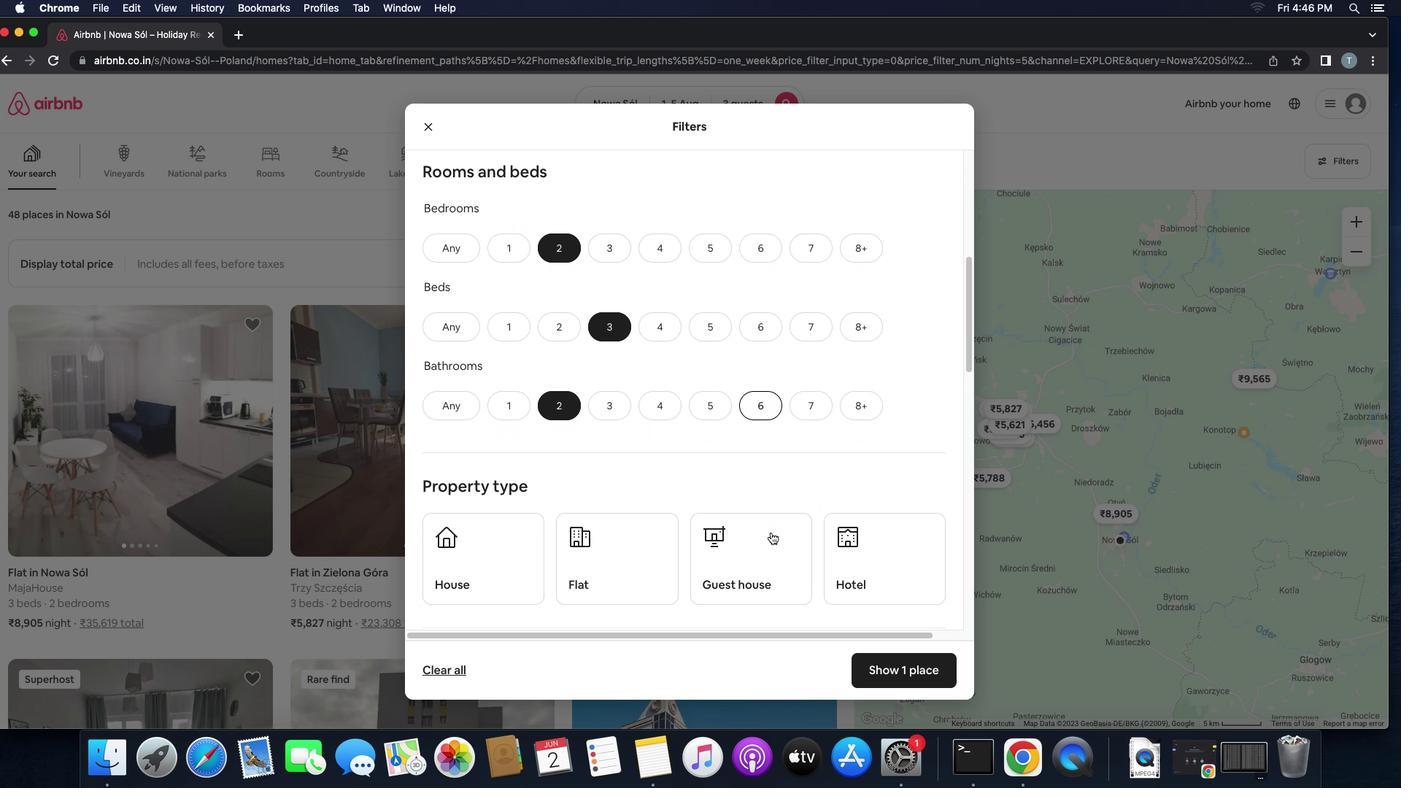 
Action: Mouse scrolled (683, 524) with delta (252, 457)
Screenshot: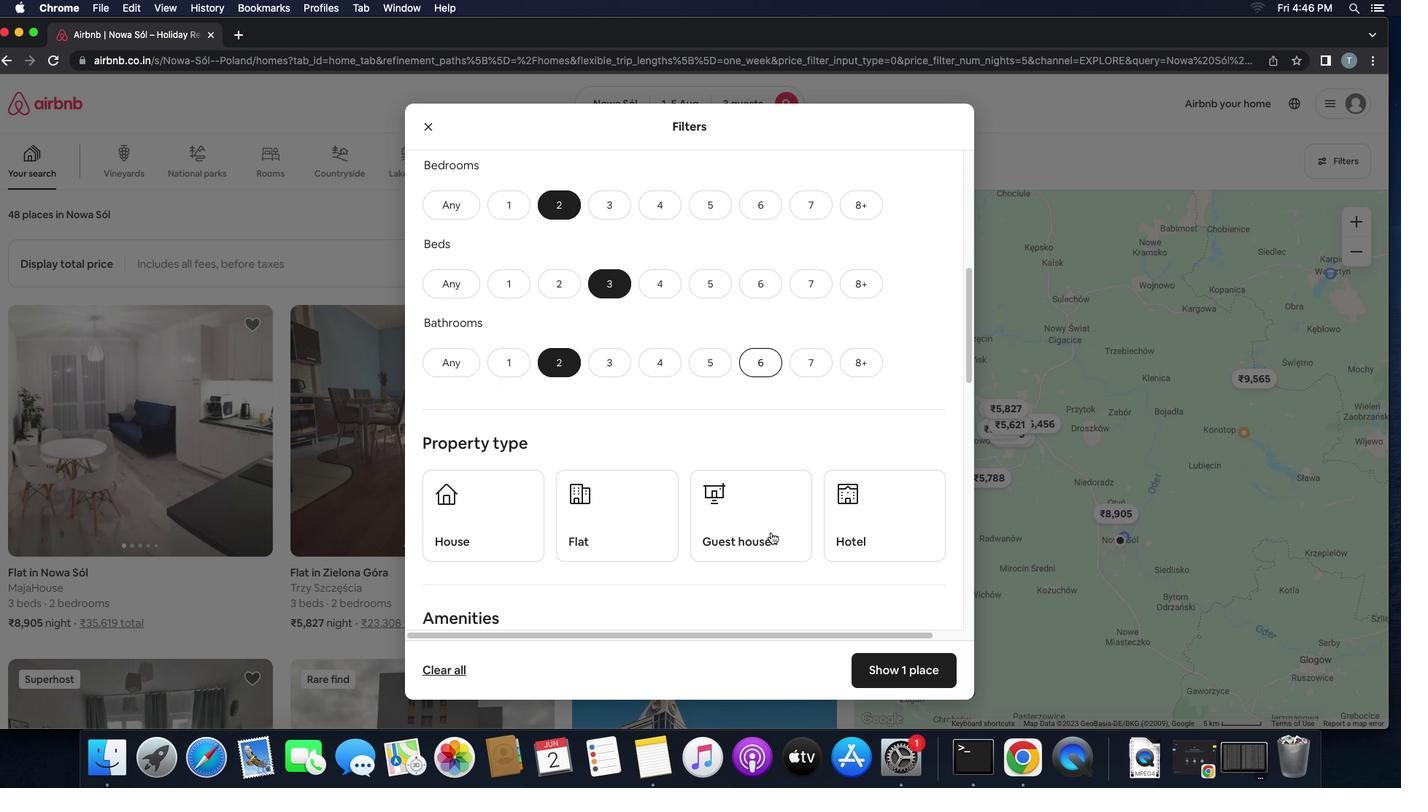 
Action: Mouse scrolled (683, 524) with delta (252, 457)
Screenshot: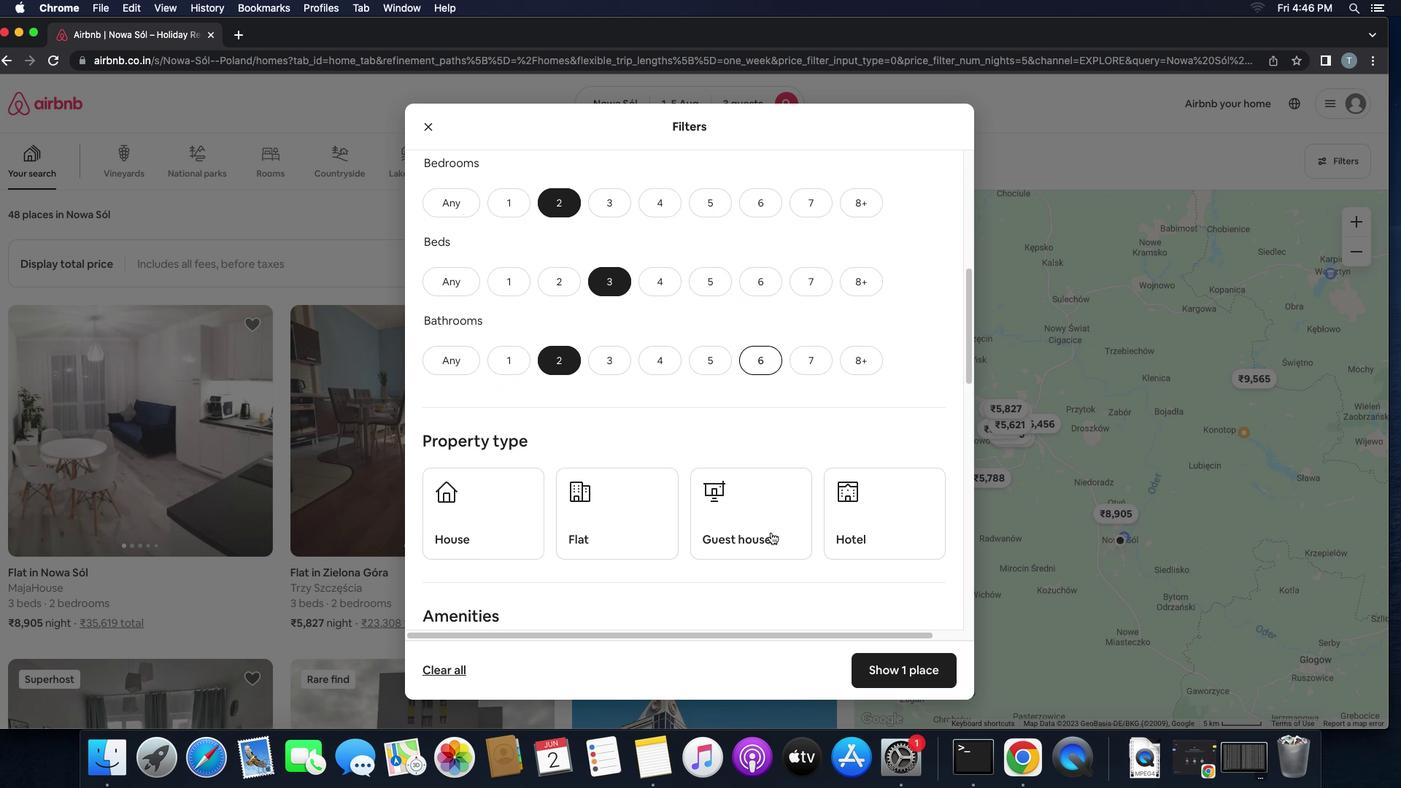 
Action: Mouse scrolled (683, 524) with delta (252, 457)
Screenshot: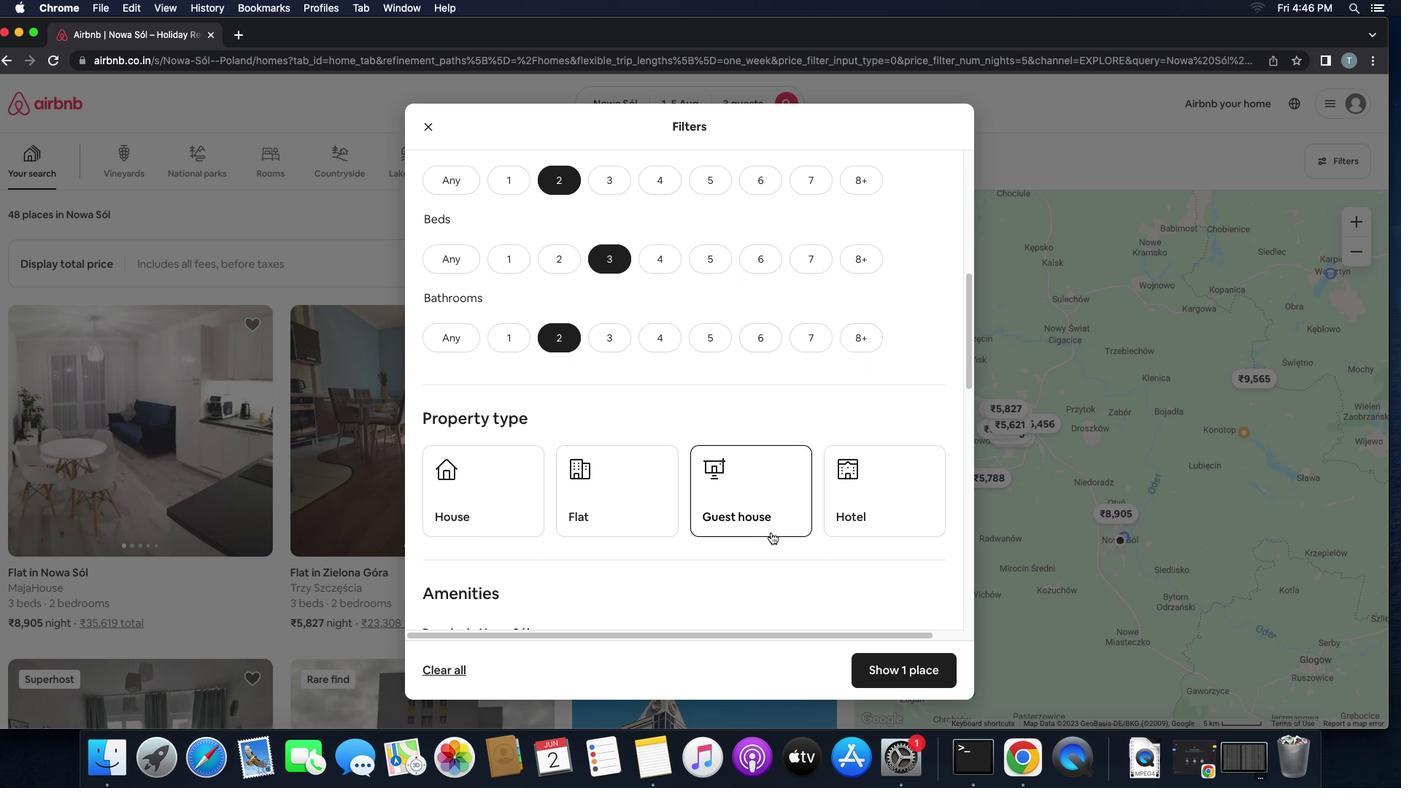 
Action: Mouse scrolled (683, 524) with delta (252, 457)
Screenshot: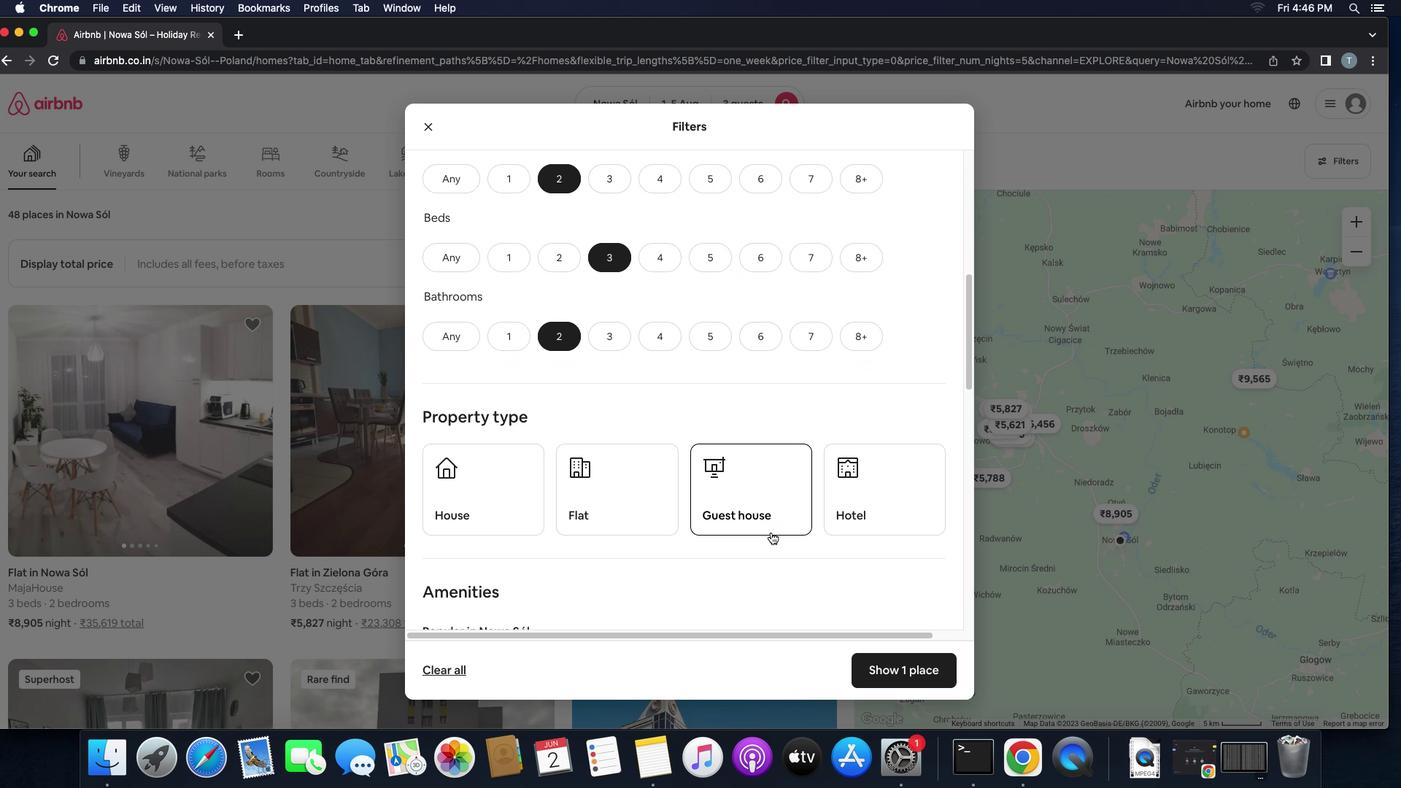 
Action: Mouse scrolled (683, 524) with delta (252, 457)
Screenshot: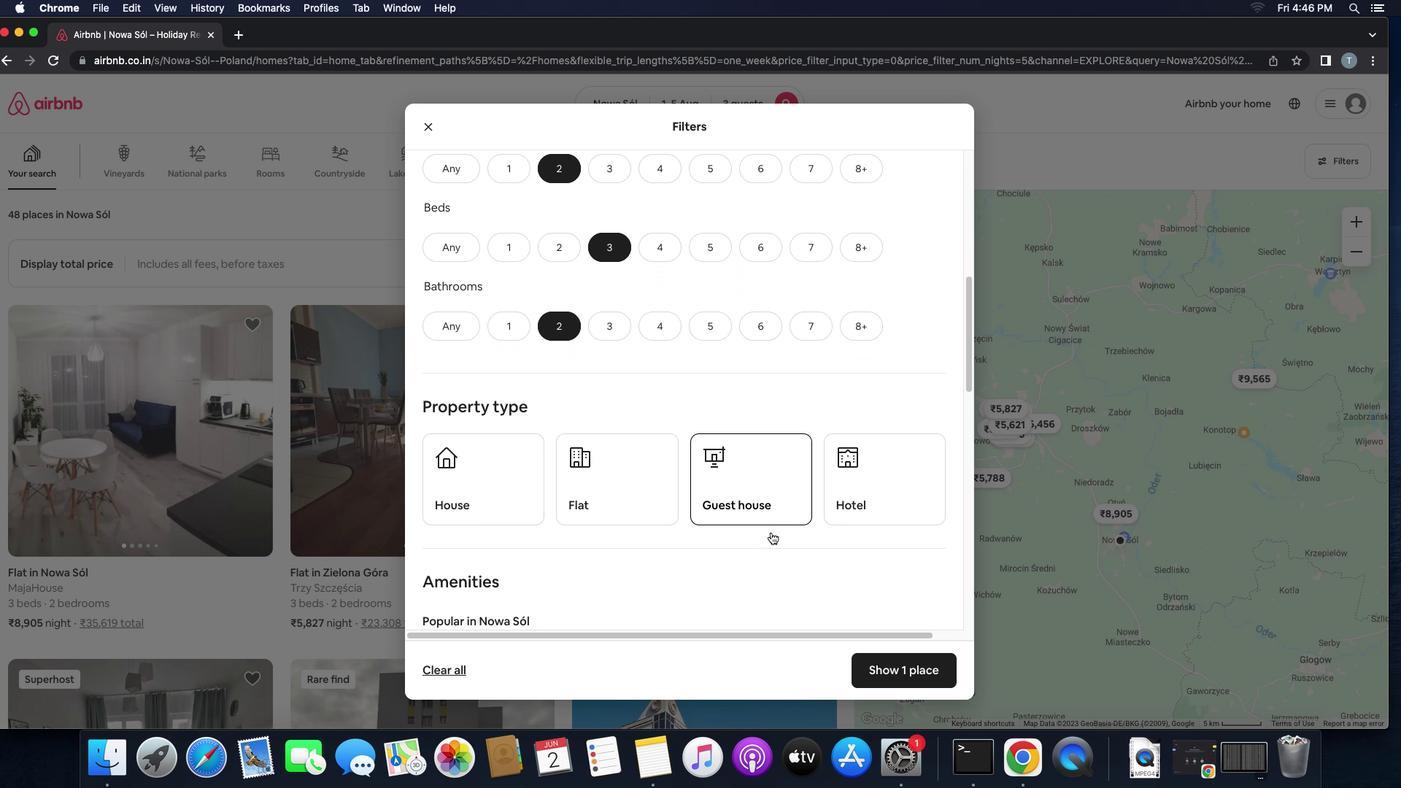 
Action: Mouse scrolled (683, 524) with delta (252, 457)
Screenshot: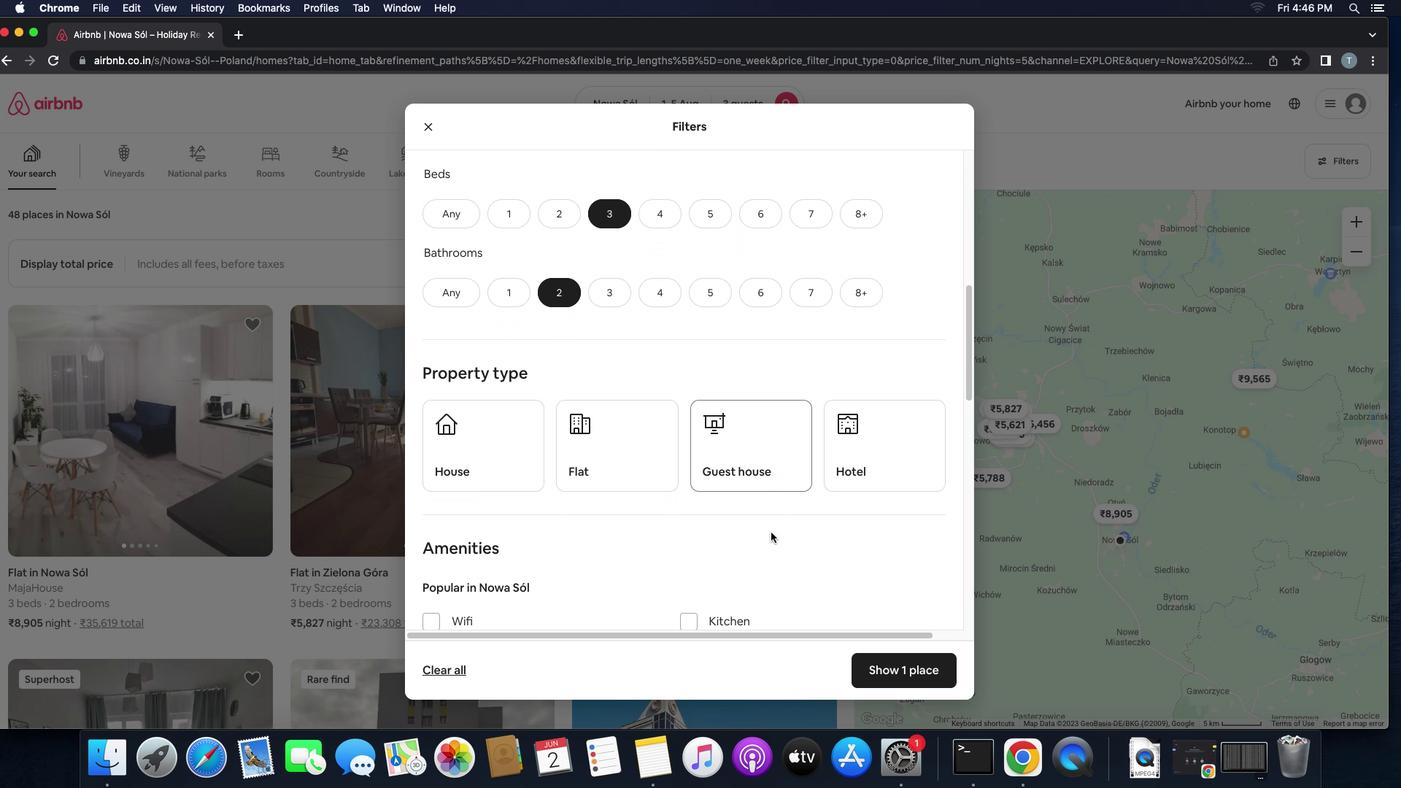 
Action: Mouse scrolled (683, 524) with delta (252, 457)
Screenshot: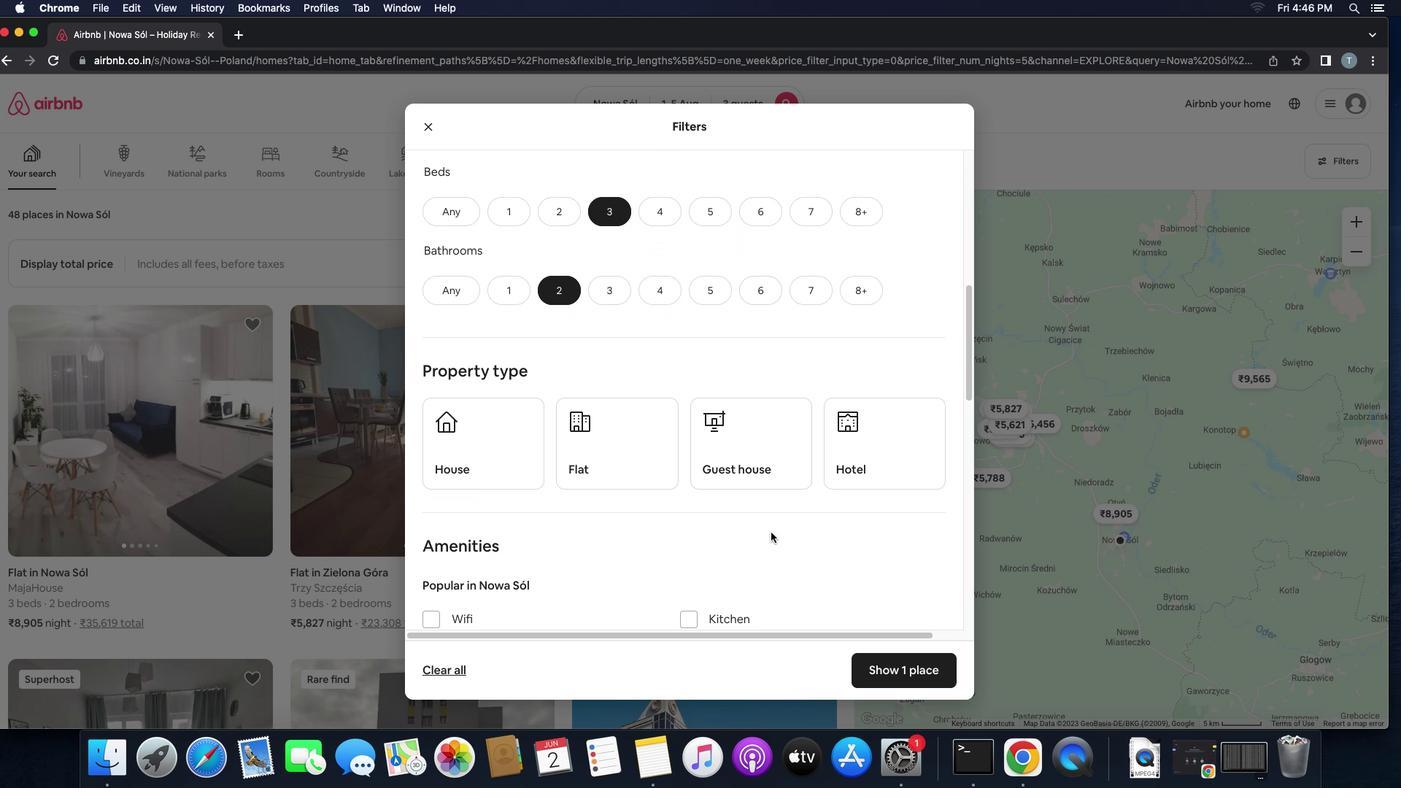 
Action: Mouse scrolled (683, 524) with delta (252, 457)
Screenshot: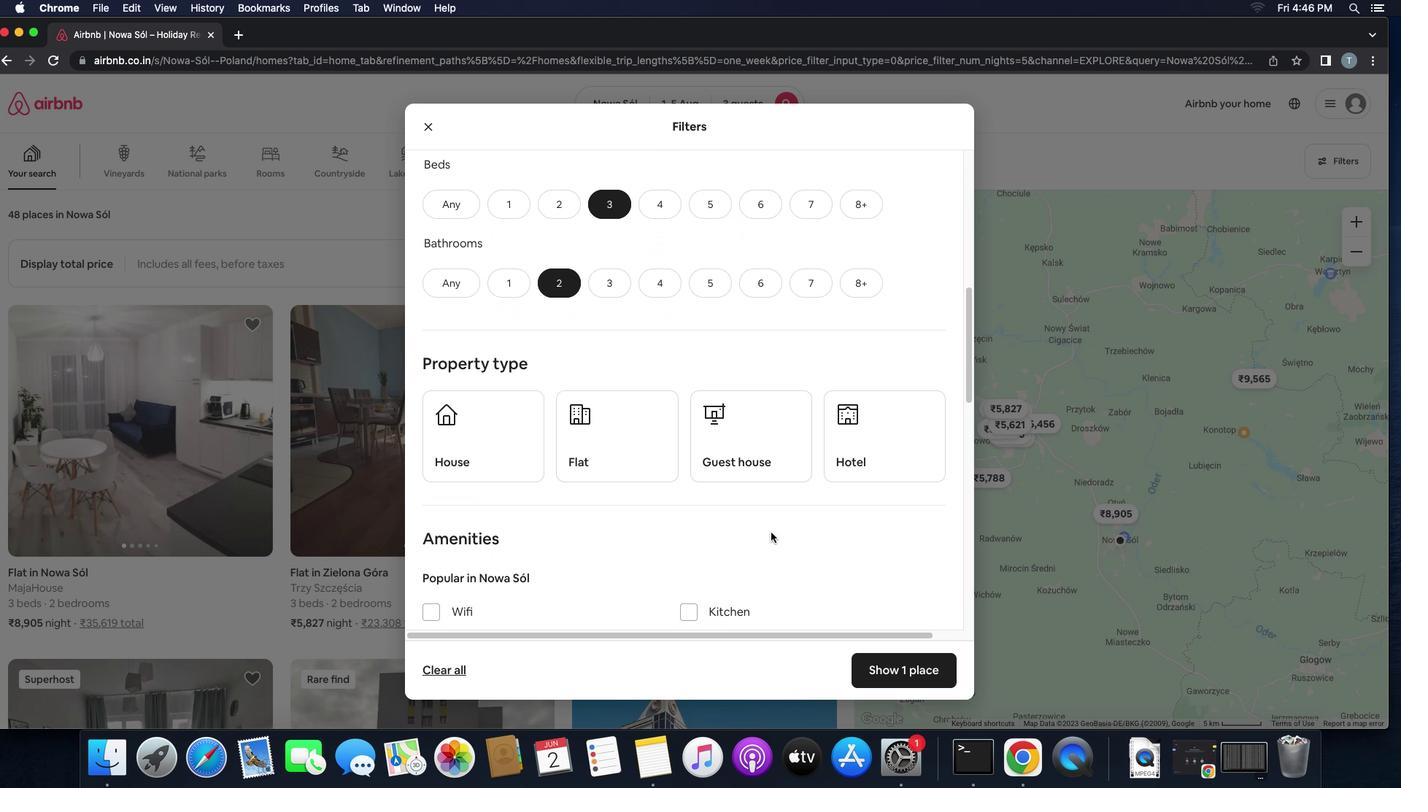 
Action: Mouse scrolled (683, 524) with delta (252, 457)
Screenshot: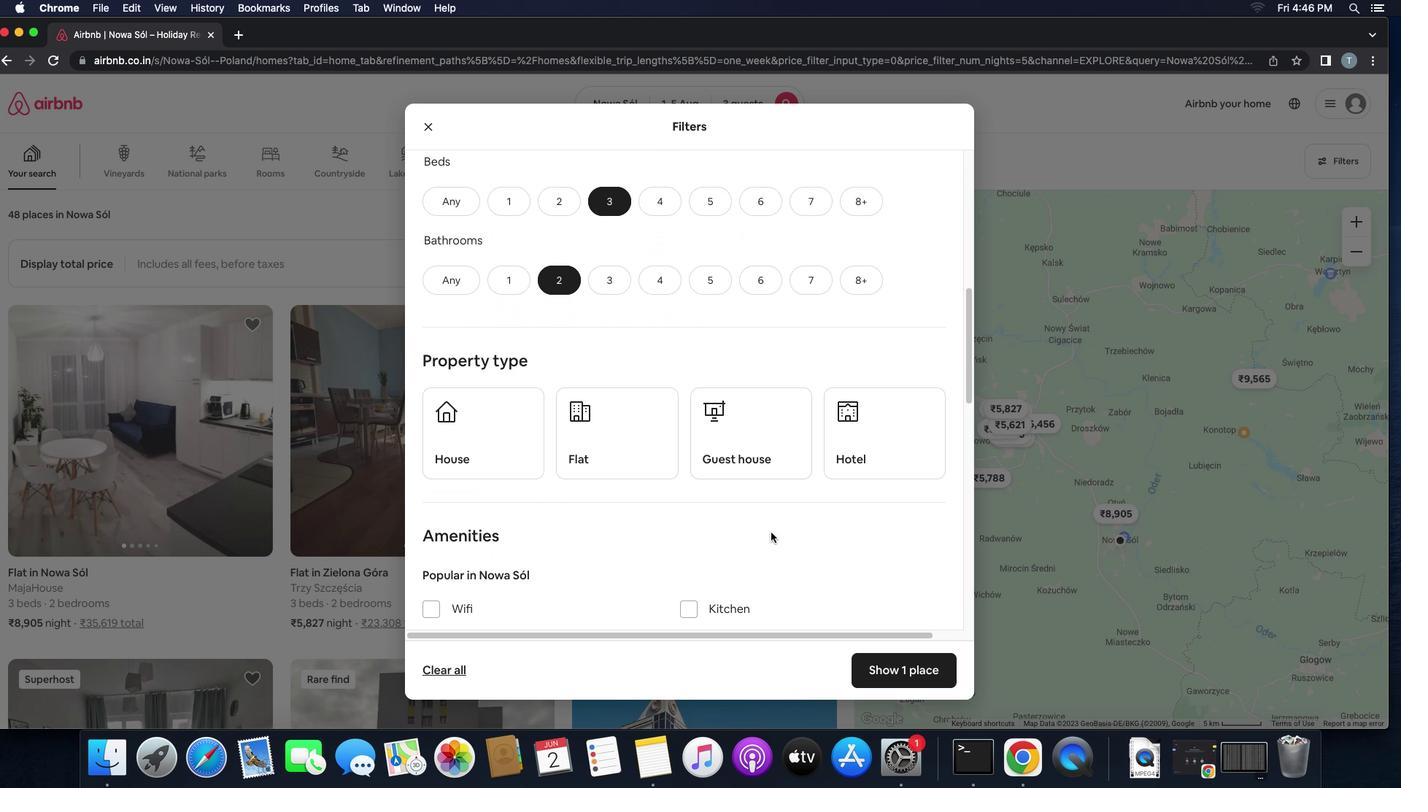
Action: Mouse scrolled (683, 524) with delta (252, 457)
Screenshot: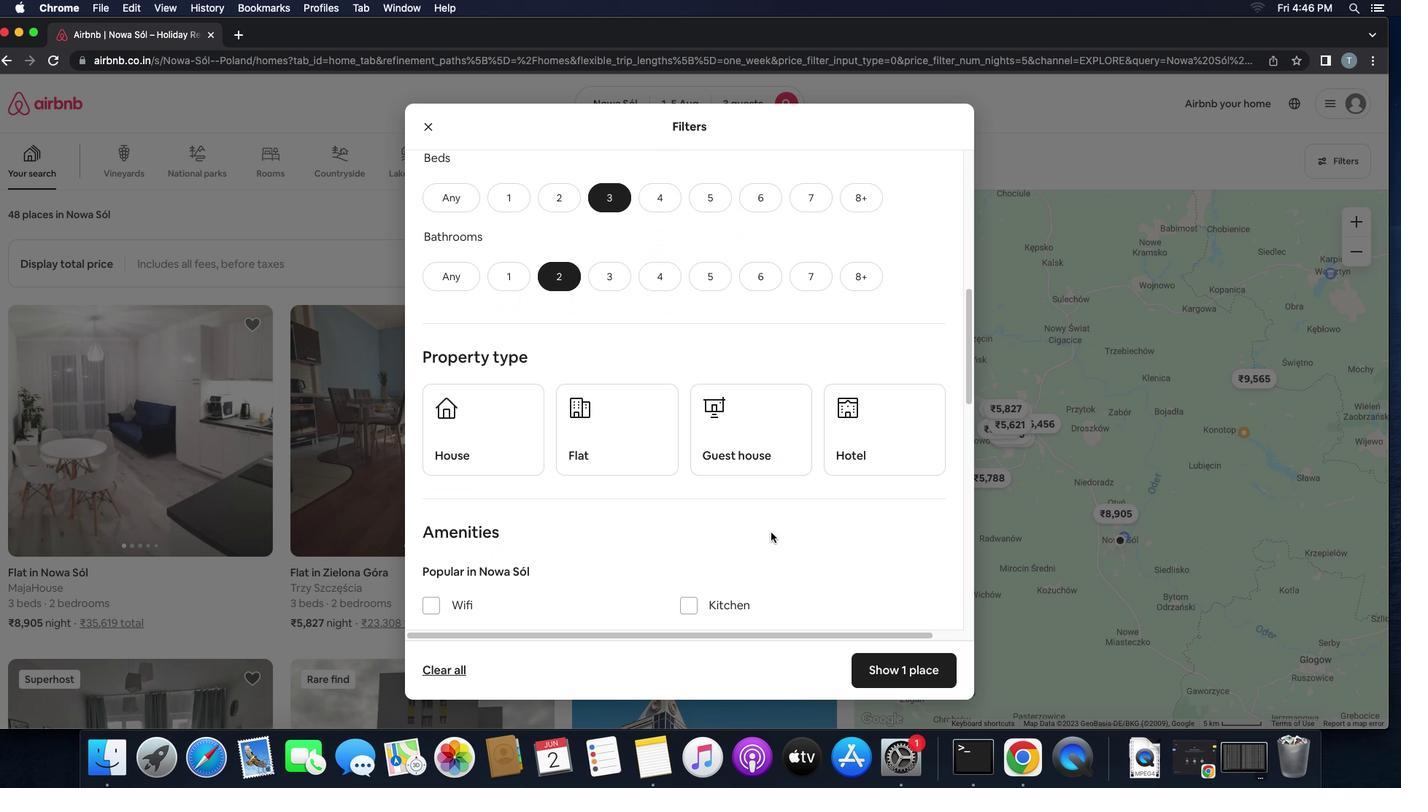 
Action: Mouse moved to (590, 514)
Screenshot: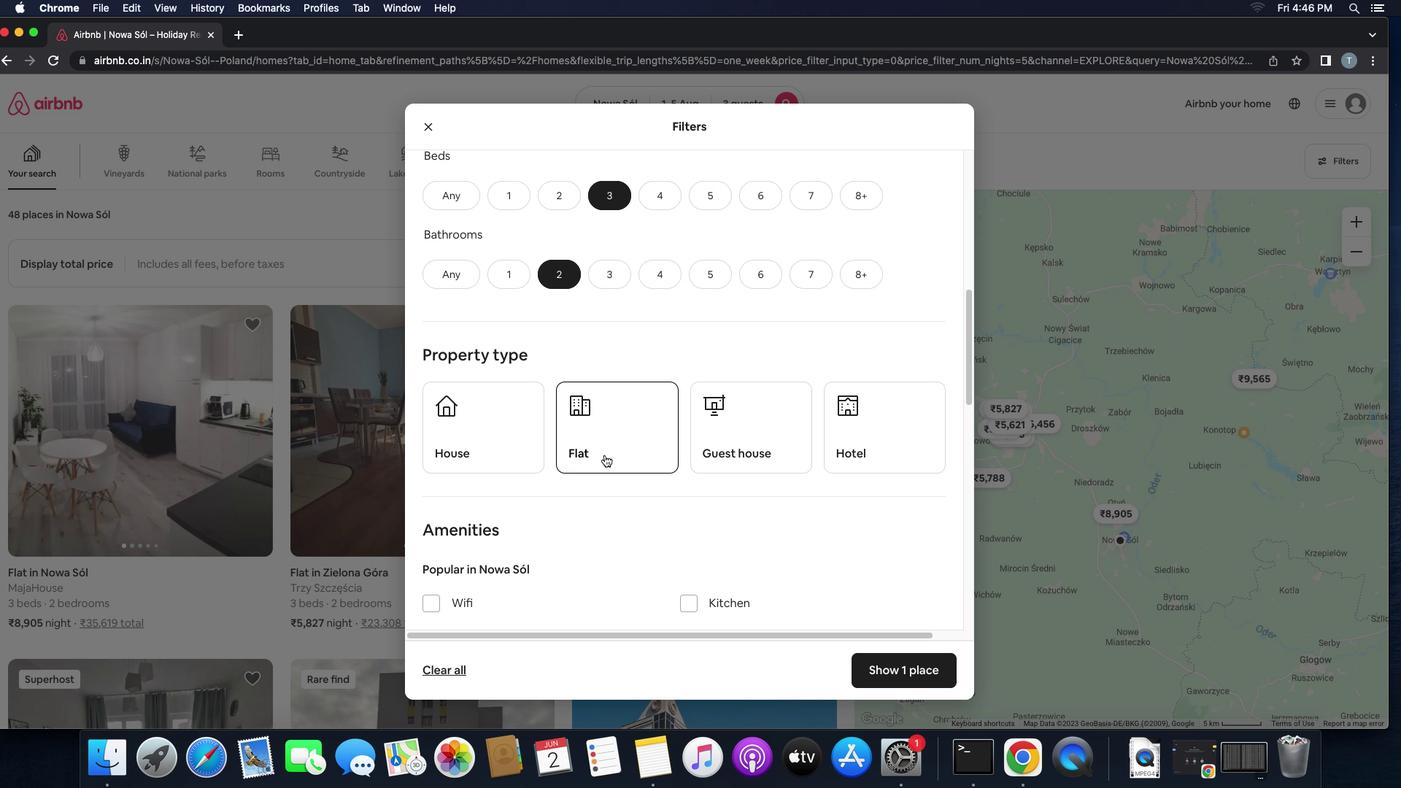 
Action: Mouse pressed left at (590, 514)
Screenshot: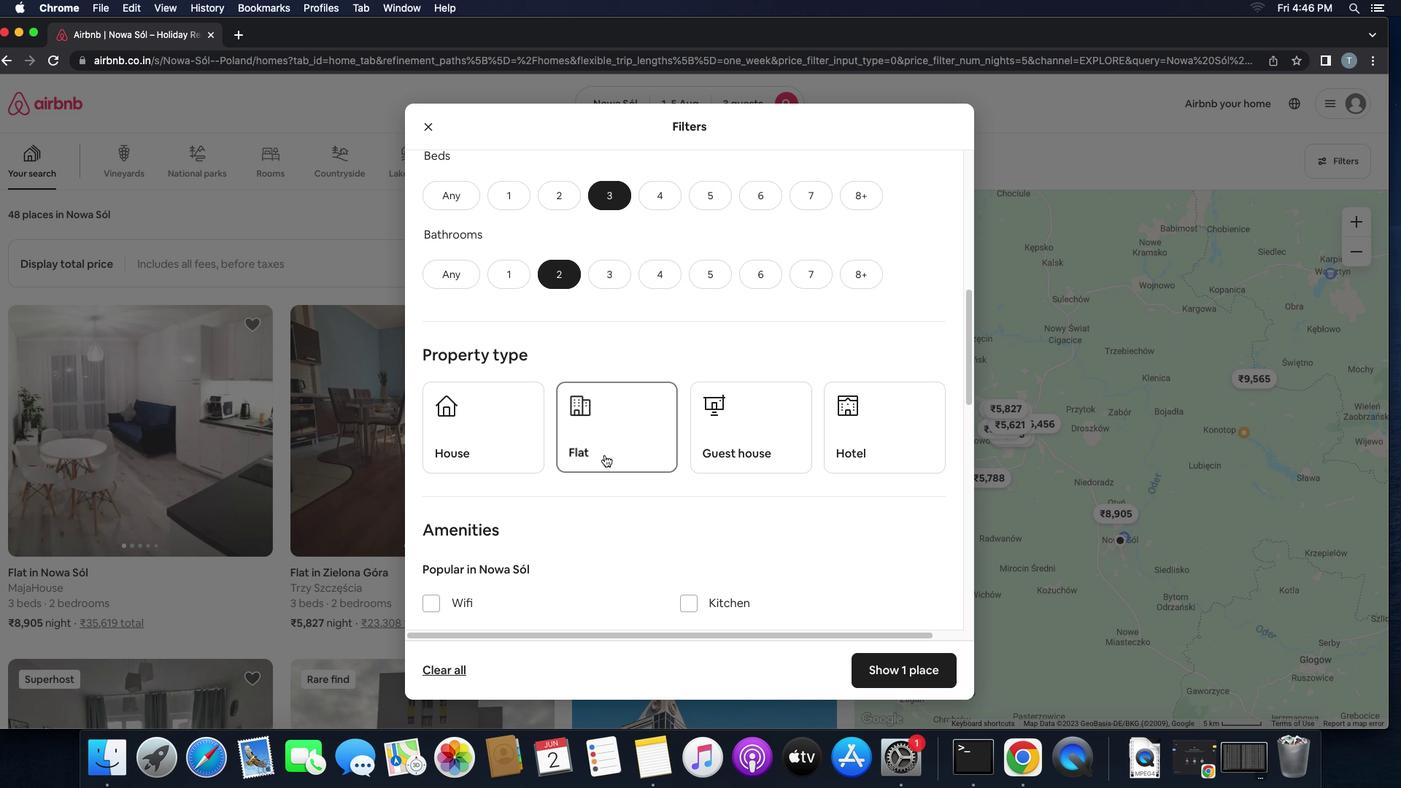 
Action: Mouse moved to (671, 513)
Screenshot: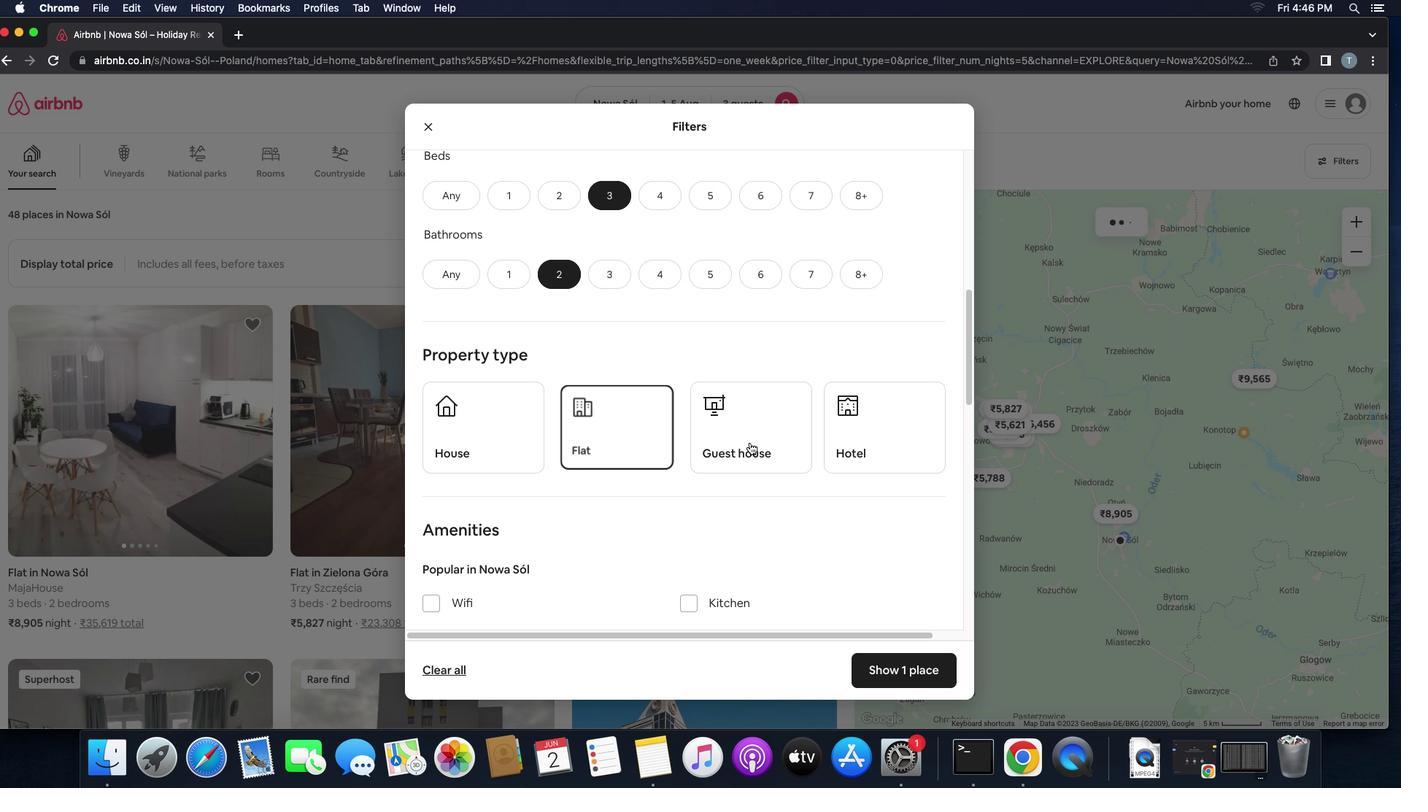 
Action: Mouse pressed left at (671, 513)
Screenshot: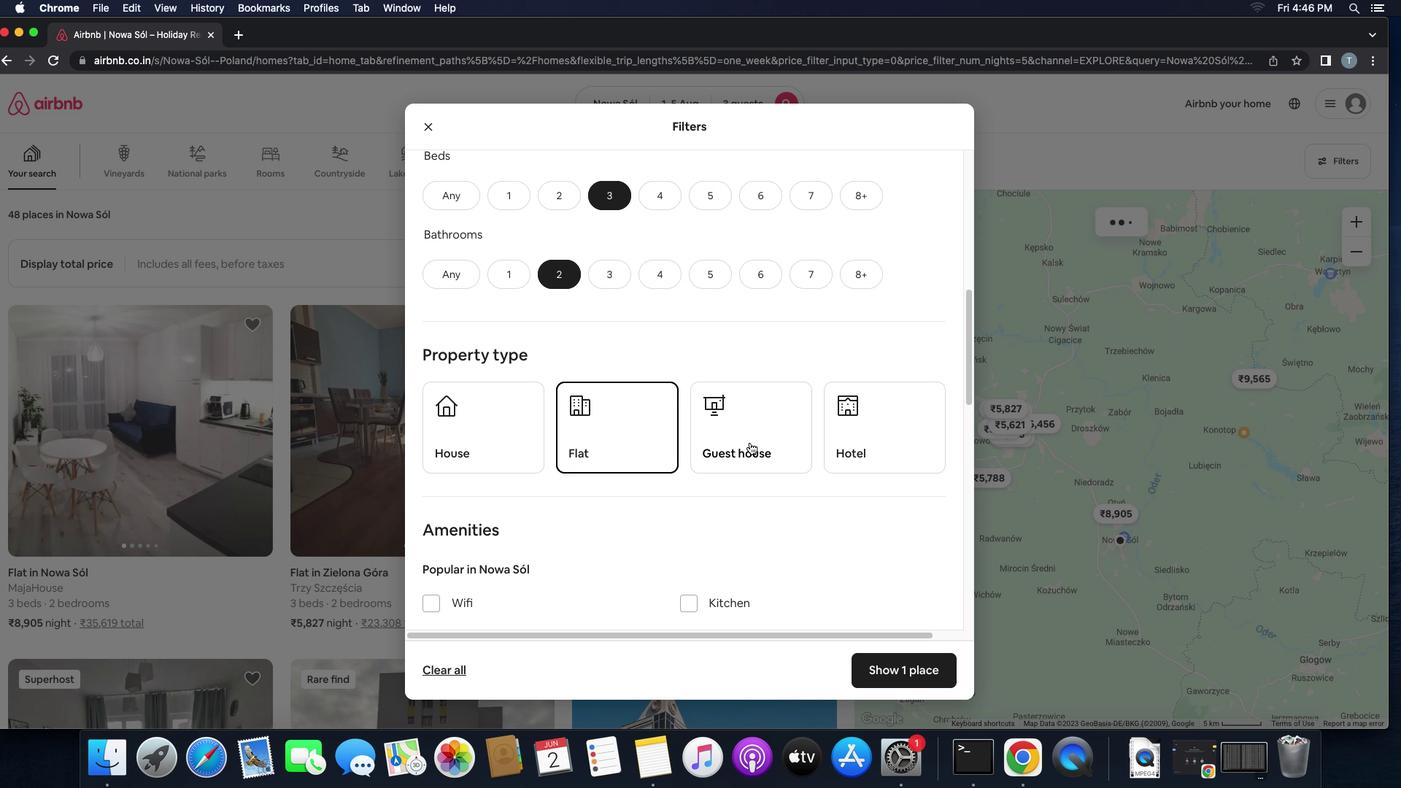
Action: Mouse moved to (739, 513)
Screenshot: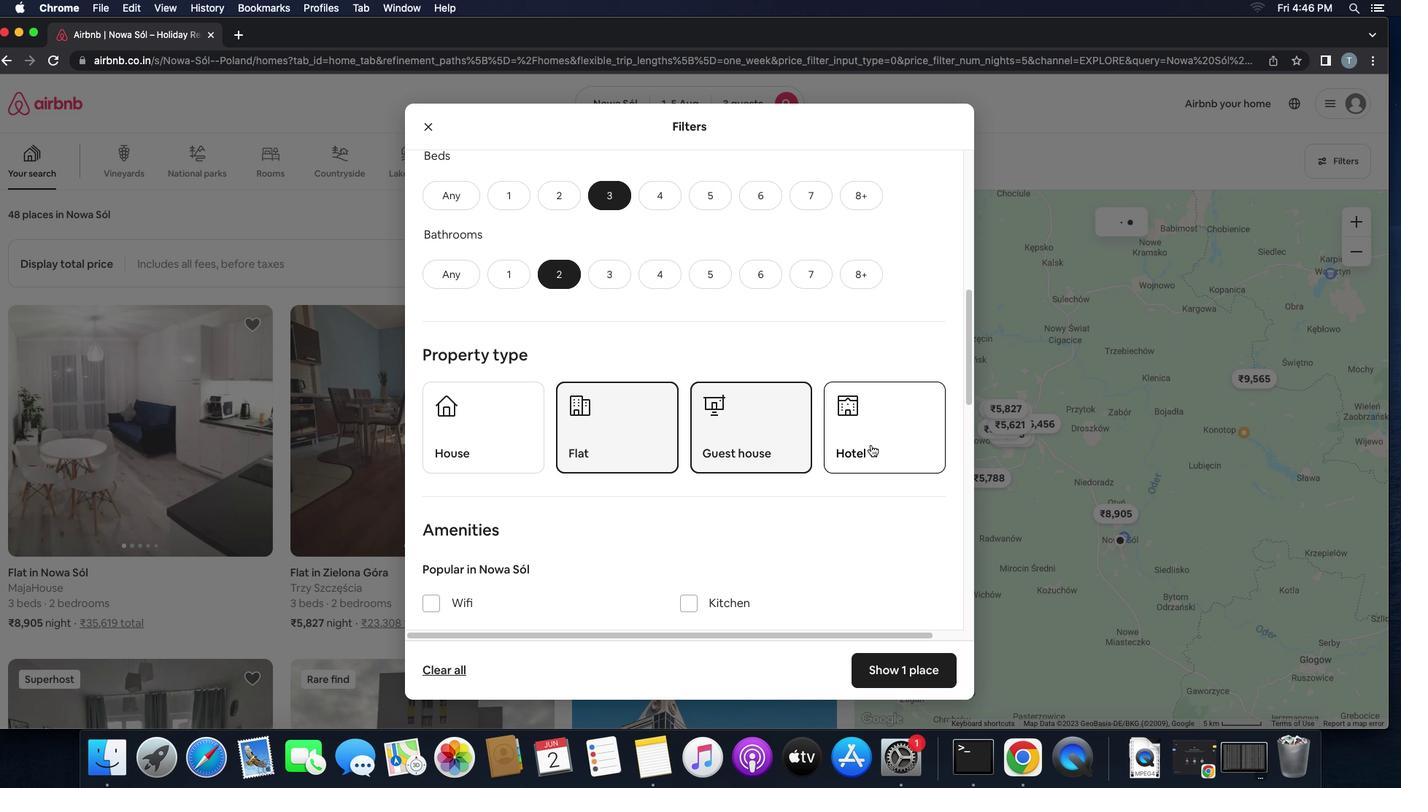 
Action: Mouse pressed left at (739, 513)
Screenshot: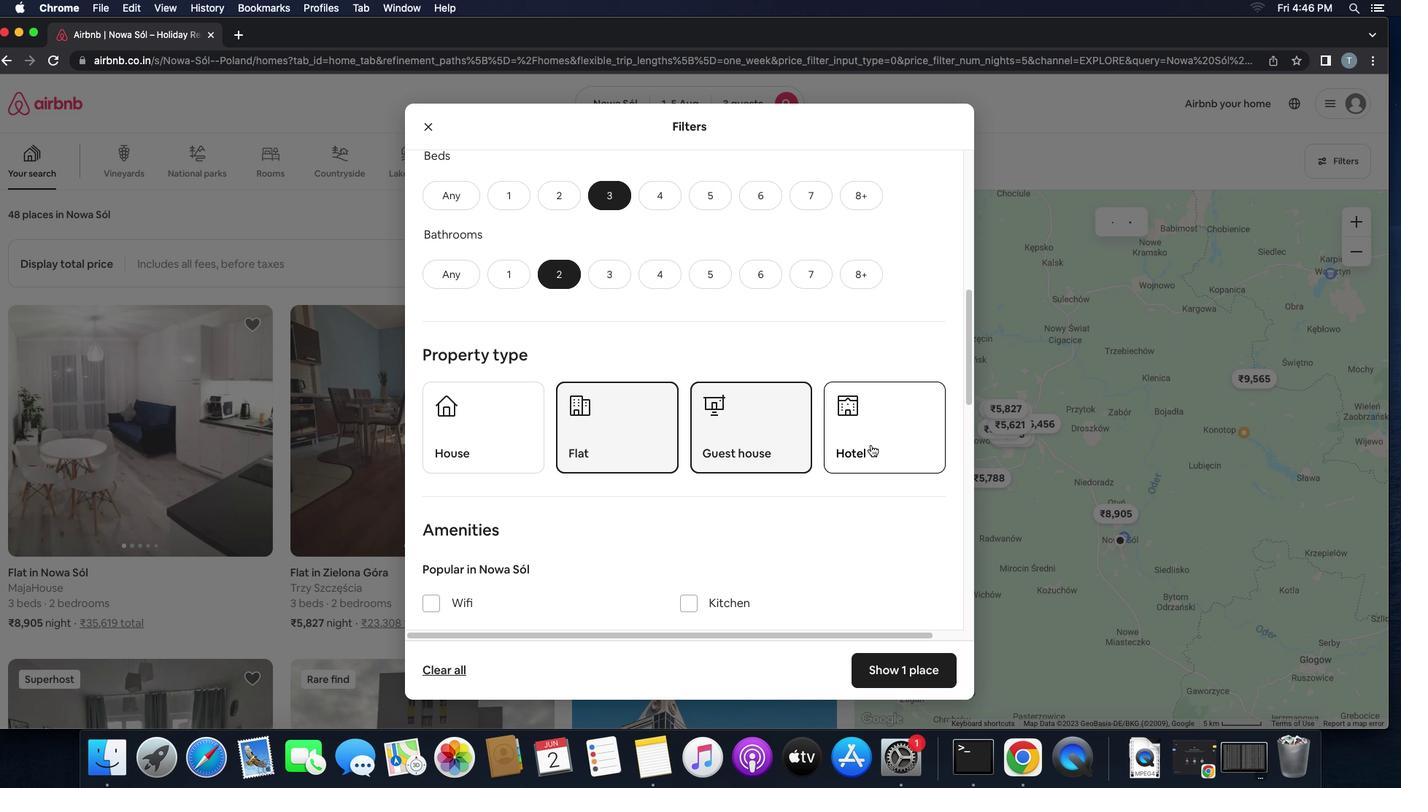 
Action: Mouse moved to (719, 517)
Screenshot: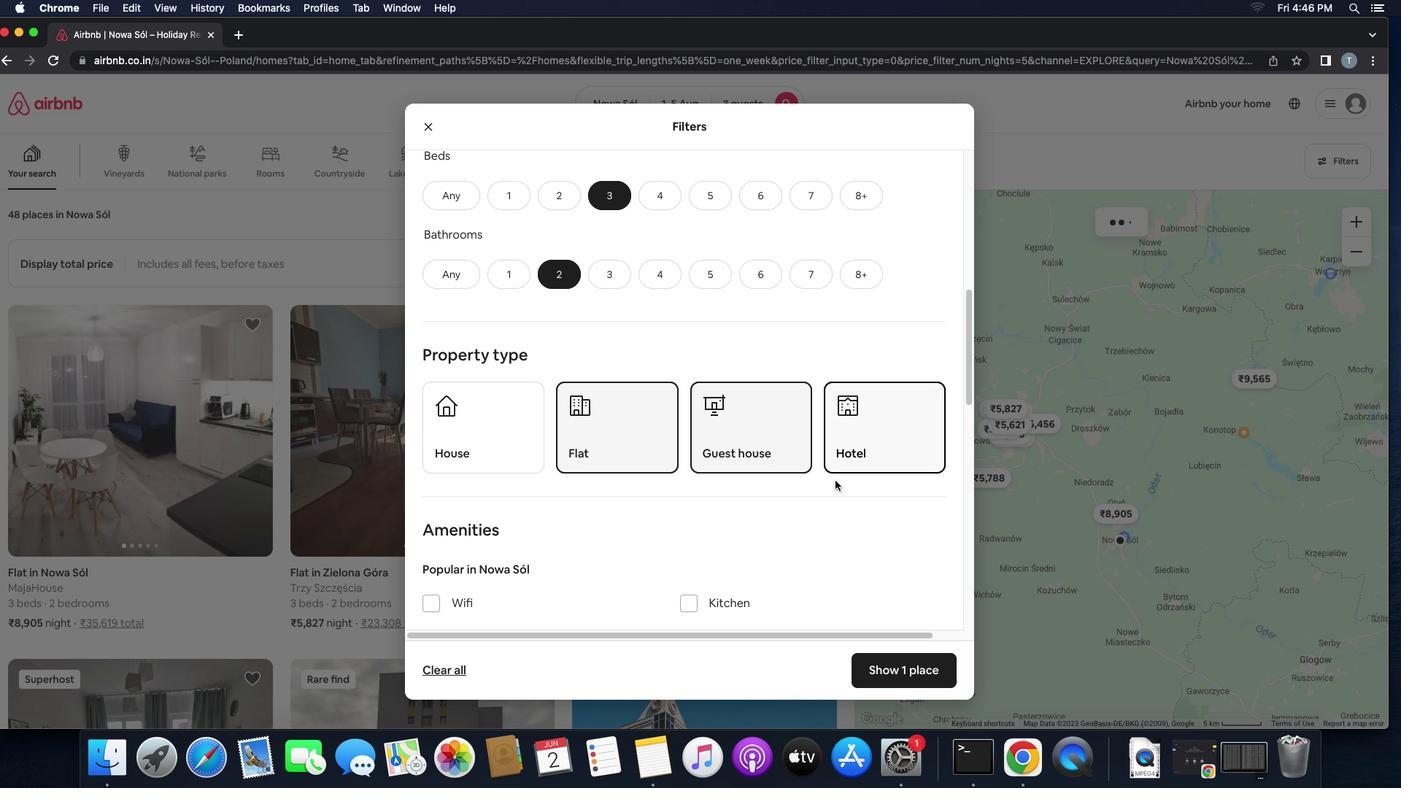 
Action: Mouse scrolled (719, 517) with delta (252, 457)
Screenshot: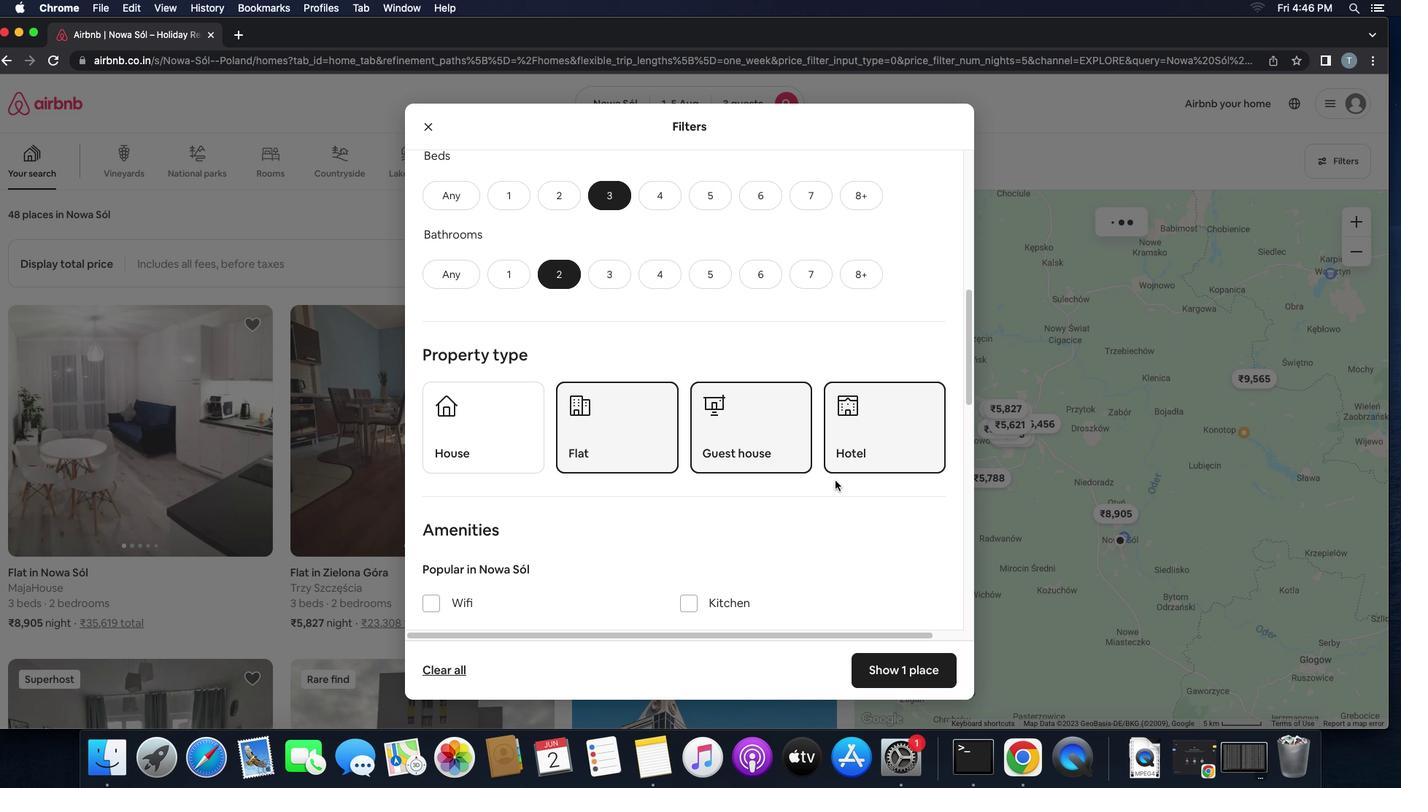 
Action: Mouse scrolled (719, 517) with delta (252, 457)
Screenshot: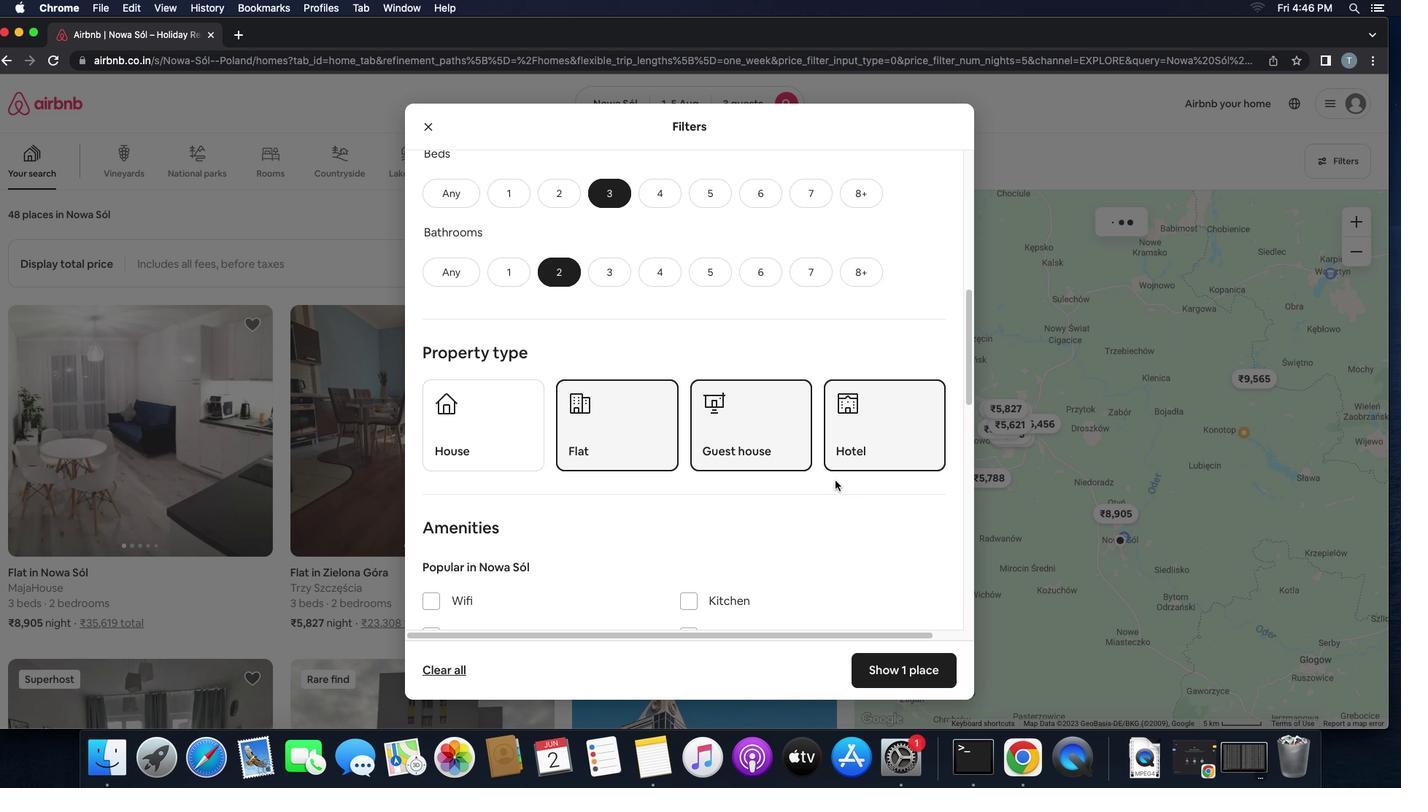 
Action: Mouse scrolled (719, 517) with delta (252, 457)
Screenshot: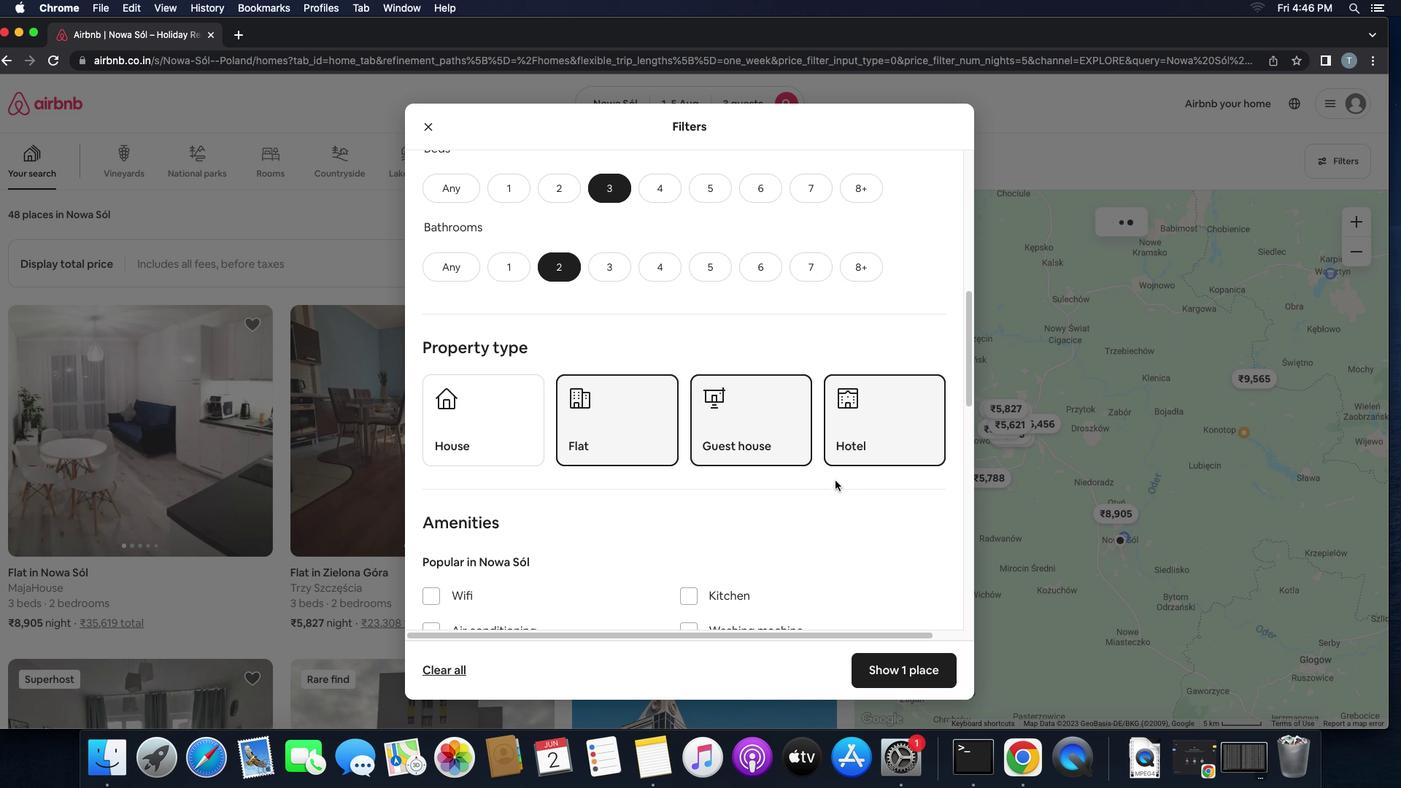 
Action: Mouse scrolled (719, 517) with delta (252, 457)
Screenshot: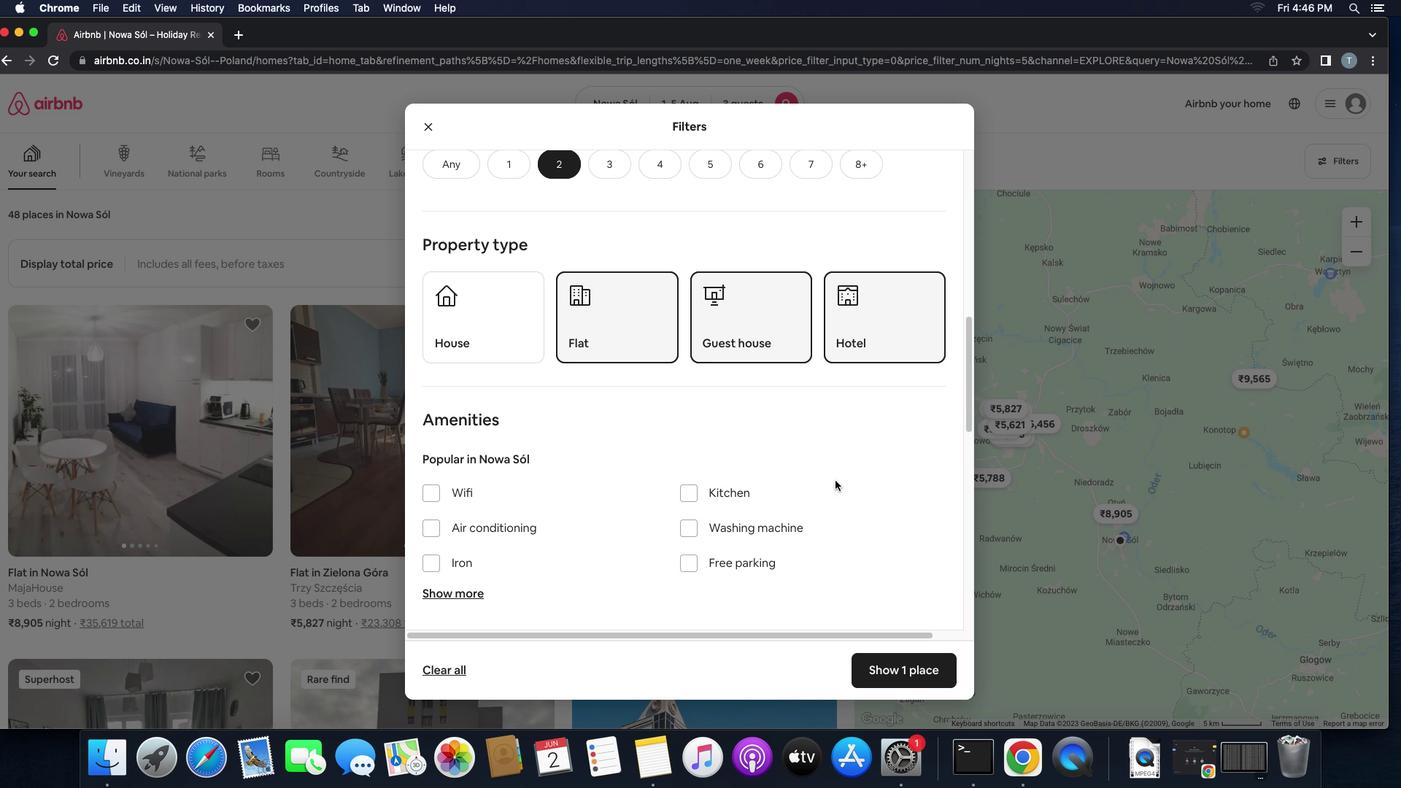 
Action: Mouse scrolled (719, 517) with delta (252, 457)
Screenshot: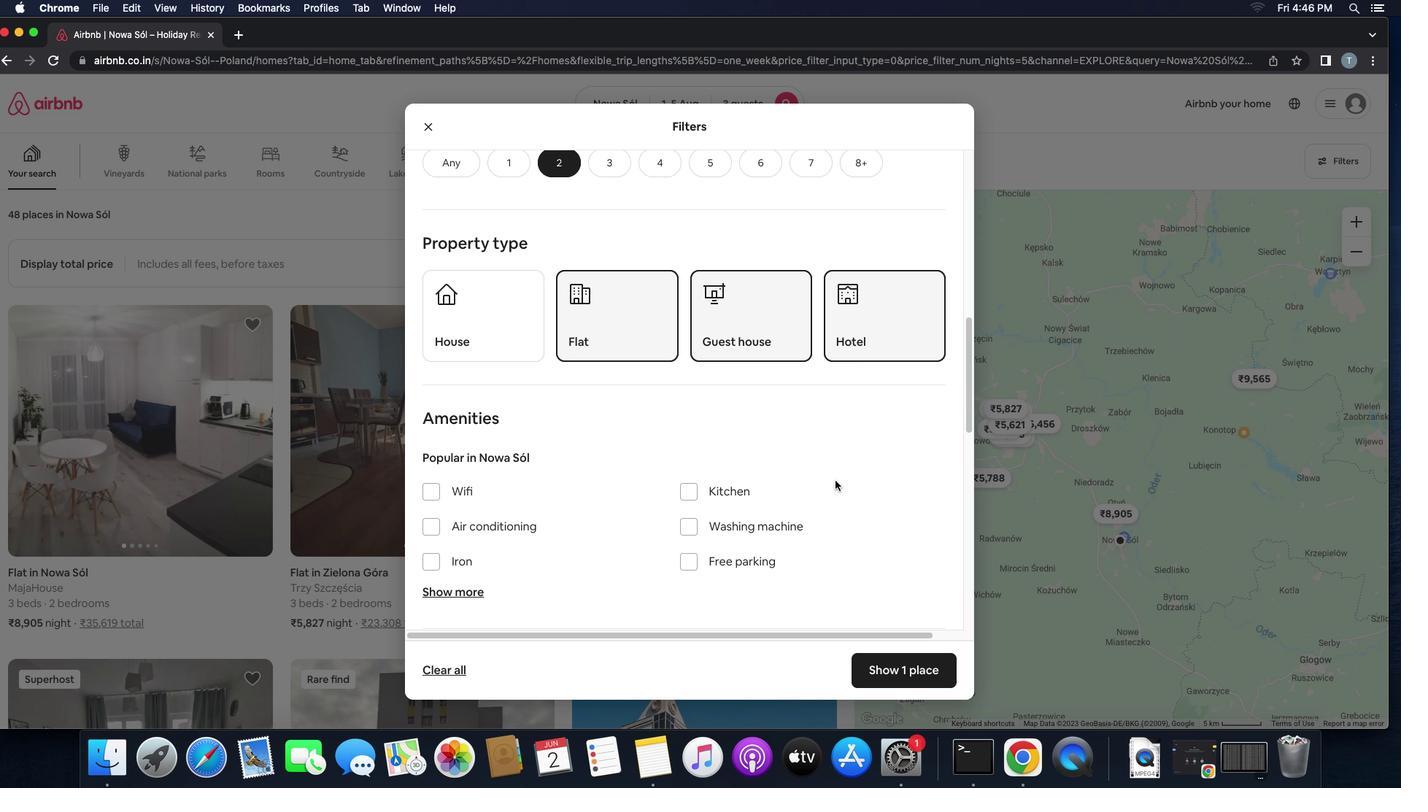 
Action: Mouse scrolled (719, 517) with delta (252, 457)
Screenshot: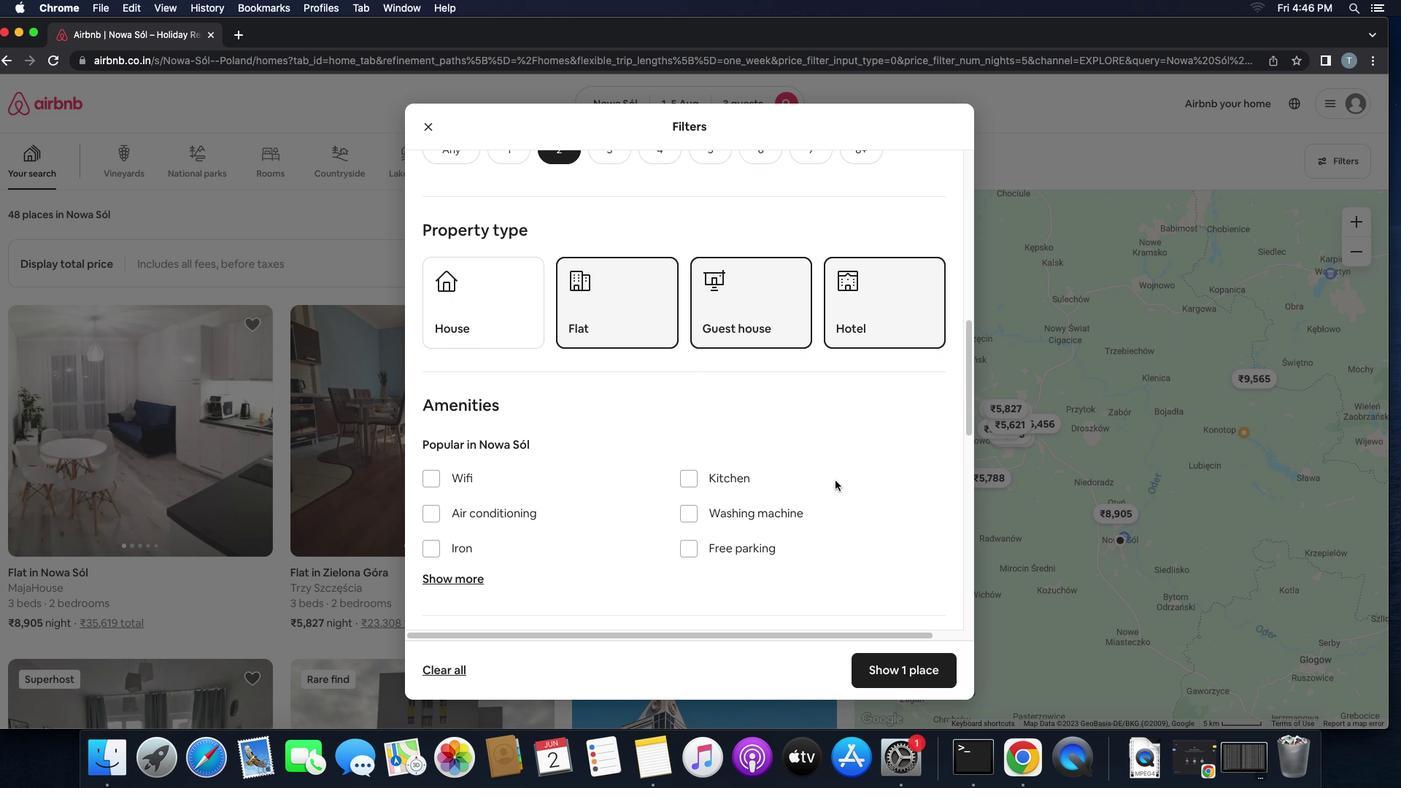 
Action: Mouse moved to (639, 521)
Screenshot: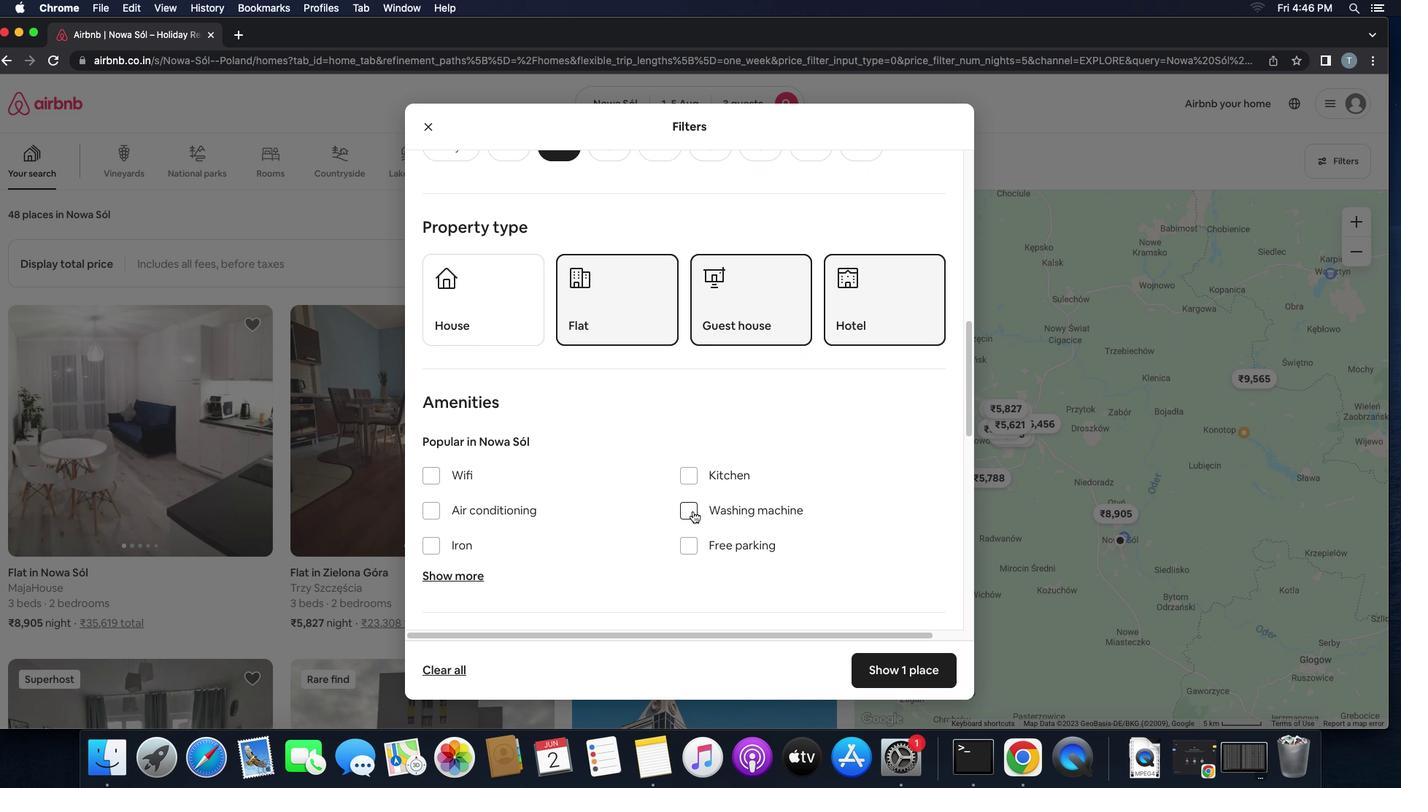 
Action: Mouse pressed left at (639, 521)
Screenshot: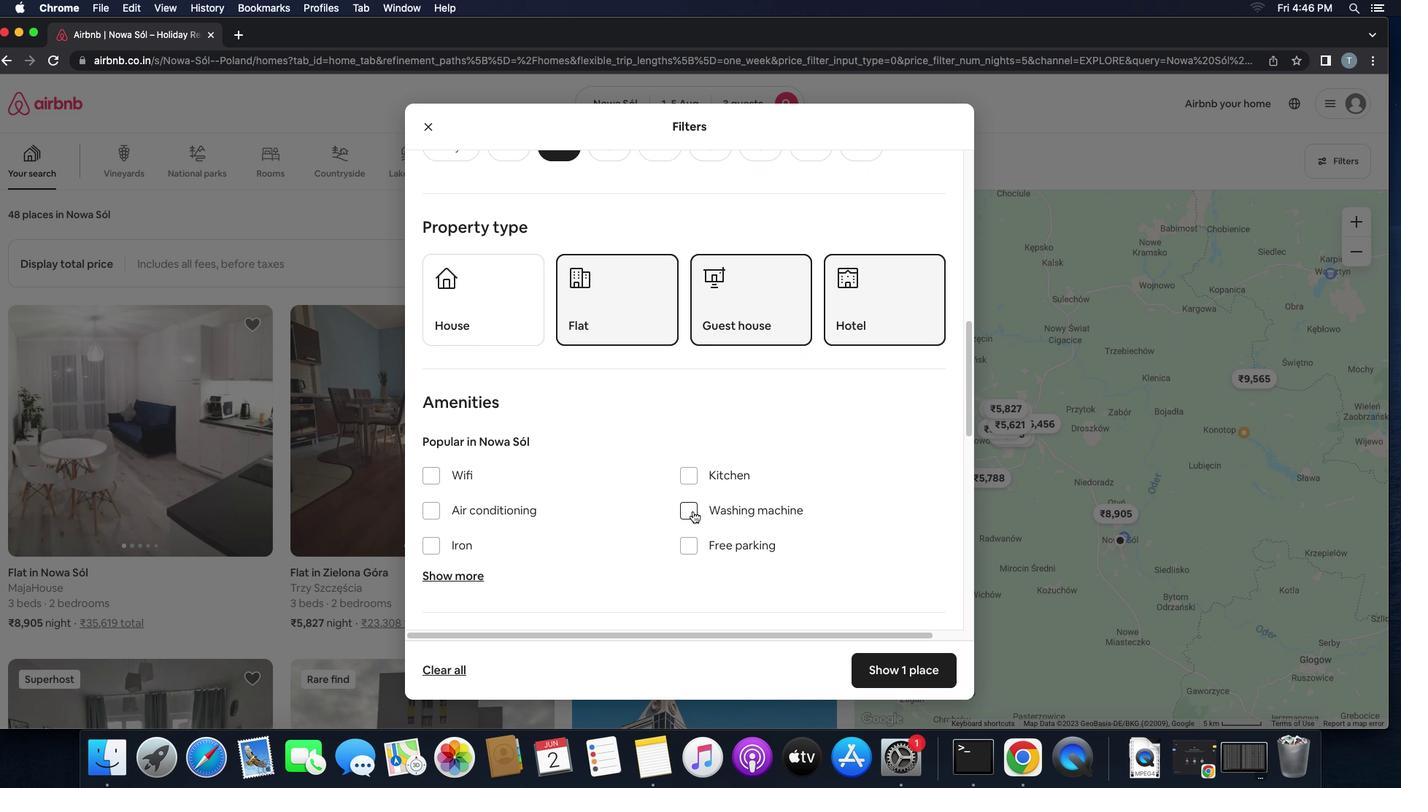
Action: Mouse moved to (679, 523)
Screenshot: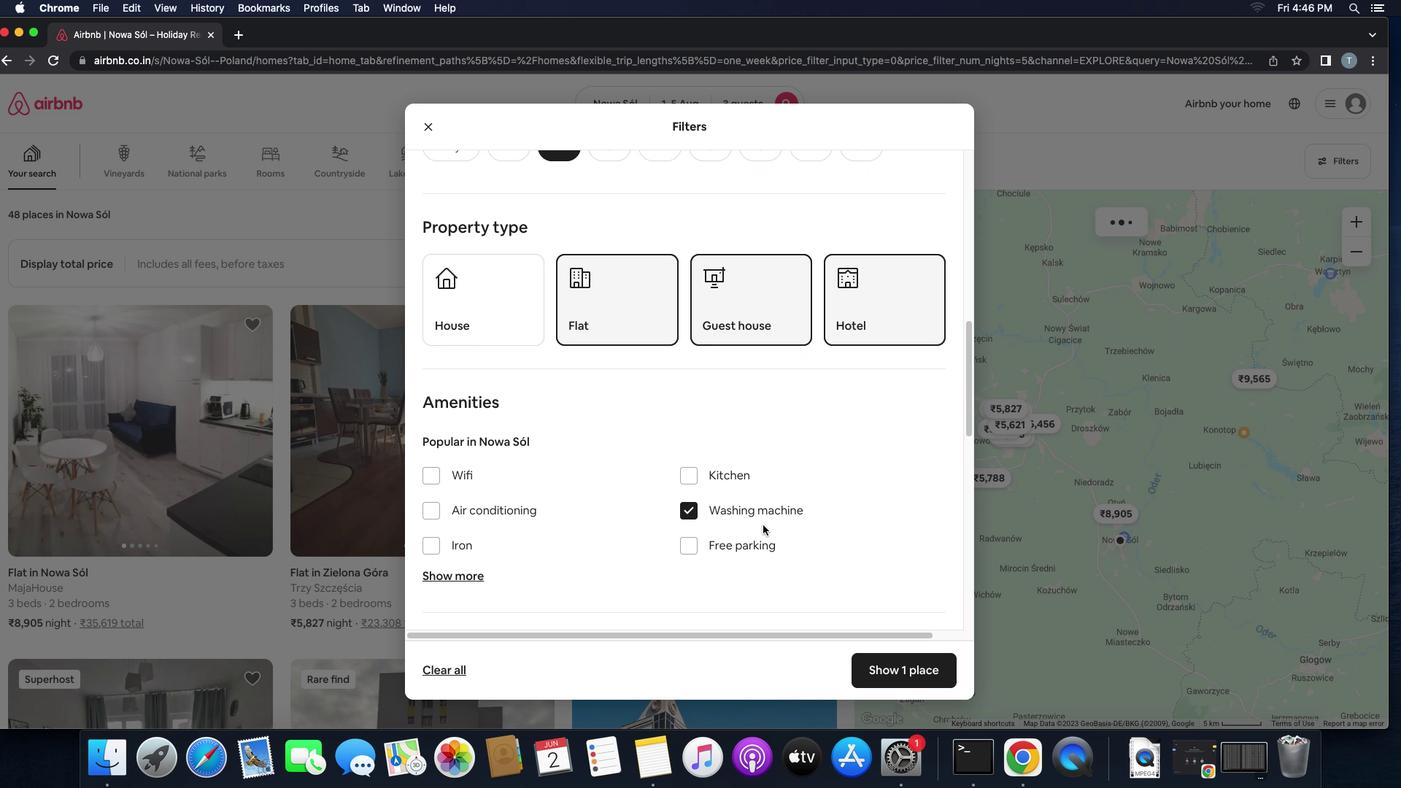 
Action: Mouse scrolled (679, 523) with delta (252, 457)
Screenshot: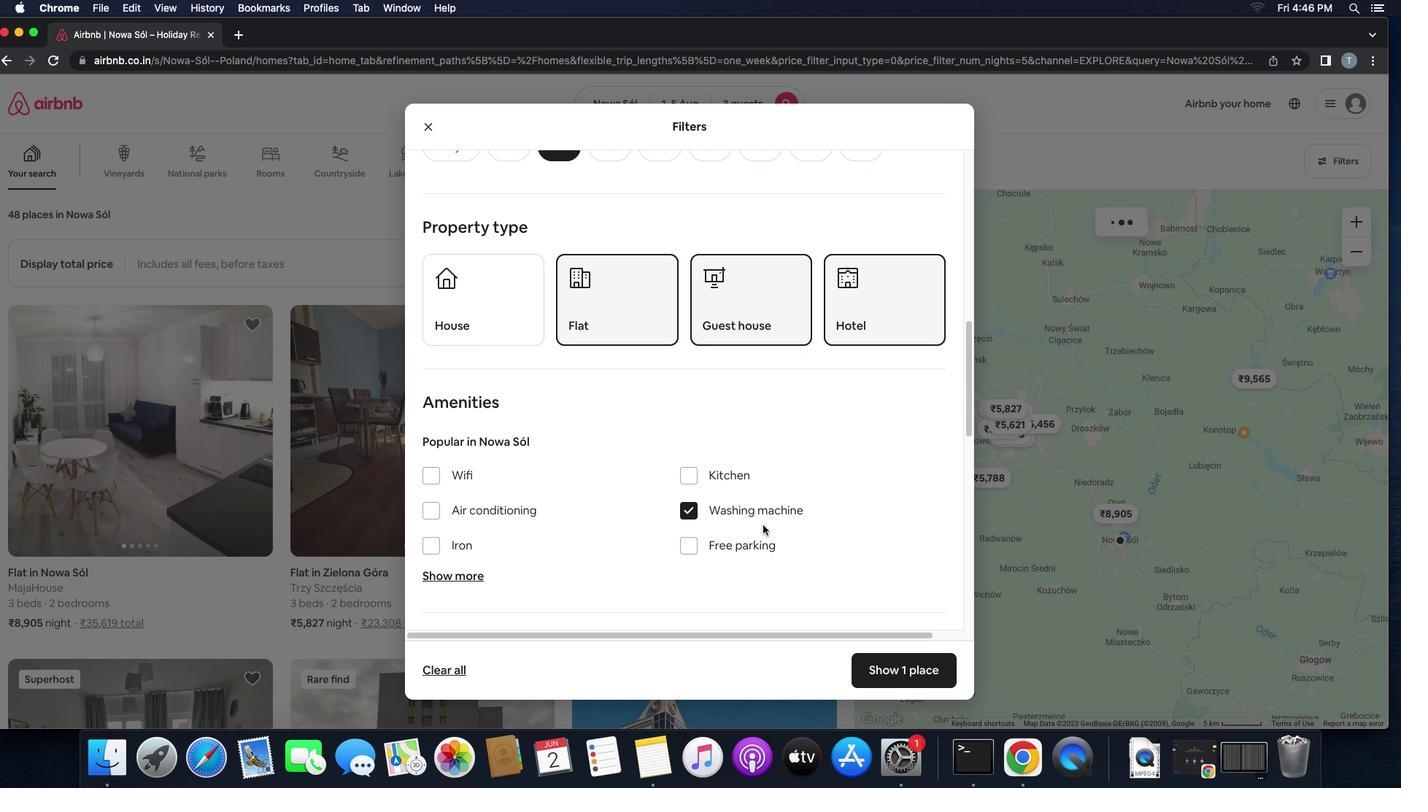 
Action: Mouse scrolled (679, 523) with delta (252, 457)
Screenshot: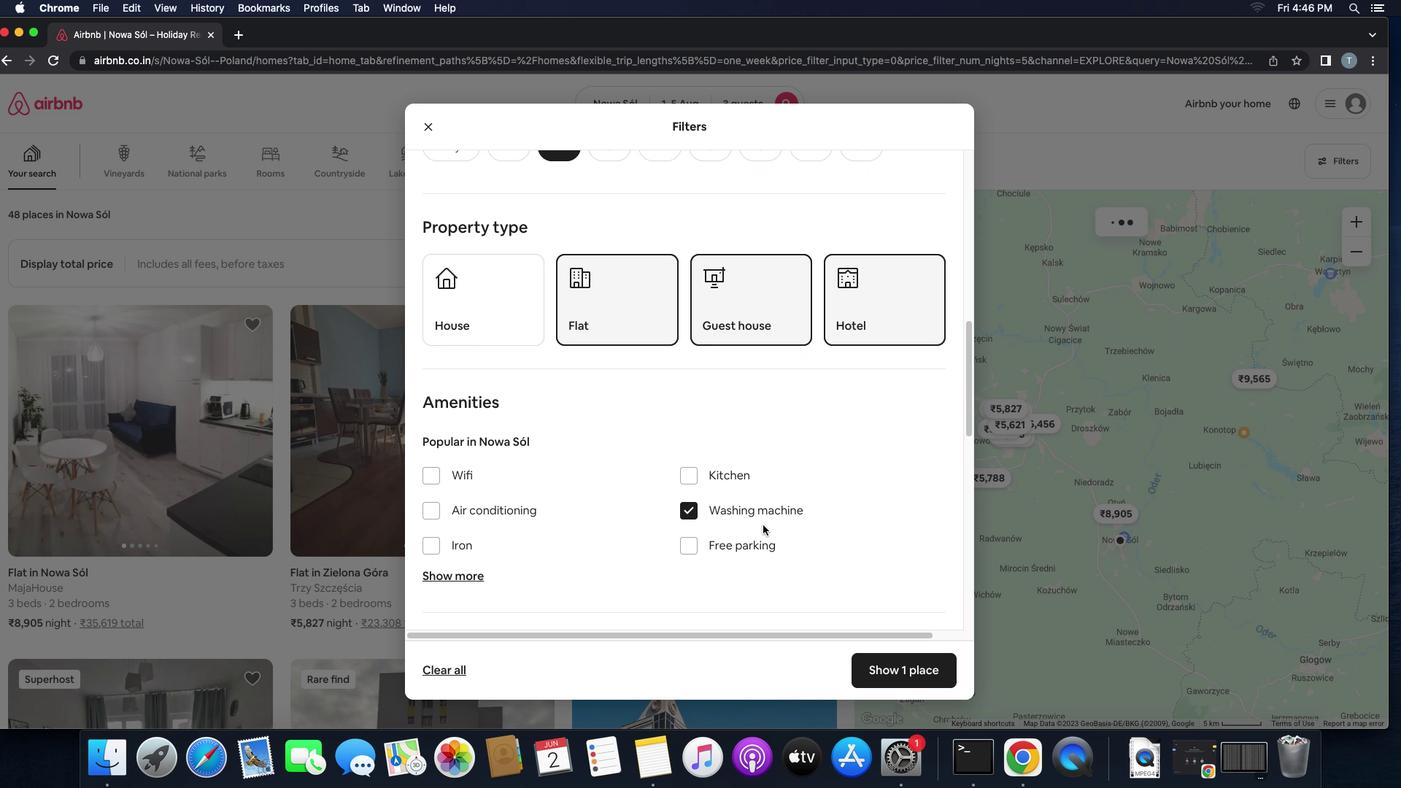 
Action: Mouse scrolled (679, 523) with delta (252, 457)
Screenshot: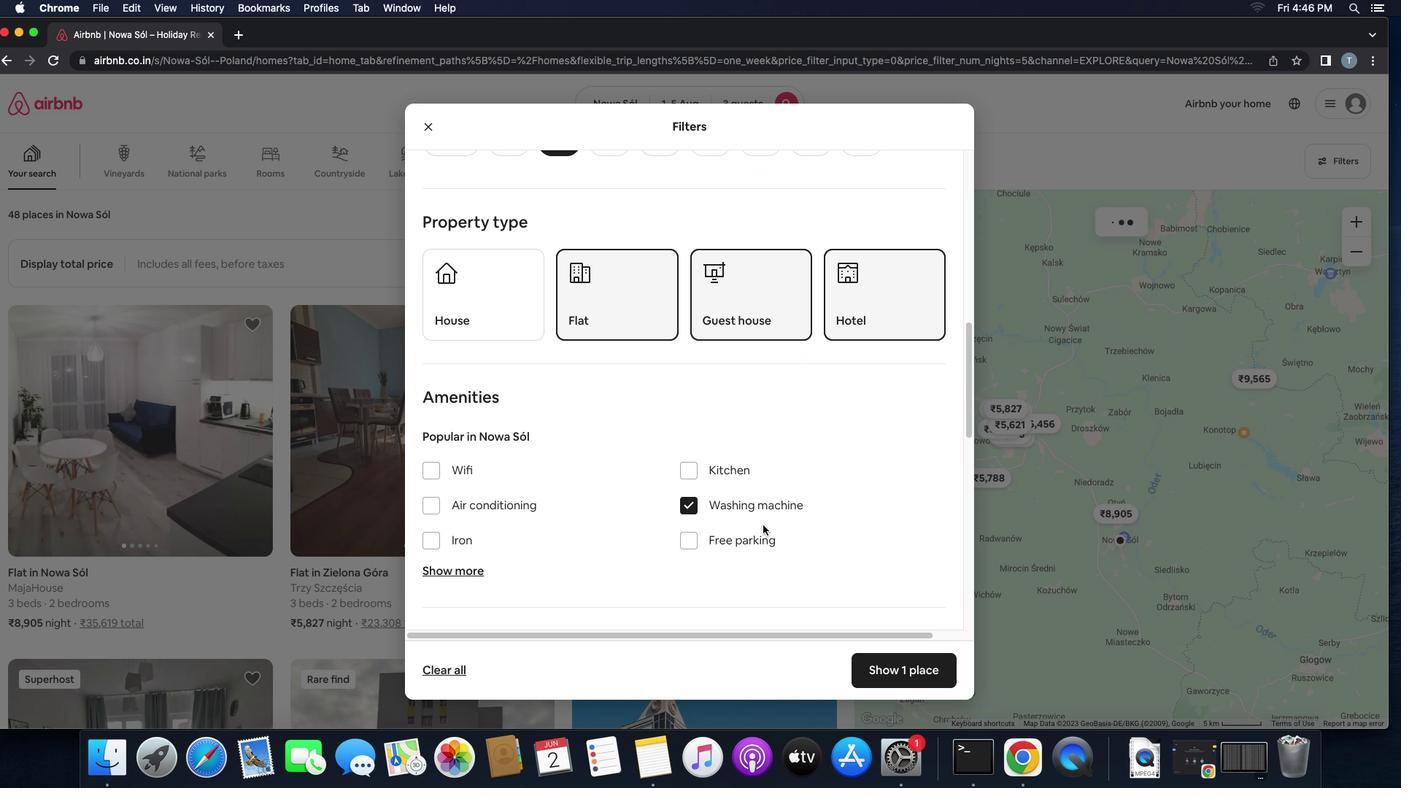 
Action: Mouse scrolled (679, 523) with delta (252, 457)
Screenshot: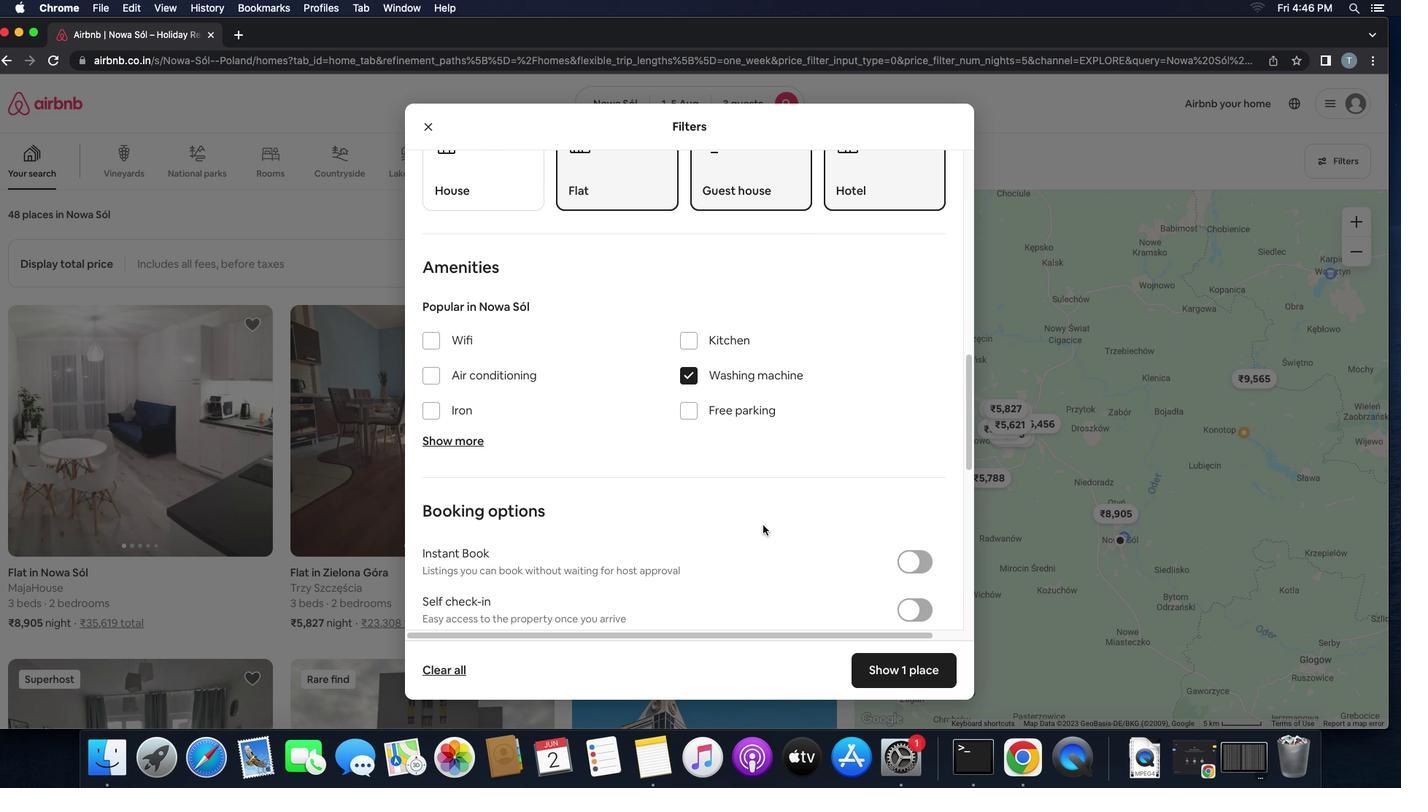 
Action: Mouse scrolled (679, 523) with delta (252, 457)
Screenshot: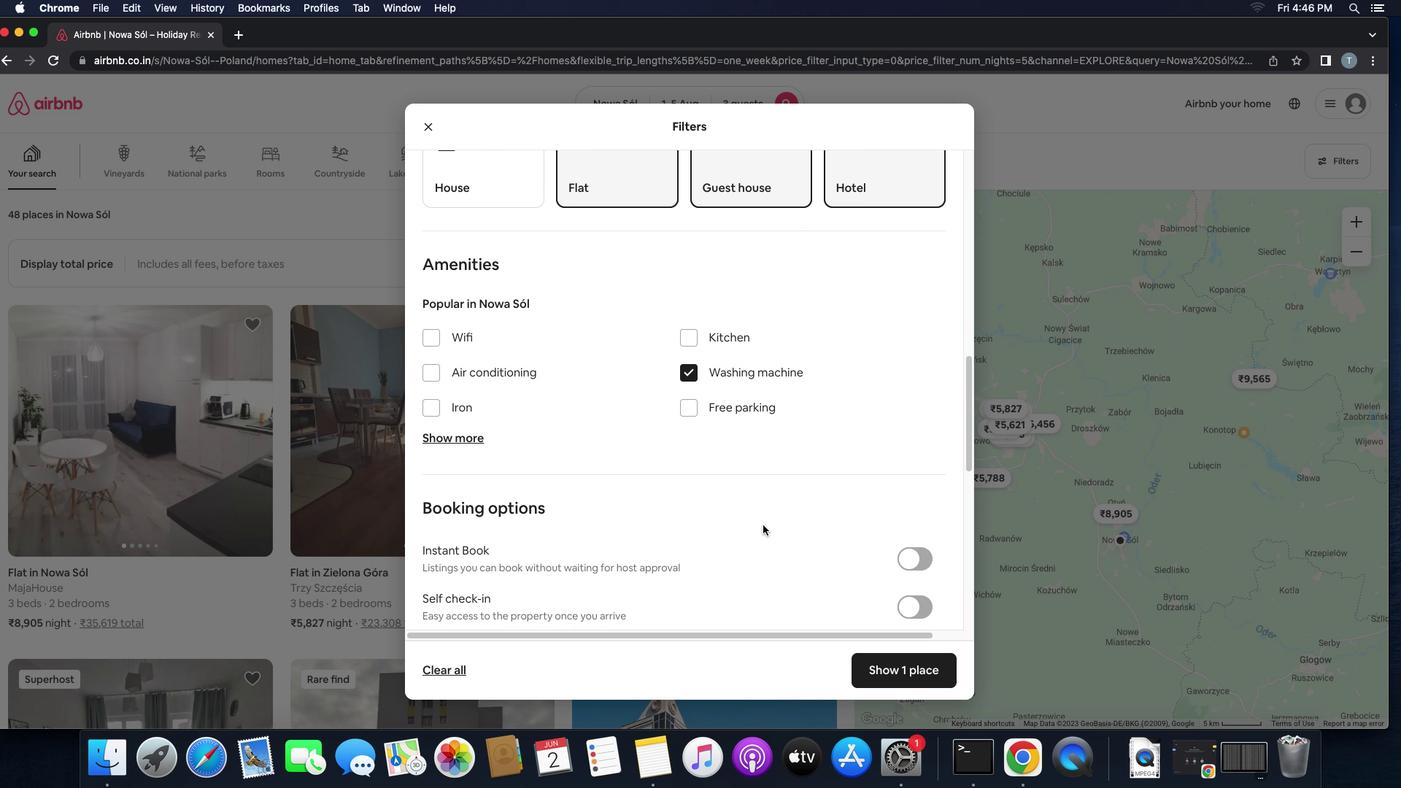 
Action: Mouse scrolled (679, 523) with delta (252, 457)
Screenshot: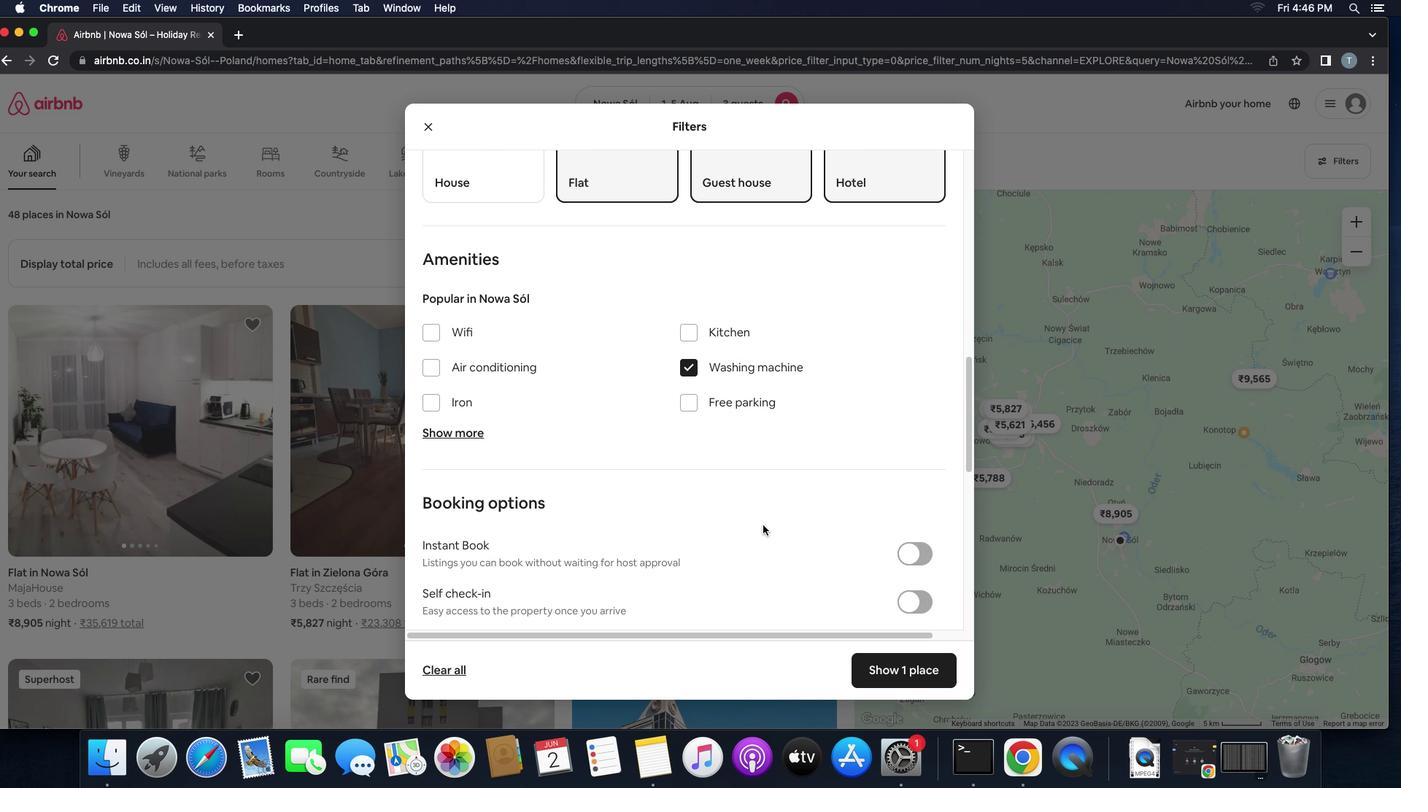 
Action: Mouse scrolled (679, 523) with delta (252, 457)
Screenshot: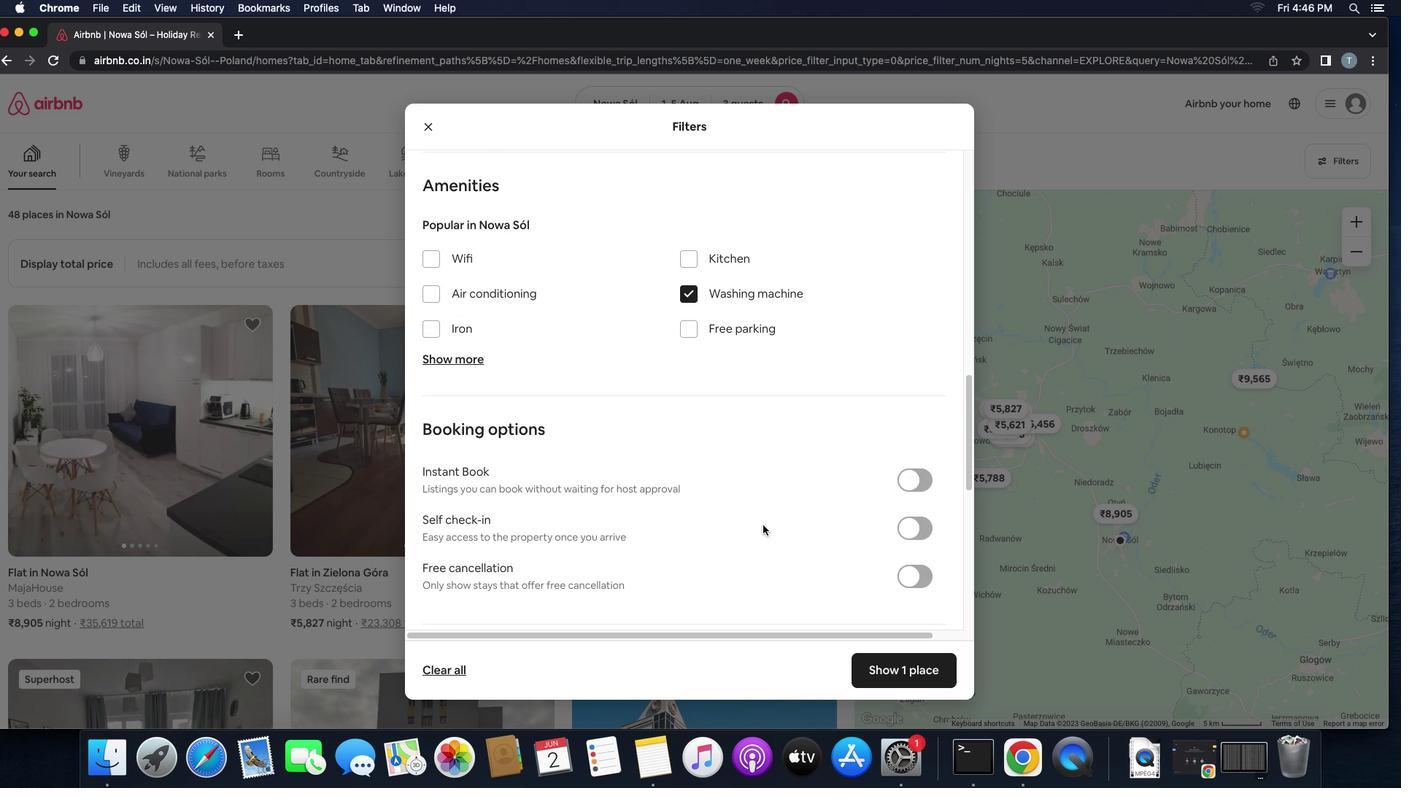 
Action: Mouse moved to (762, 505)
Screenshot: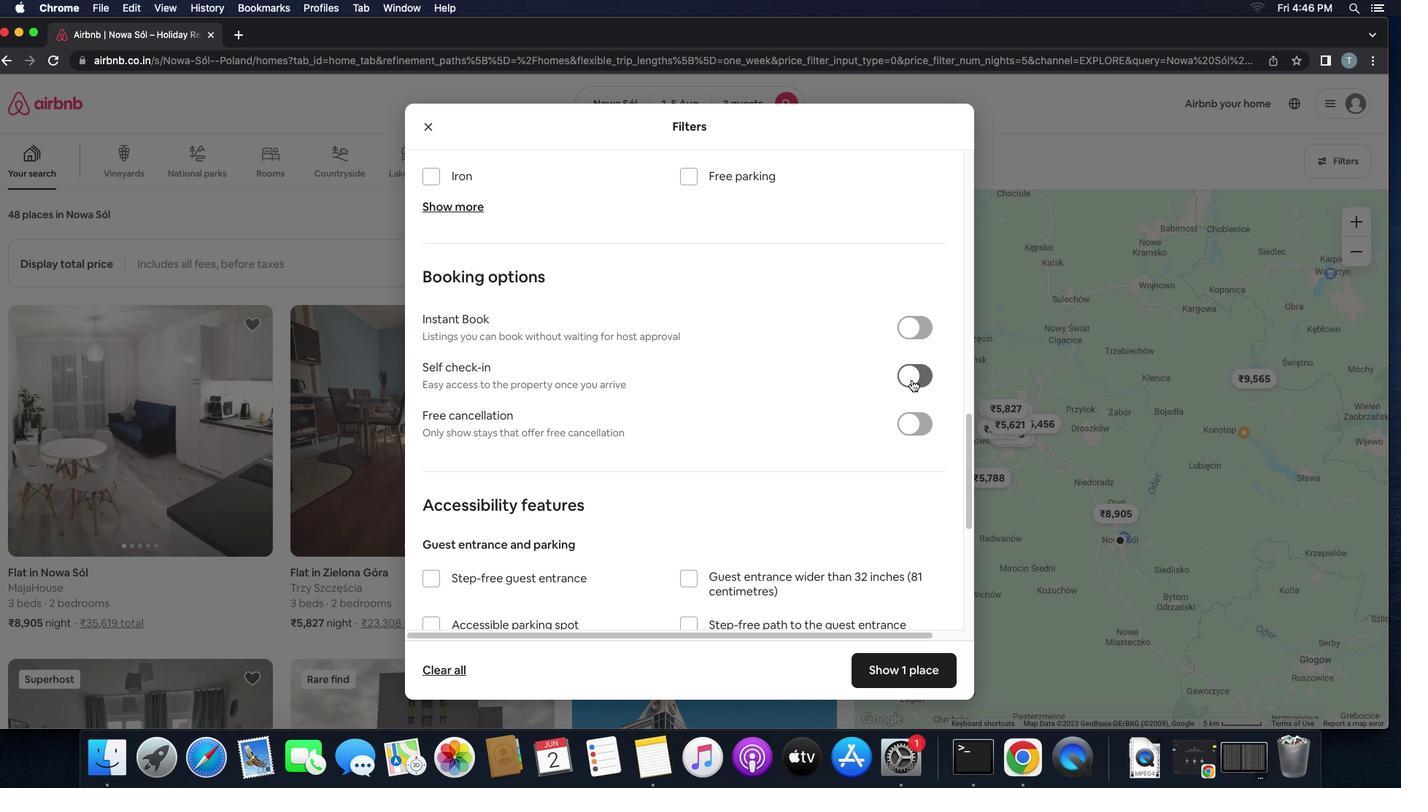 
Action: Mouse pressed left at (762, 505)
Screenshot: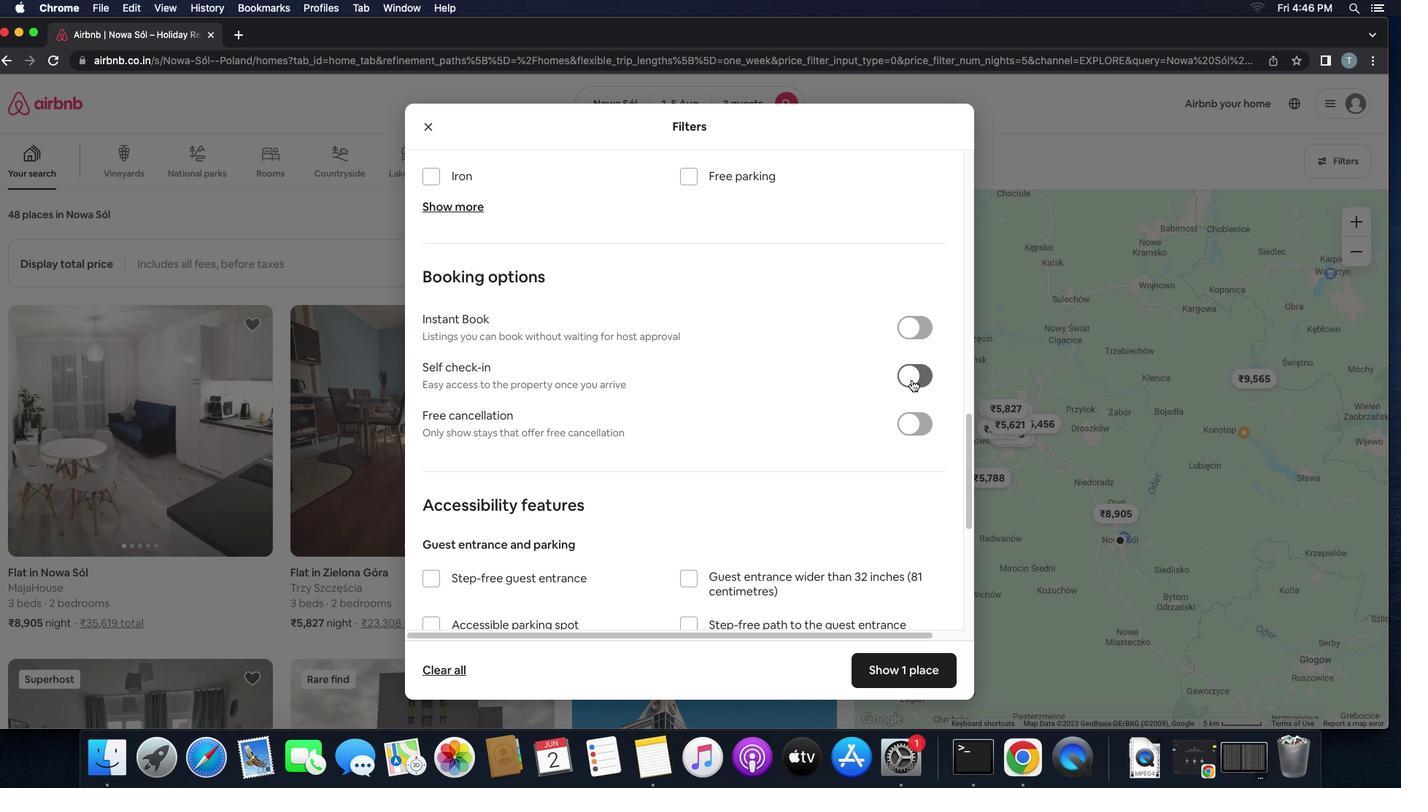 
Action: Mouse moved to (702, 517)
Screenshot: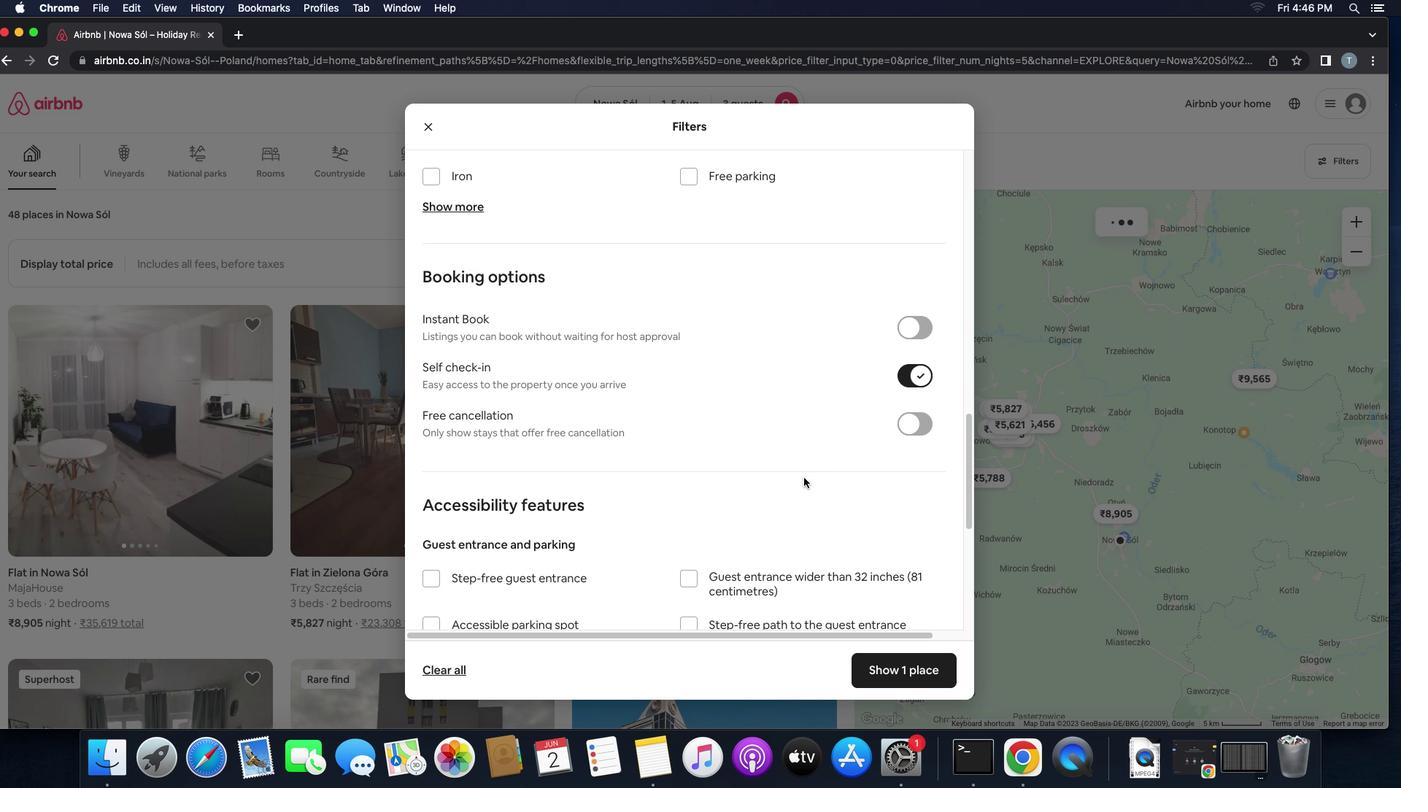 
Action: Mouse scrolled (702, 517) with delta (252, 457)
Screenshot: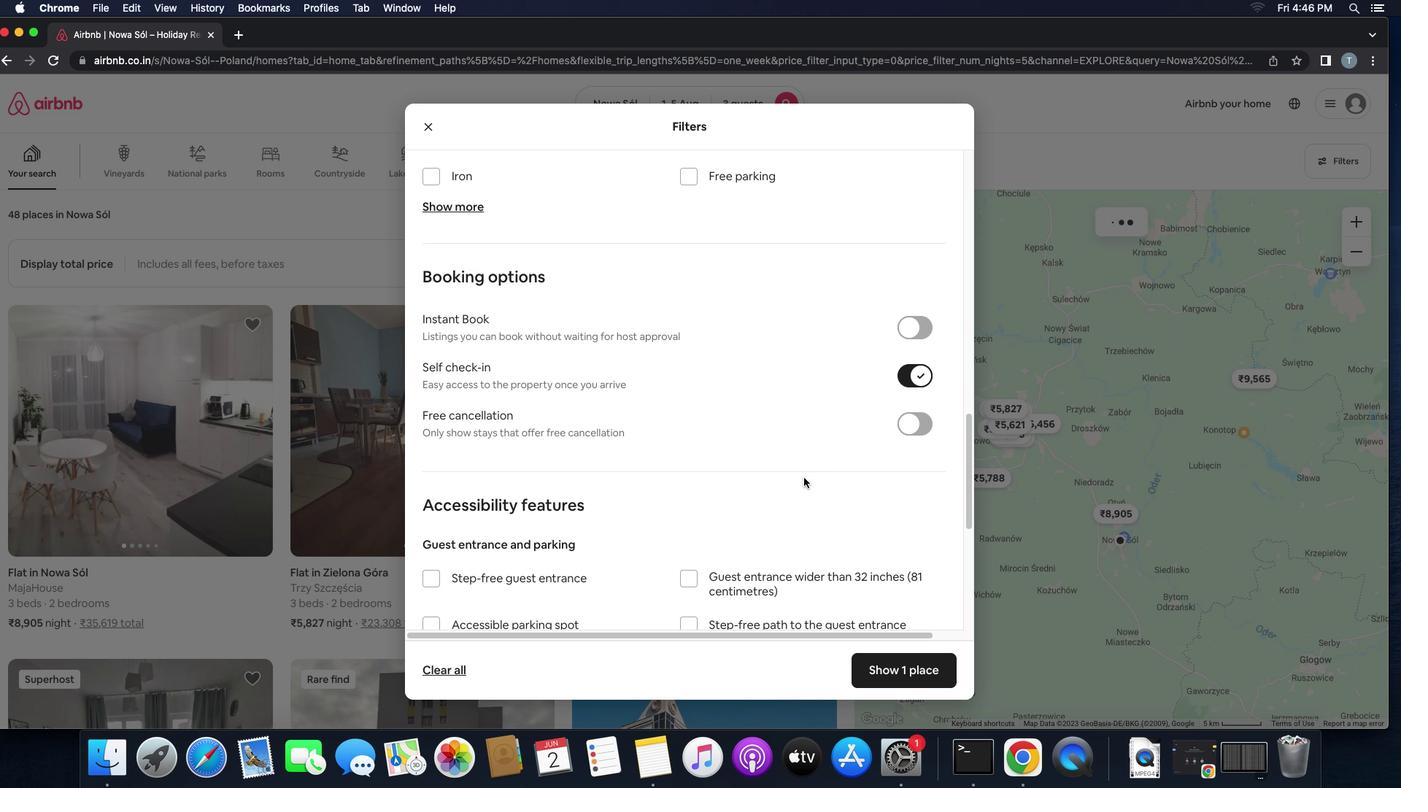 
Action: Mouse scrolled (702, 517) with delta (252, 457)
Screenshot: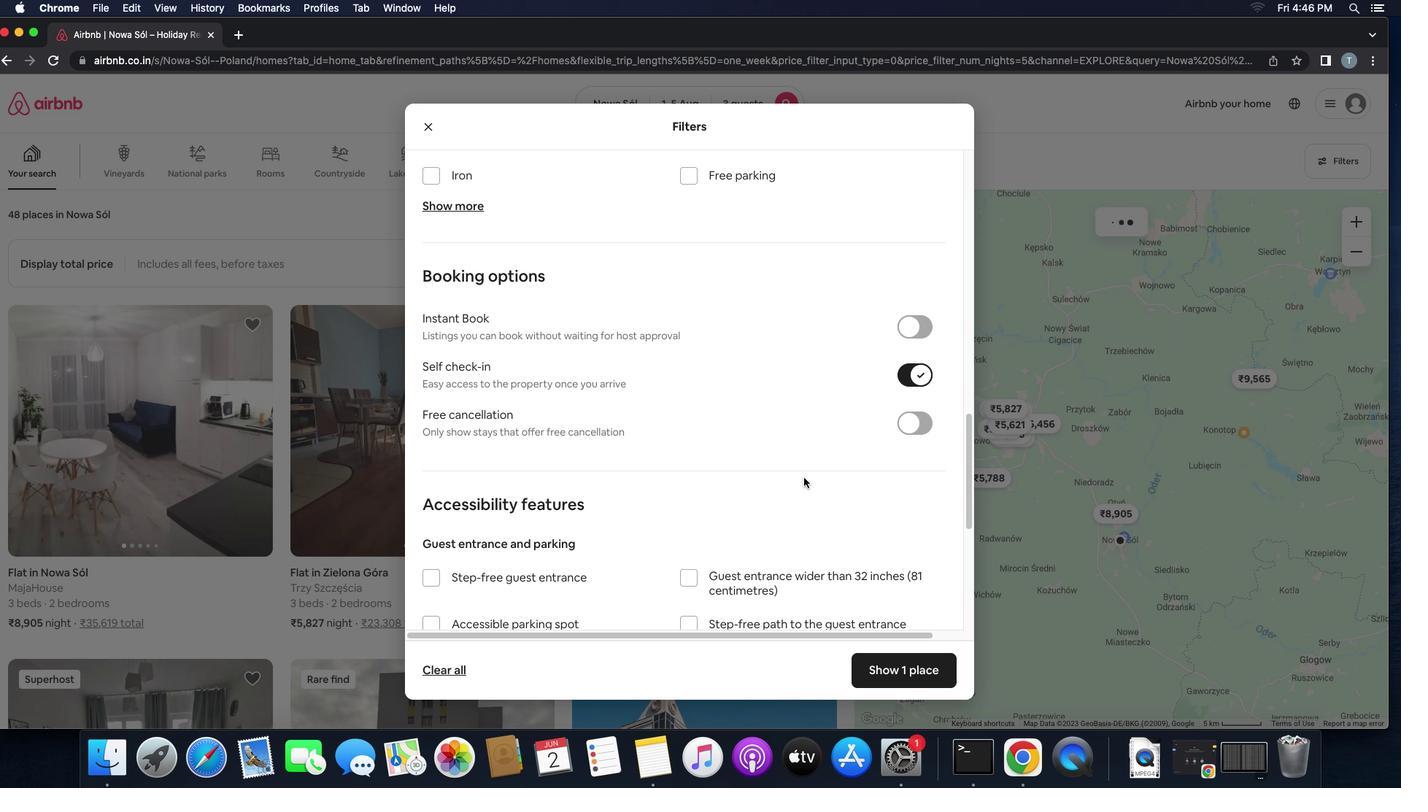 
Action: Mouse scrolled (702, 517) with delta (252, 457)
Screenshot: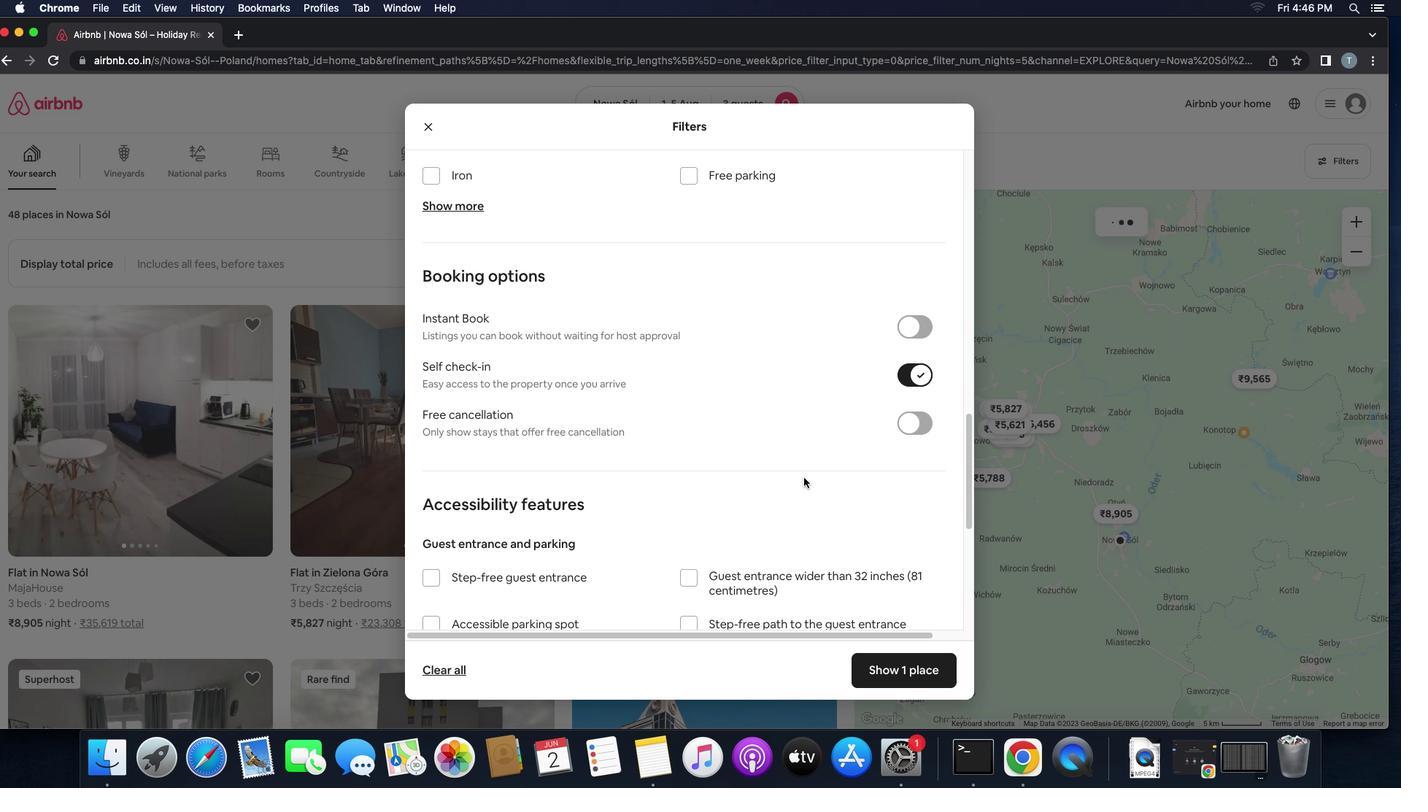 
Action: Mouse scrolled (702, 517) with delta (252, 456)
Screenshot: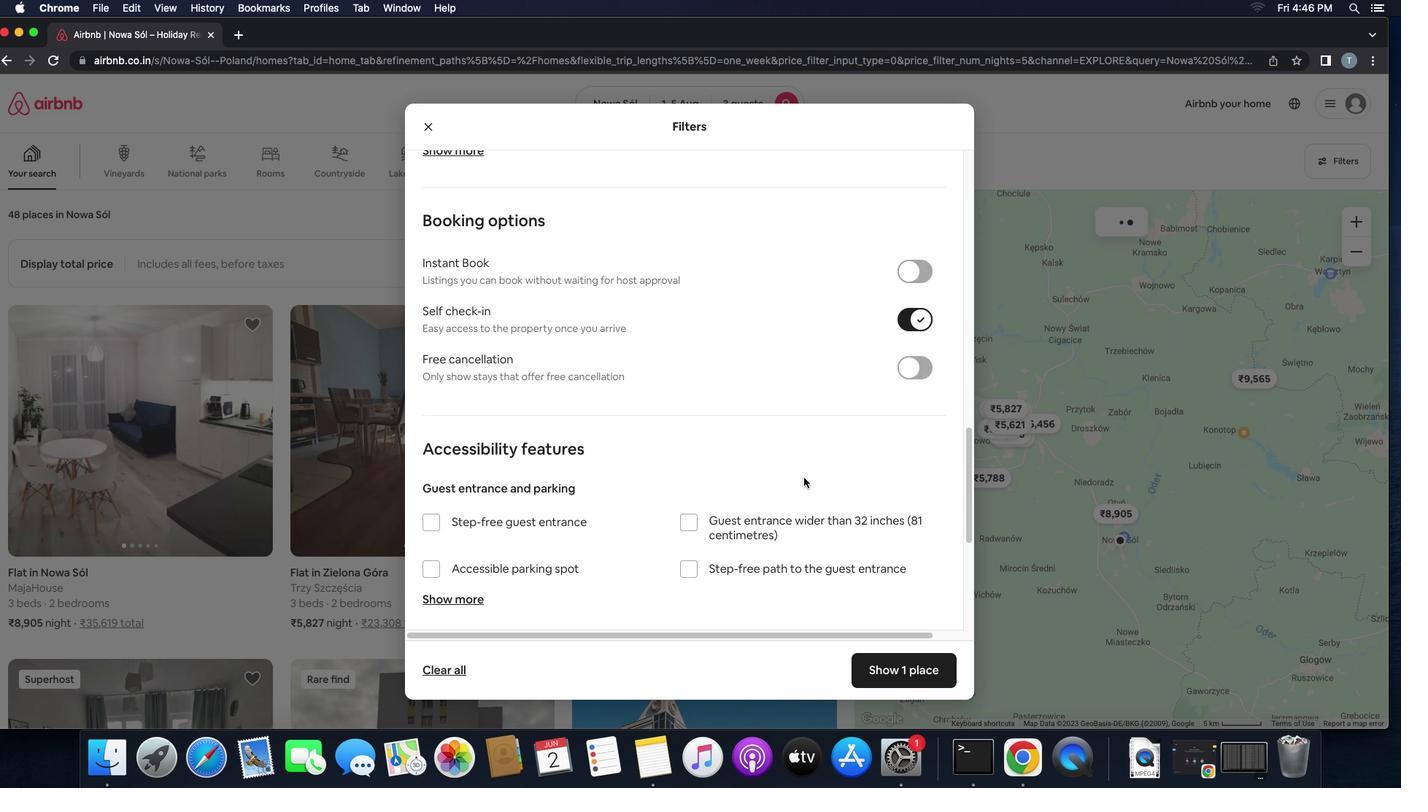 
Action: Mouse scrolled (702, 517) with delta (252, 456)
Screenshot: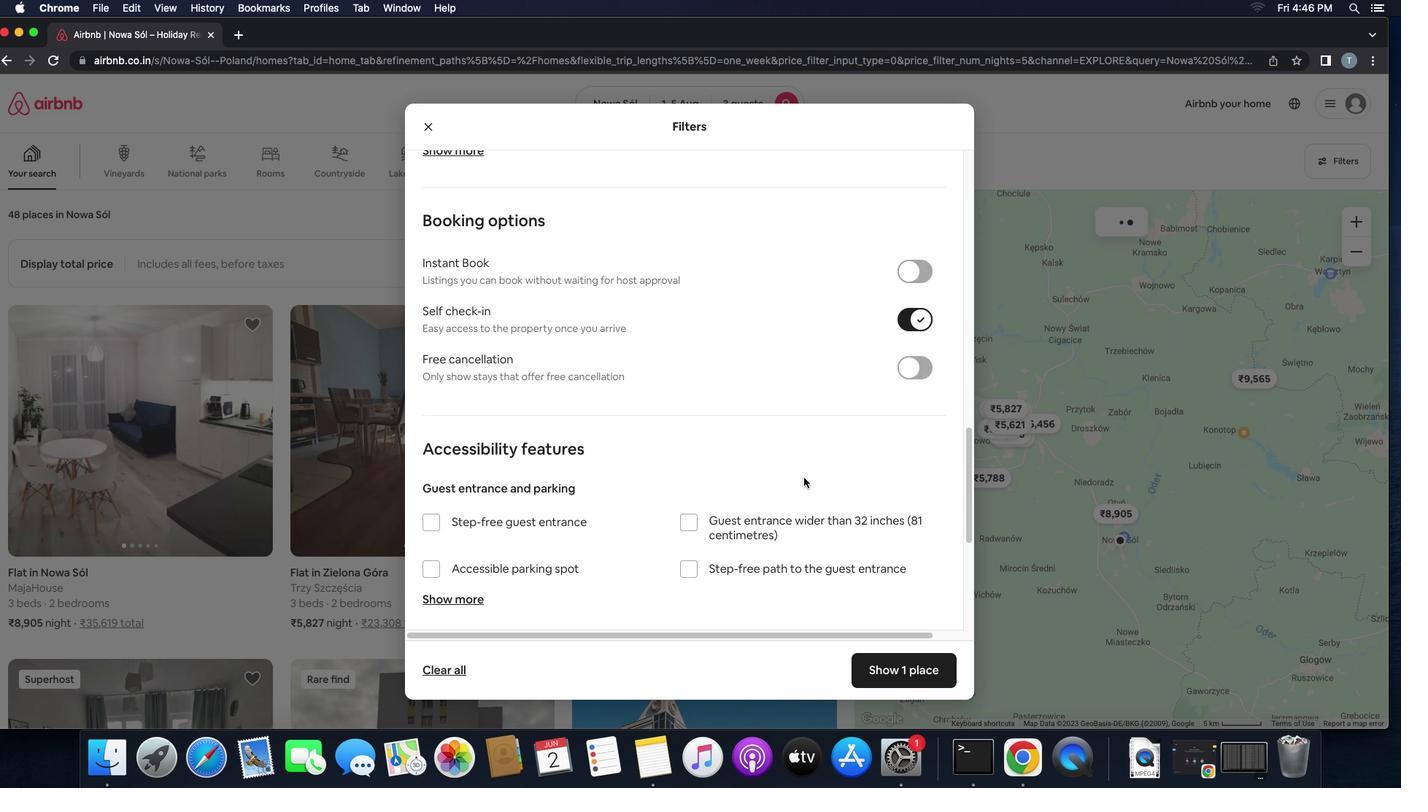 
Action: Mouse moved to (491, 523)
Screenshot: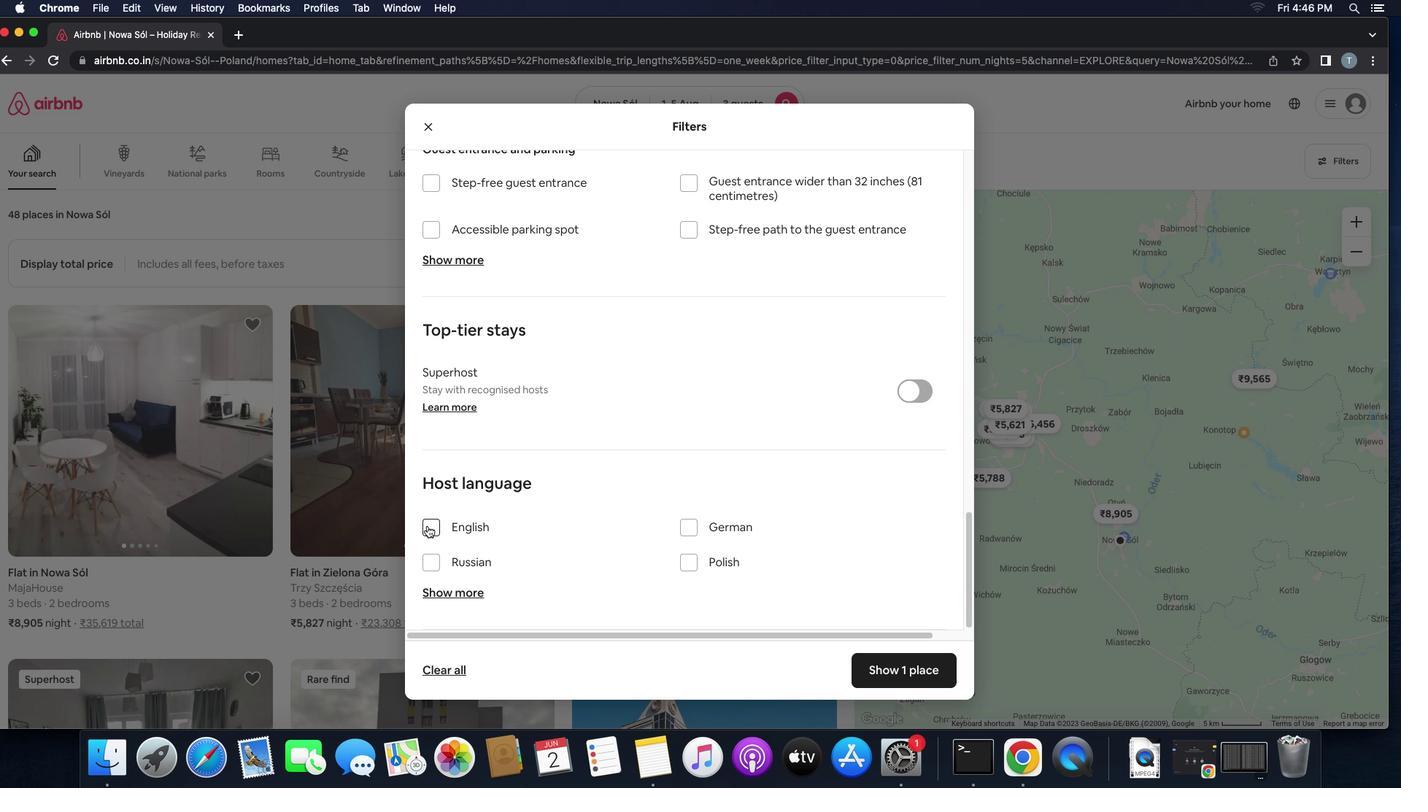 
Action: Mouse pressed left at (491, 523)
Screenshot: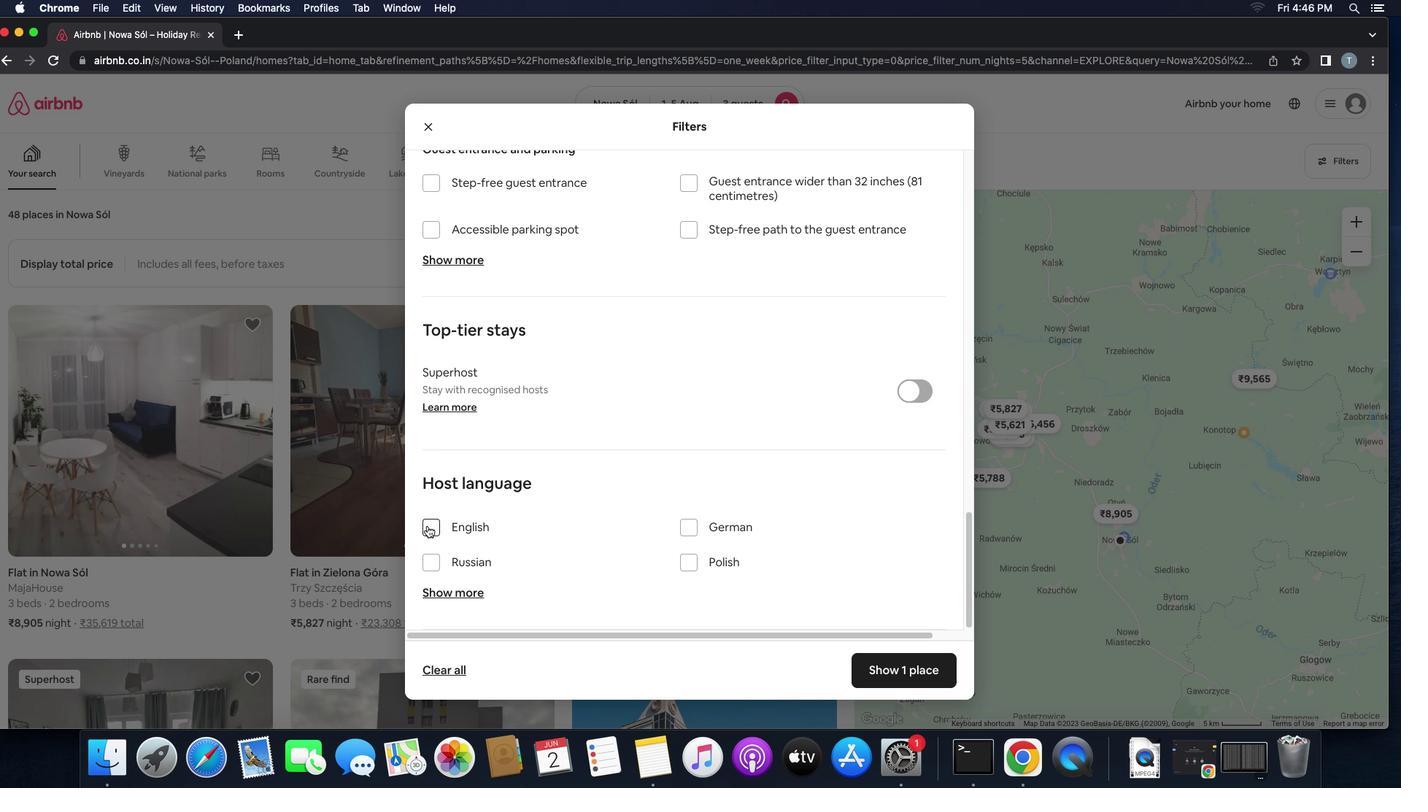 
Action: Mouse moved to (746, 543)
Screenshot: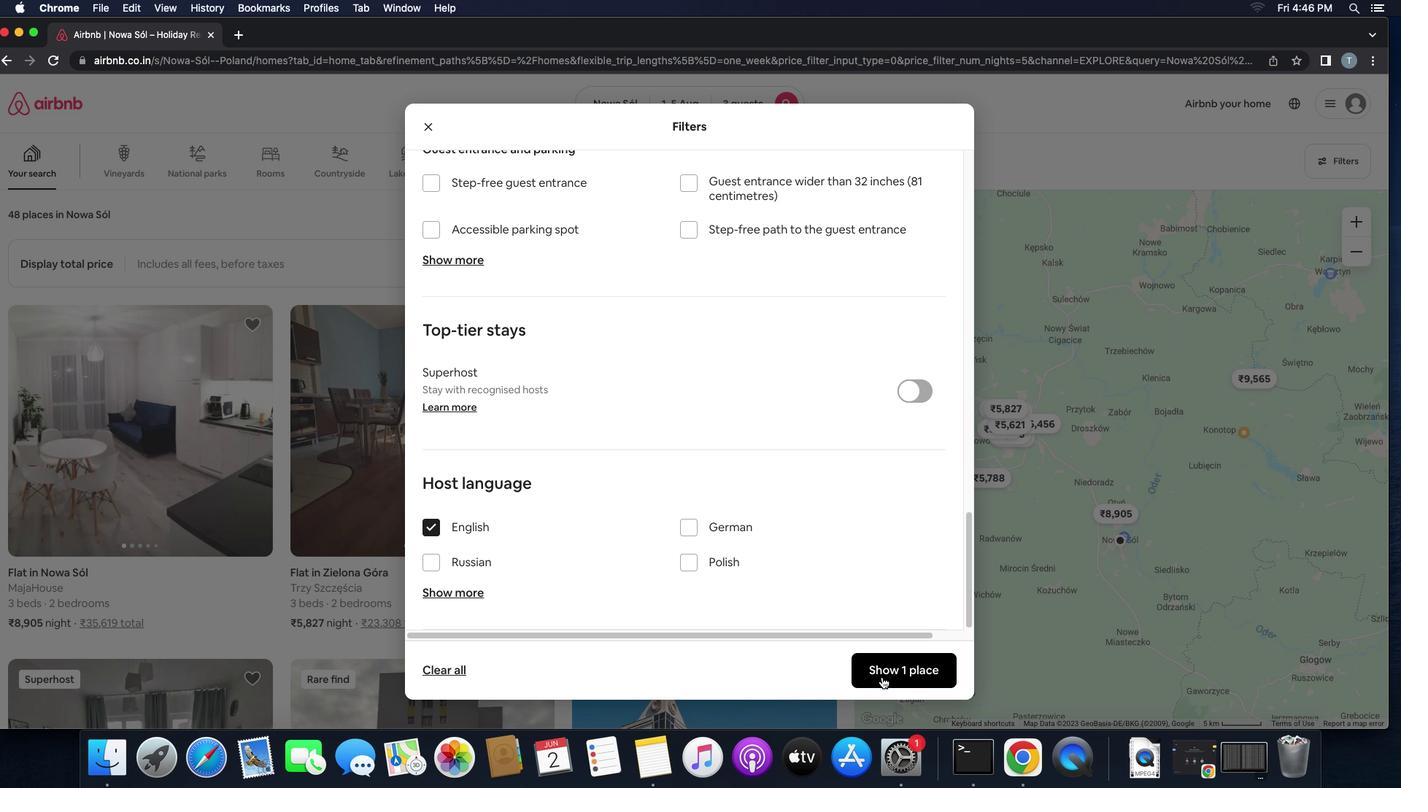 
Action: Mouse pressed left at (746, 543)
Screenshot: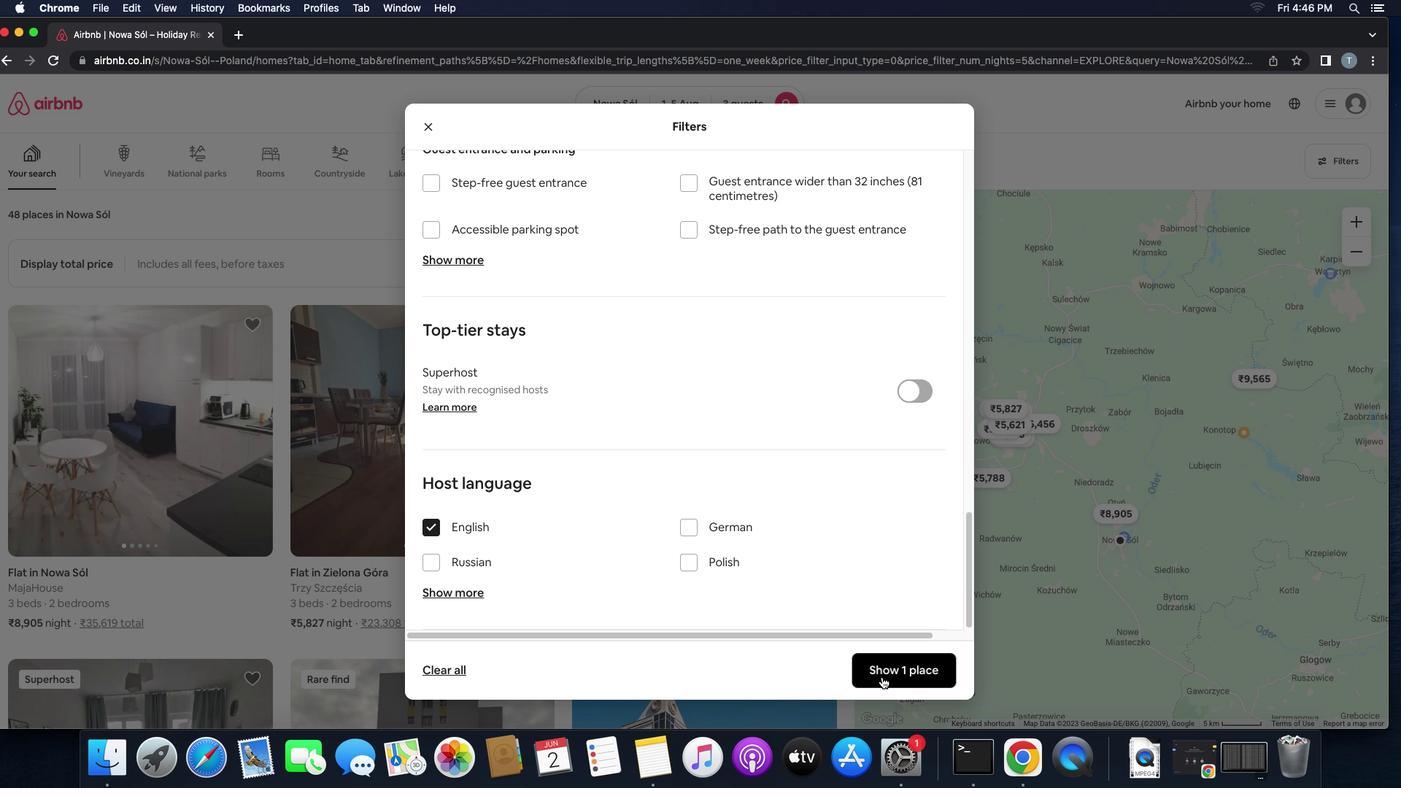 
